 Task: Search one way flight ticket for 1 adult, 6 children, 1 infant in seat and 1 infant on lap in business from Pocatello: Pocatello Regional Airport to Laramie: Laramie Regional Airport on 5-3-2023. Choice of flights is Frontier. Number of bags: 2 carry on bags. Price is upto 80000. Outbound departure time preference is 15:30.
Action: Mouse moved to (416, 385)
Screenshot: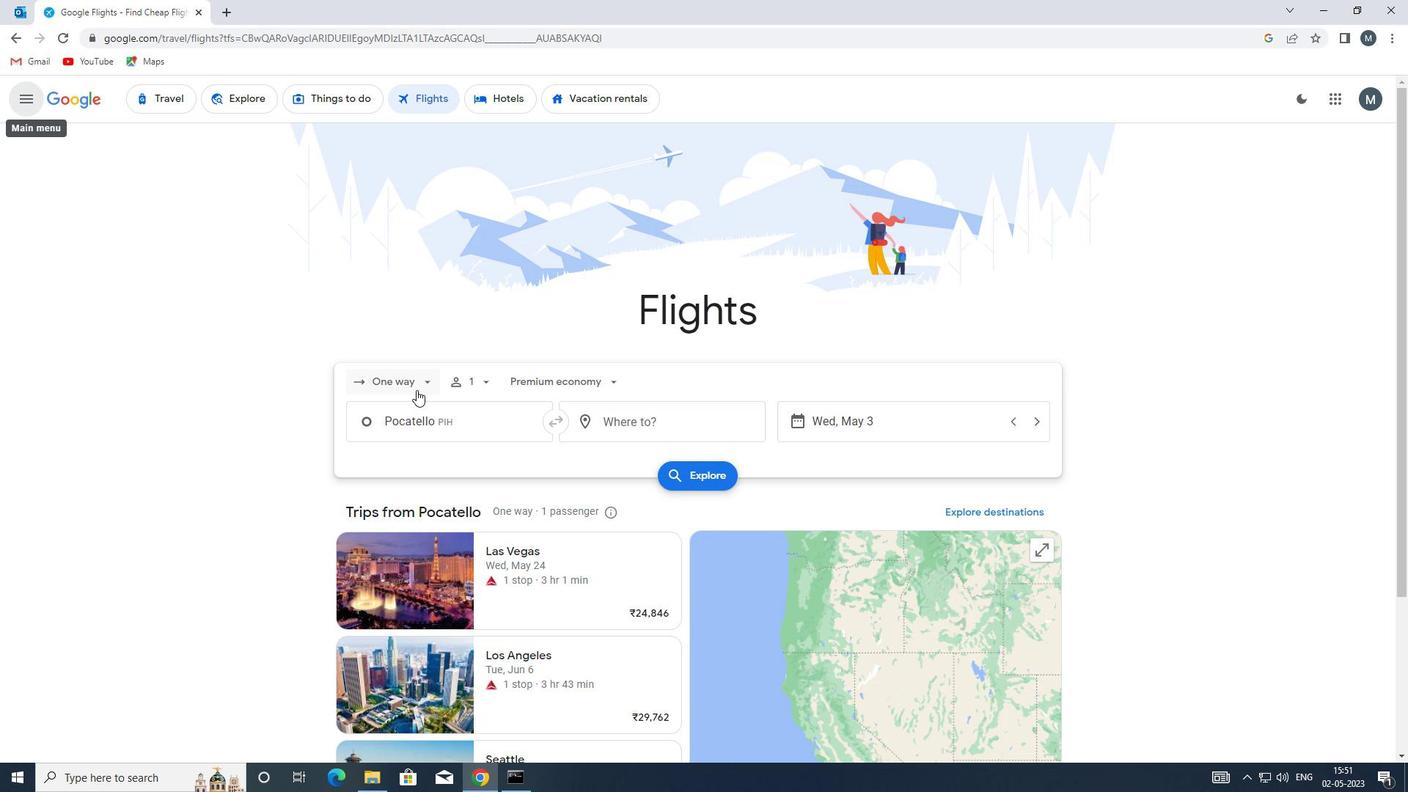 
Action: Mouse pressed left at (416, 385)
Screenshot: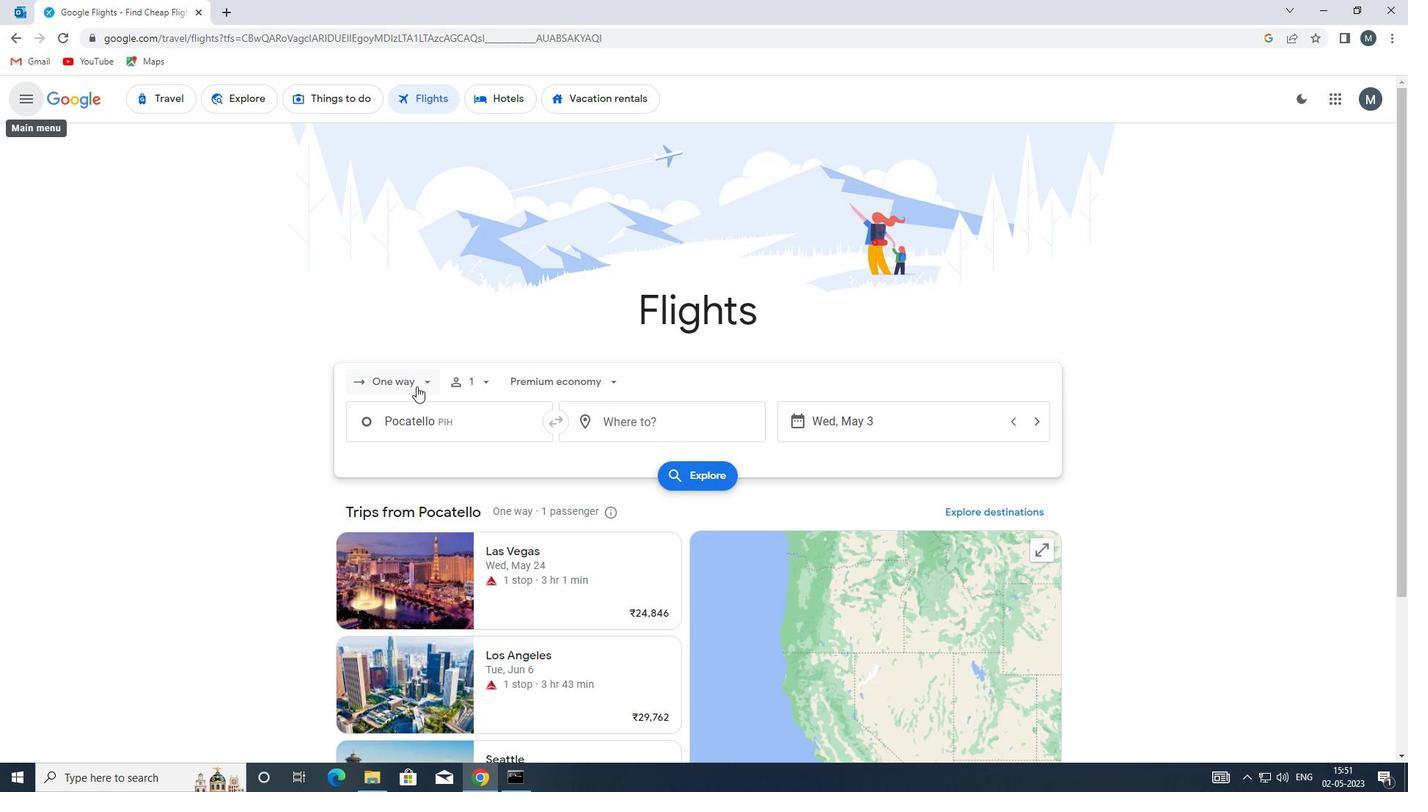 
Action: Mouse moved to (427, 449)
Screenshot: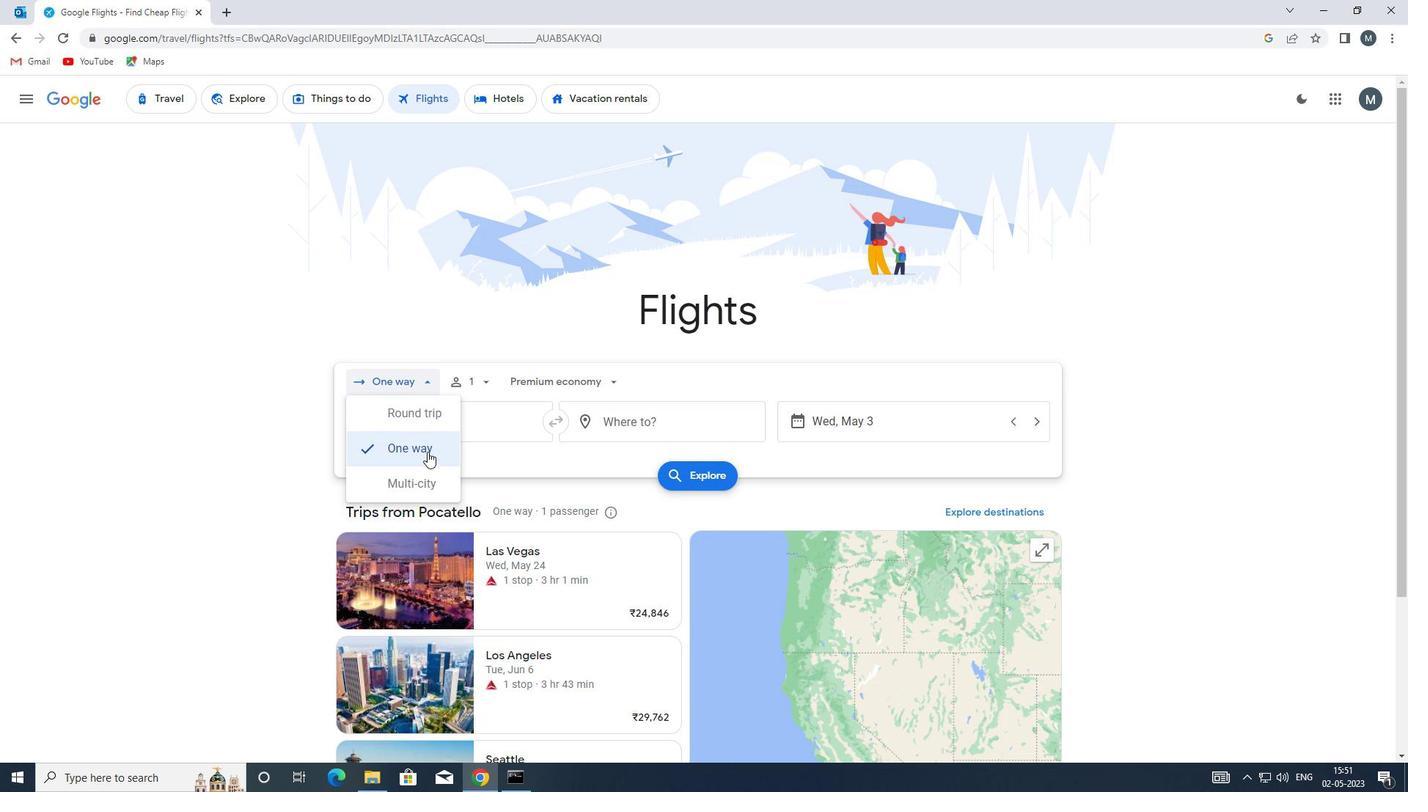 
Action: Mouse pressed left at (427, 449)
Screenshot: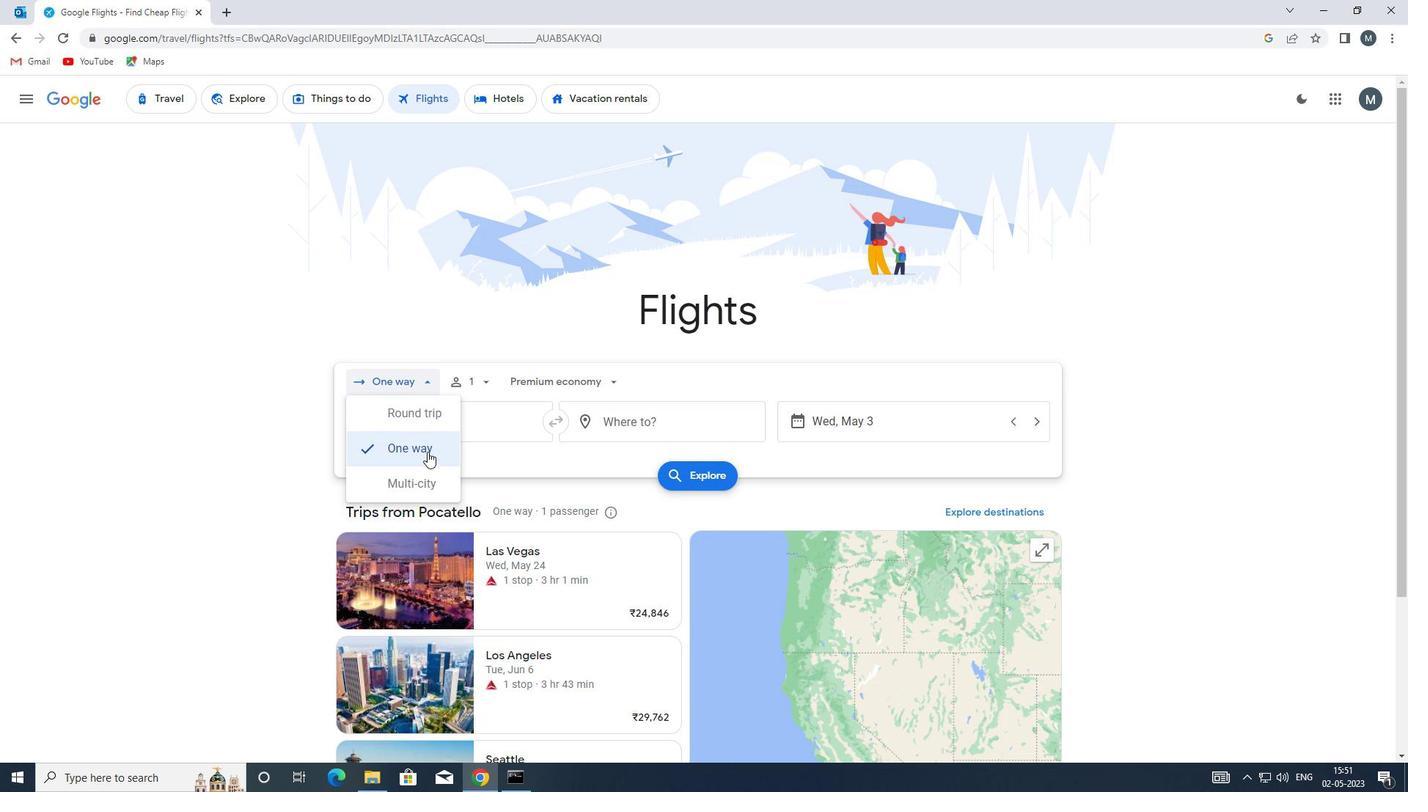 
Action: Mouse moved to (483, 383)
Screenshot: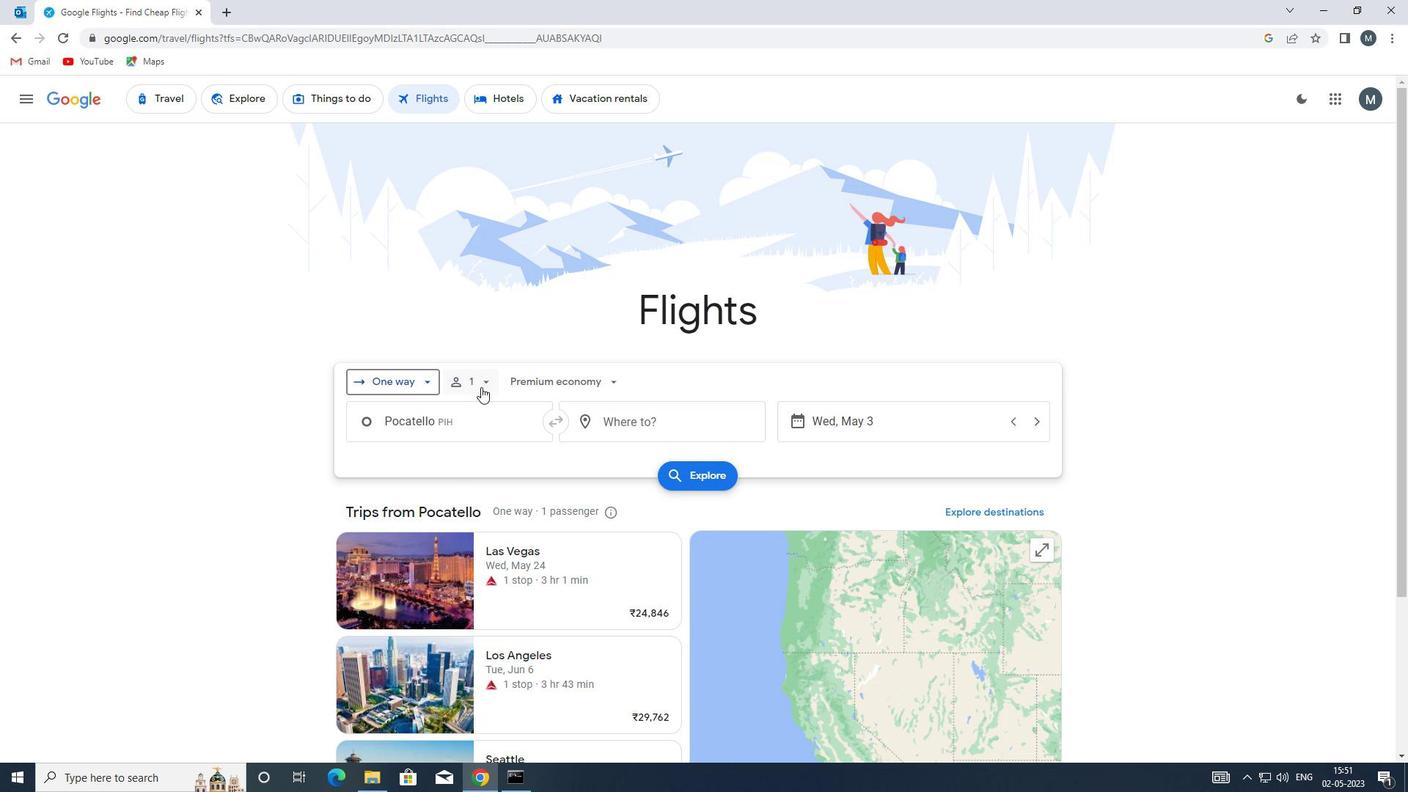 
Action: Mouse pressed left at (483, 383)
Screenshot: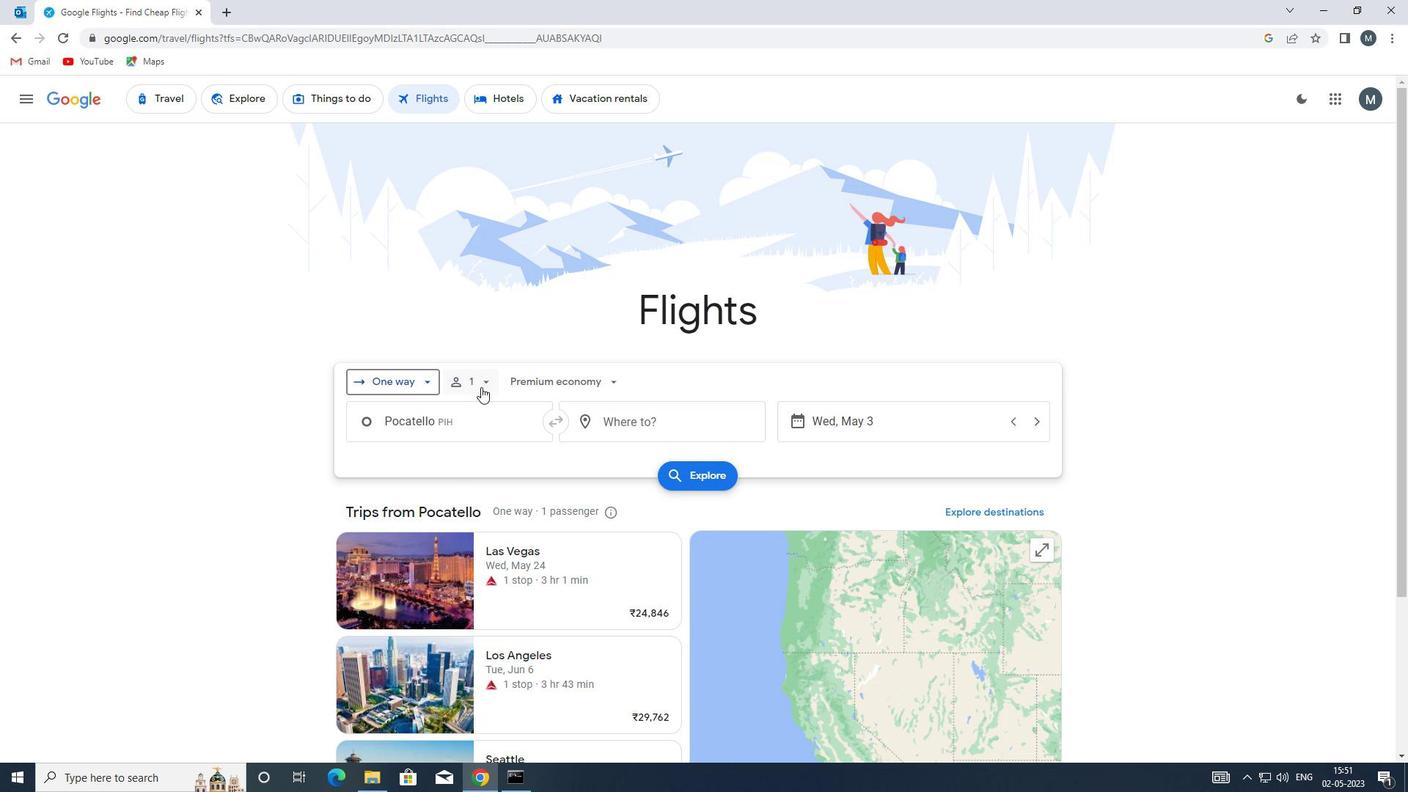 
Action: Mouse moved to (600, 456)
Screenshot: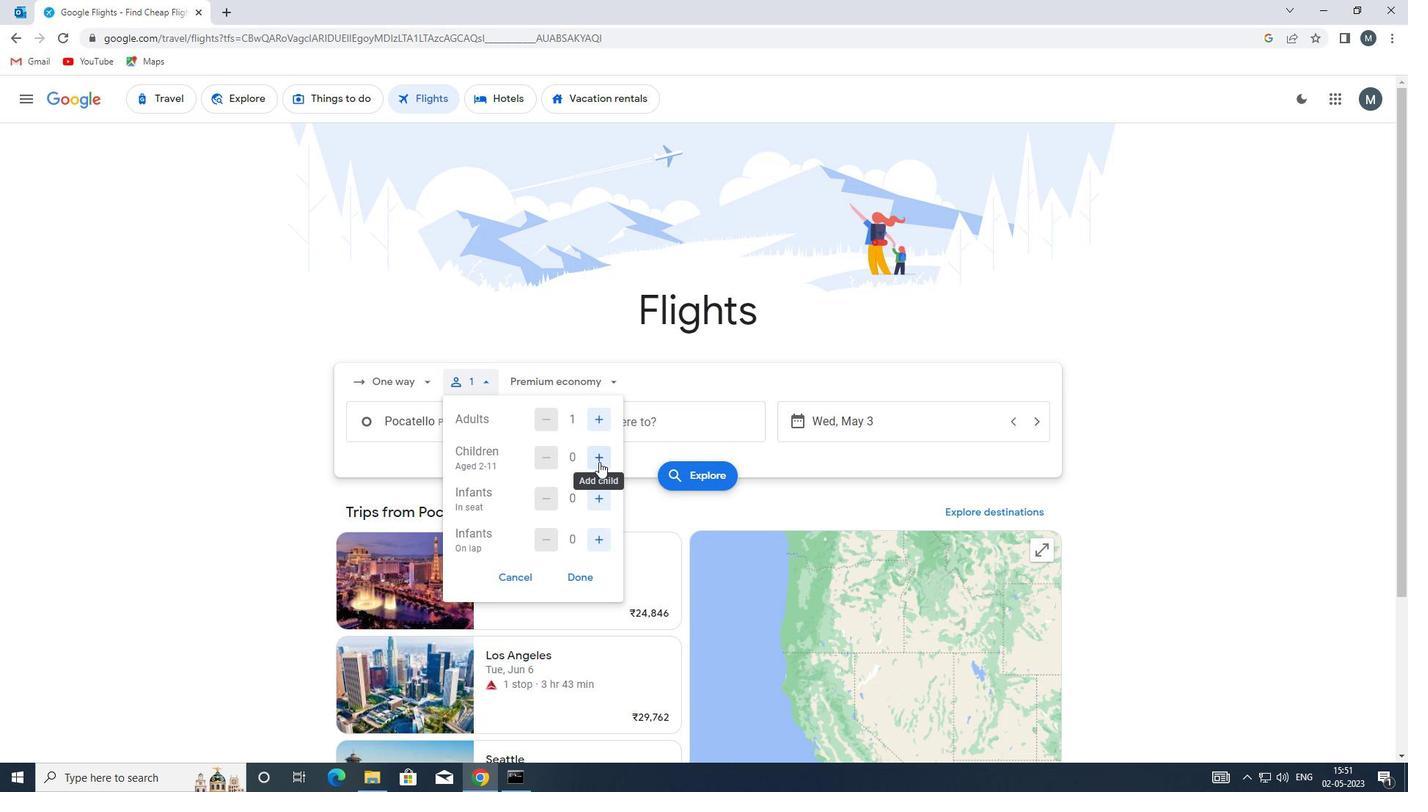 
Action: Mouse pressed left at (600, 456)
Screenshot: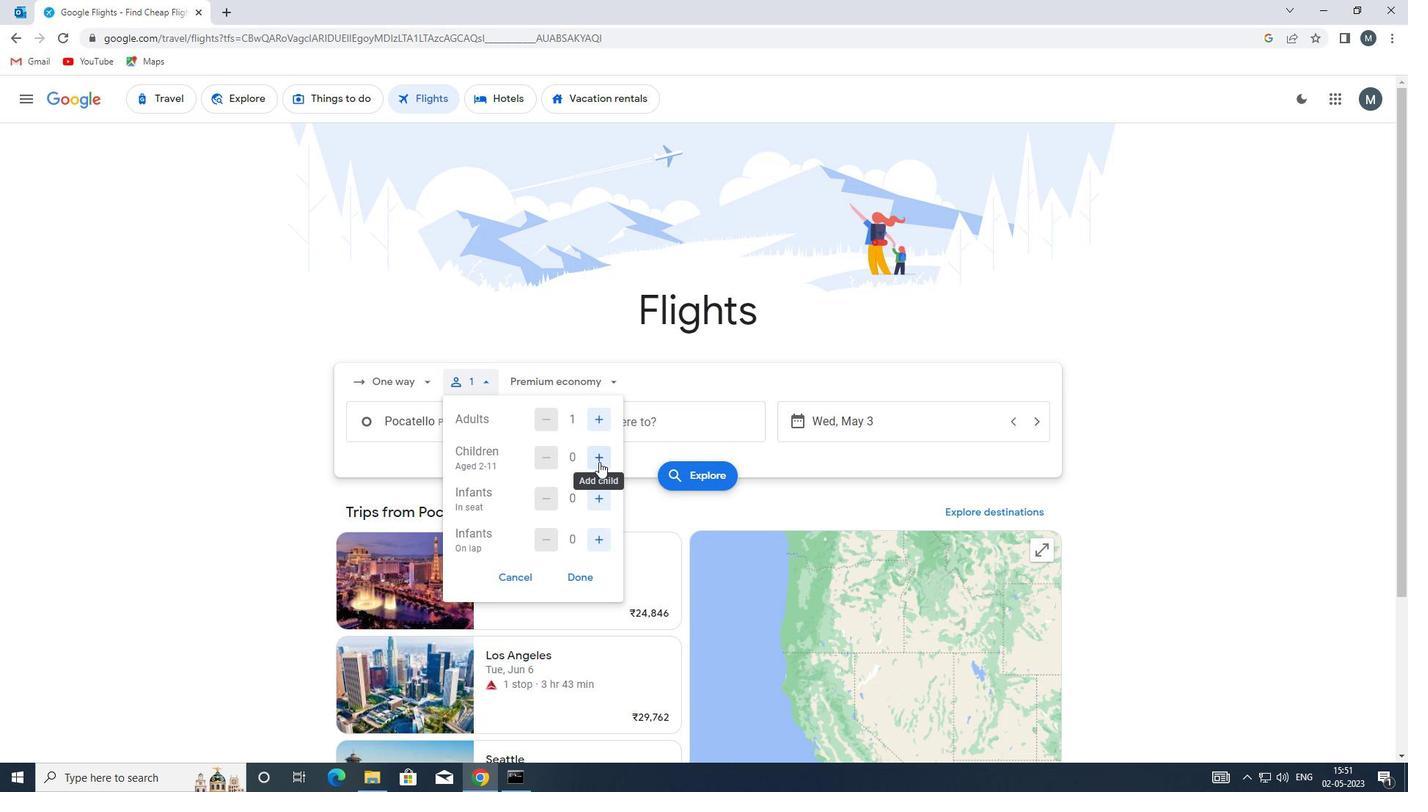 
Action: Mouse pressed left at (600, 456)
Screenshot: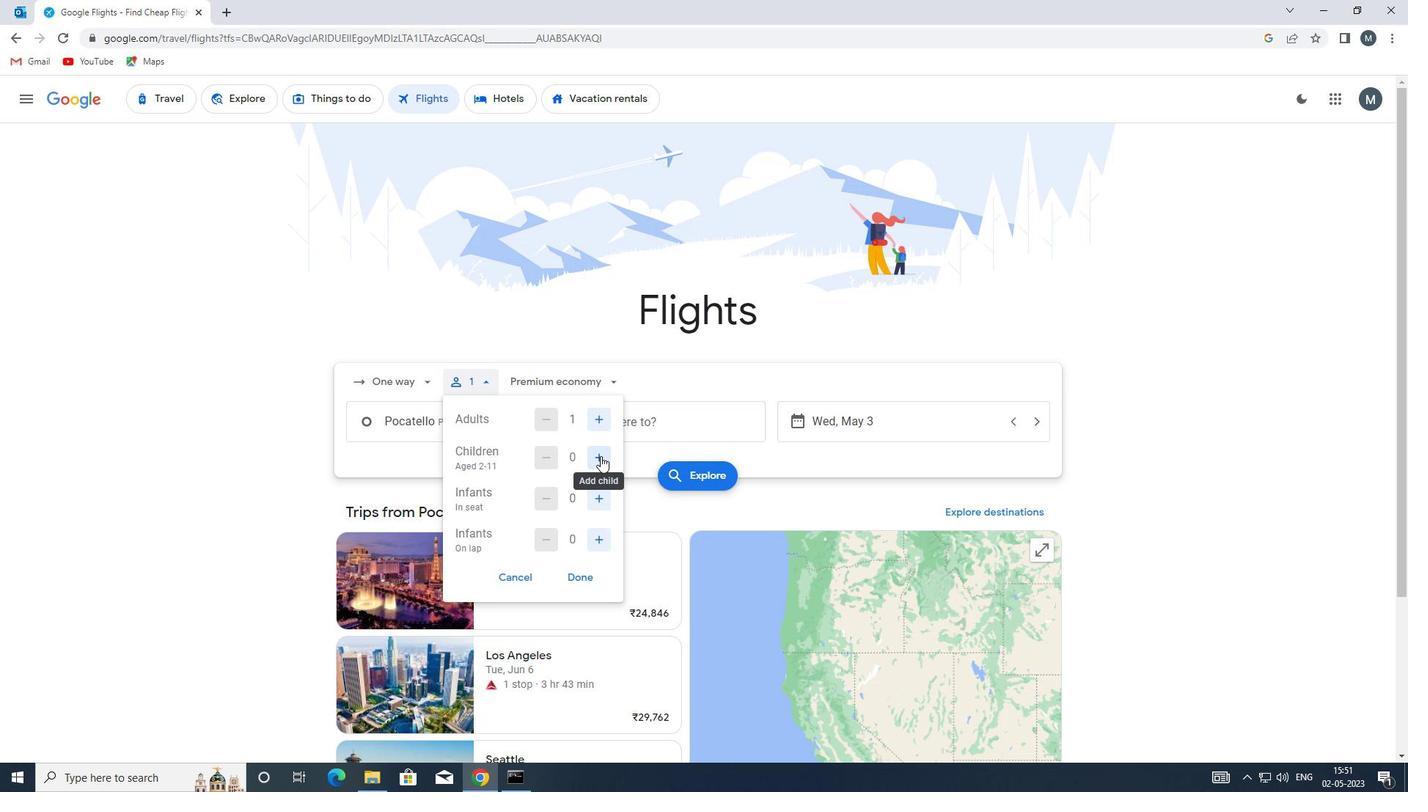 
Action: Mouse pressed left at (600, 456)
Screenshot: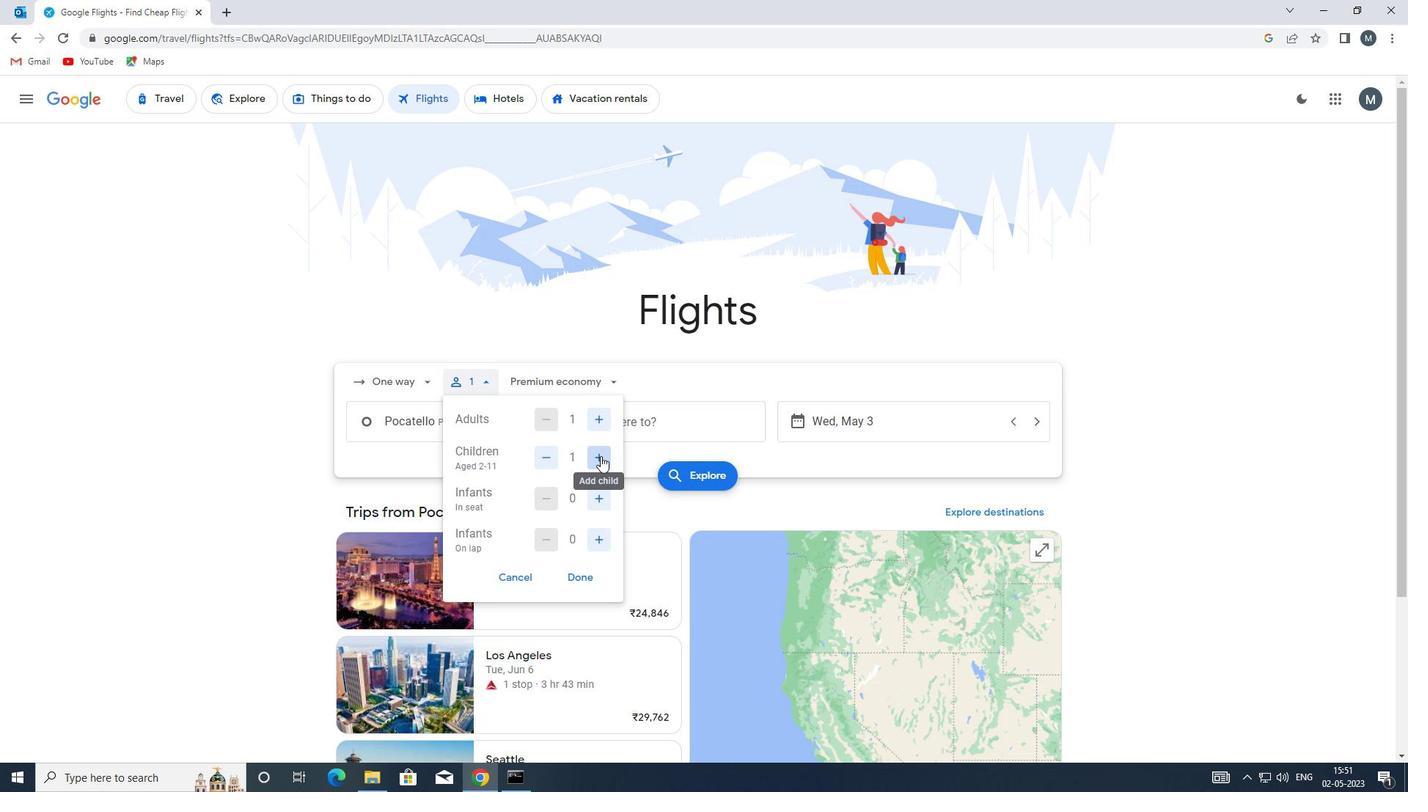 
Action: Mouse pressed left at (600, 456)
Screenshot: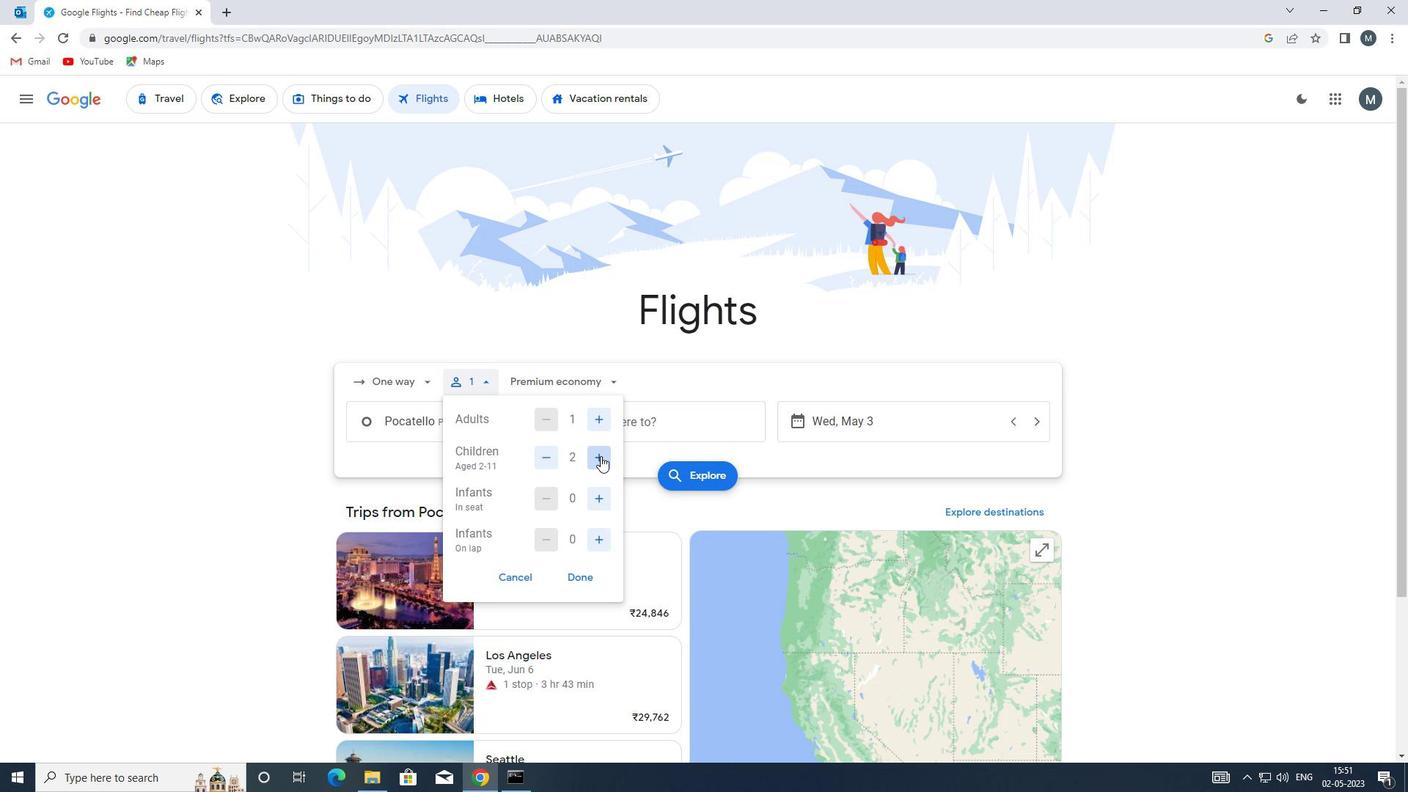 
Action: Mouse pressed left at (600, 456)
Screenshot: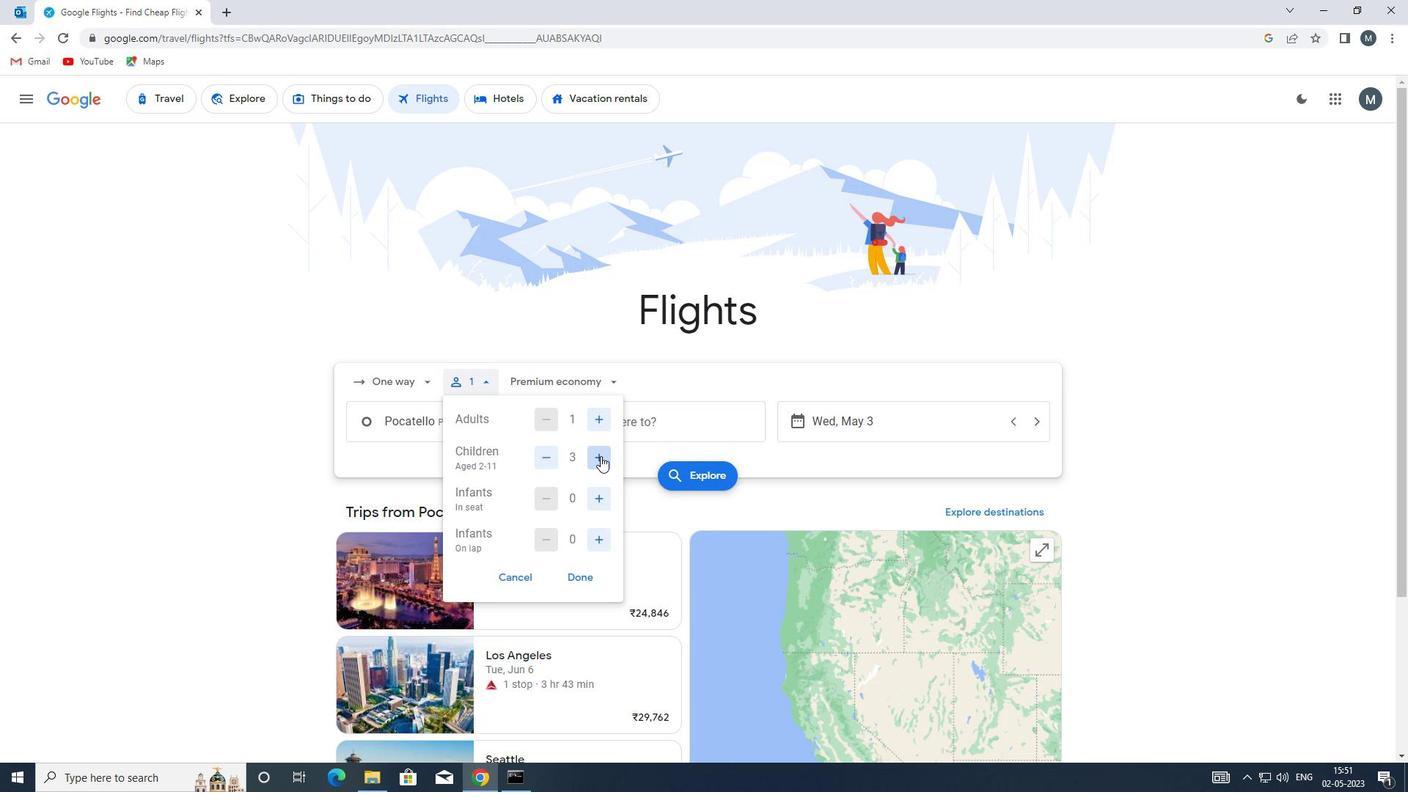 
Action: Mouse pressed left at (600, 456)
Screenshot: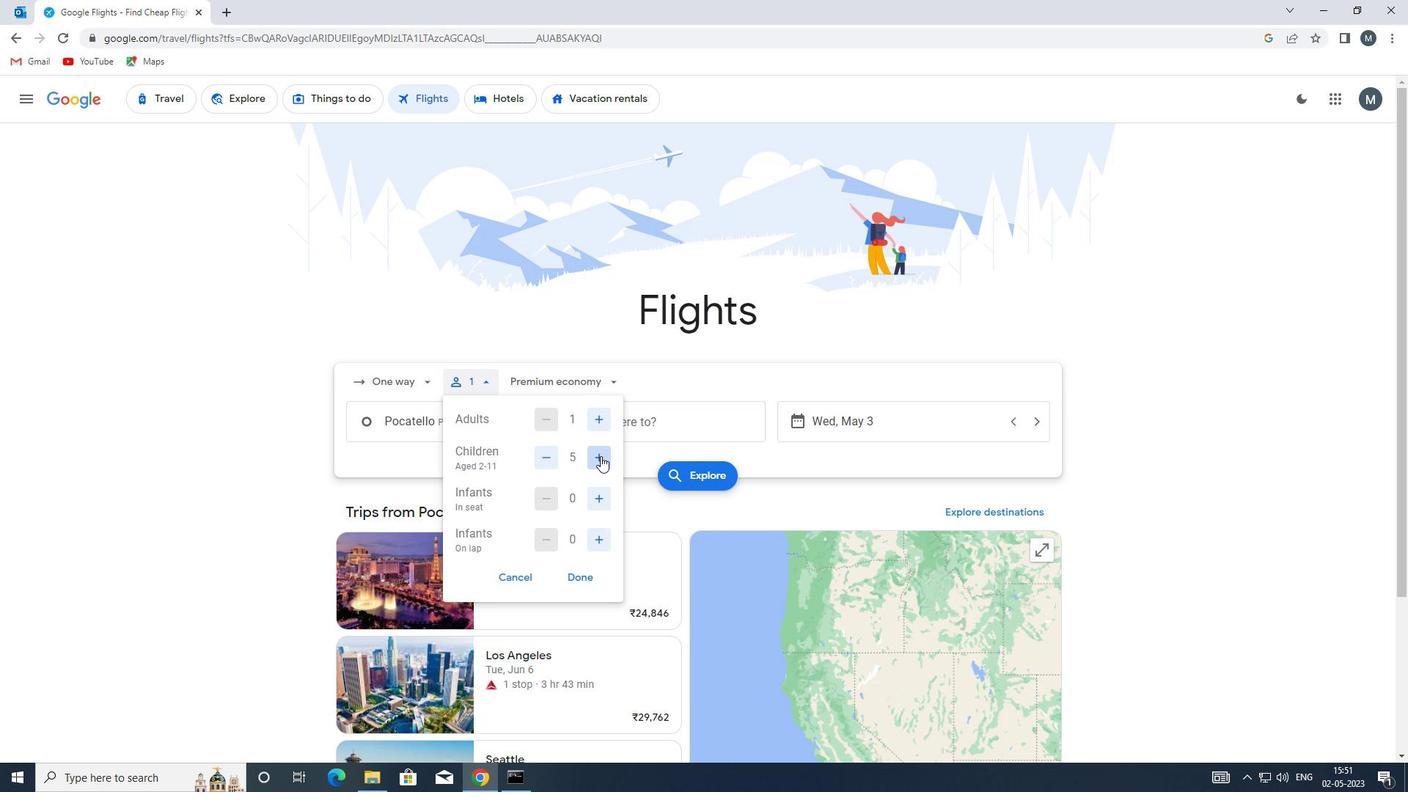 
Action: Mouse moved to (602, 498)
Screenshot: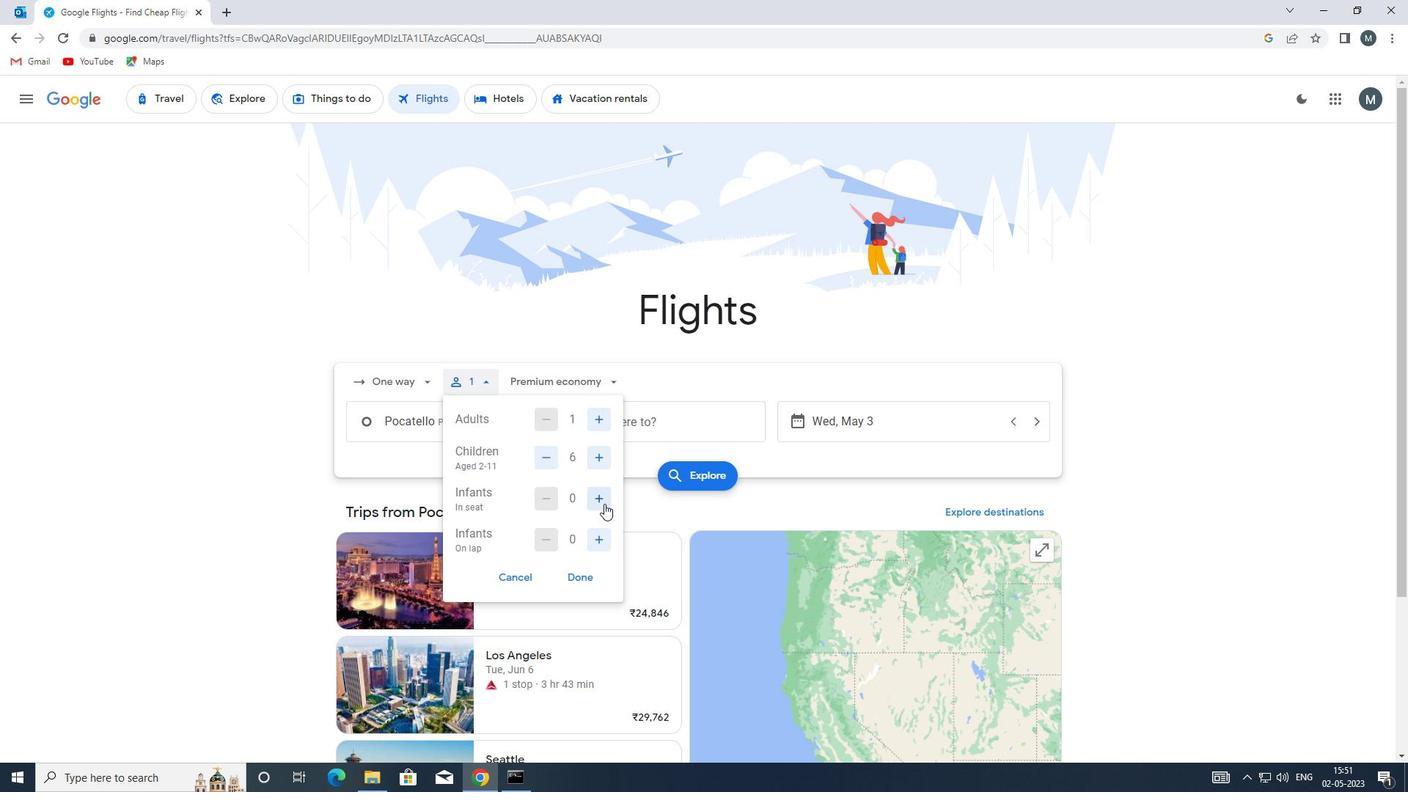 
Action: Mouse pressed left at (602, 498)
Screenshot: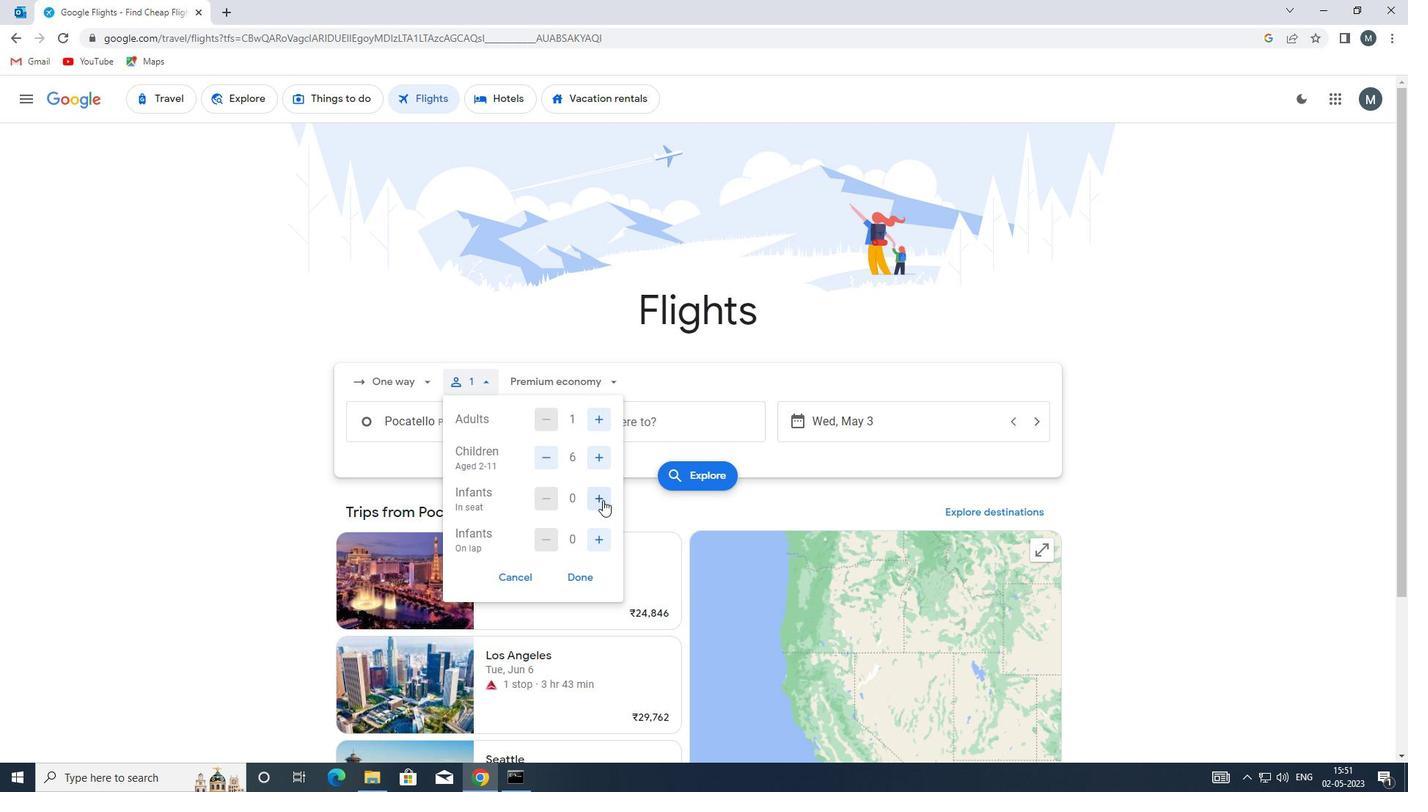 
Action: Mouse moved to (603, 544)
Screenshot: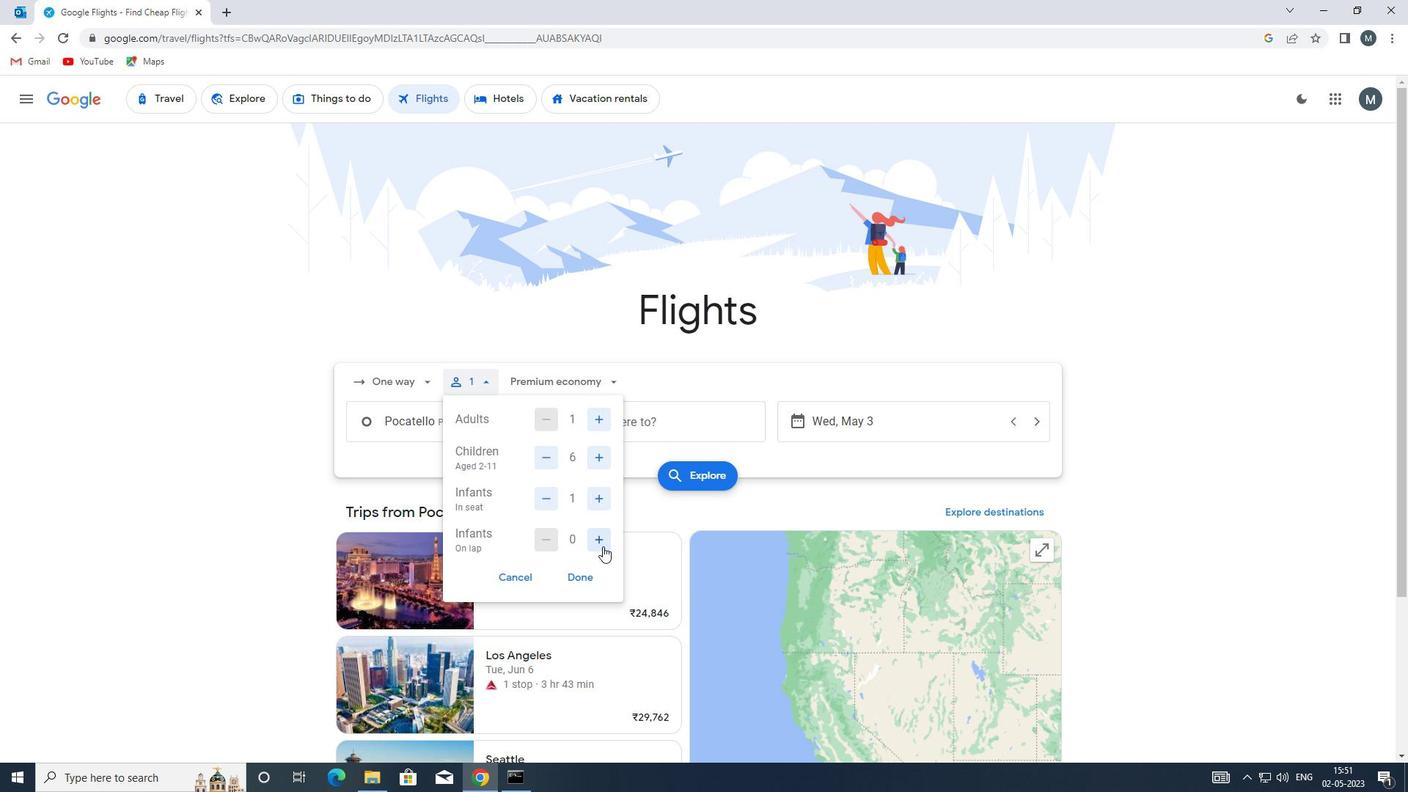
Action: Mouse pressed left at (603, 544)
Screenshot: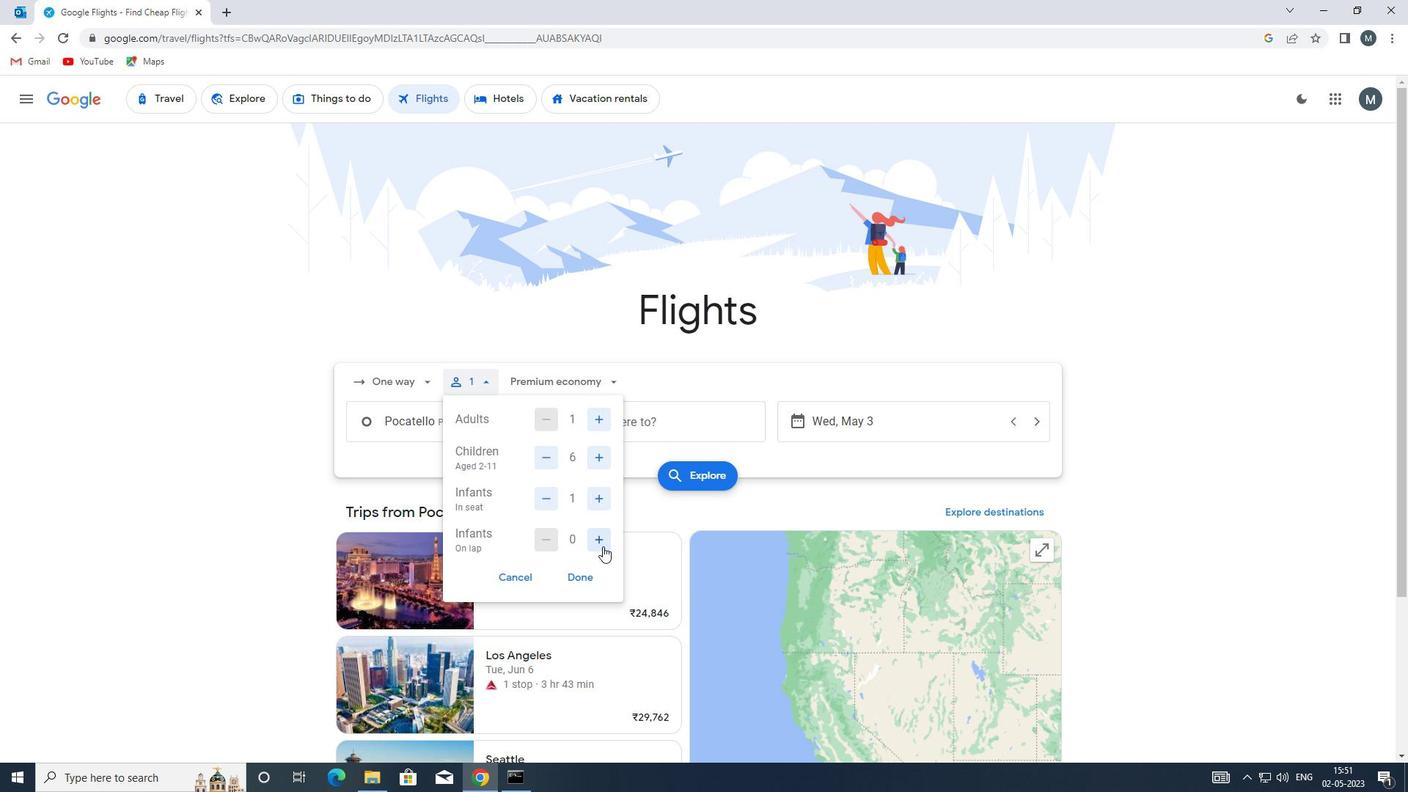 
Action: Mouse moved to (583, 581)
Screenshot: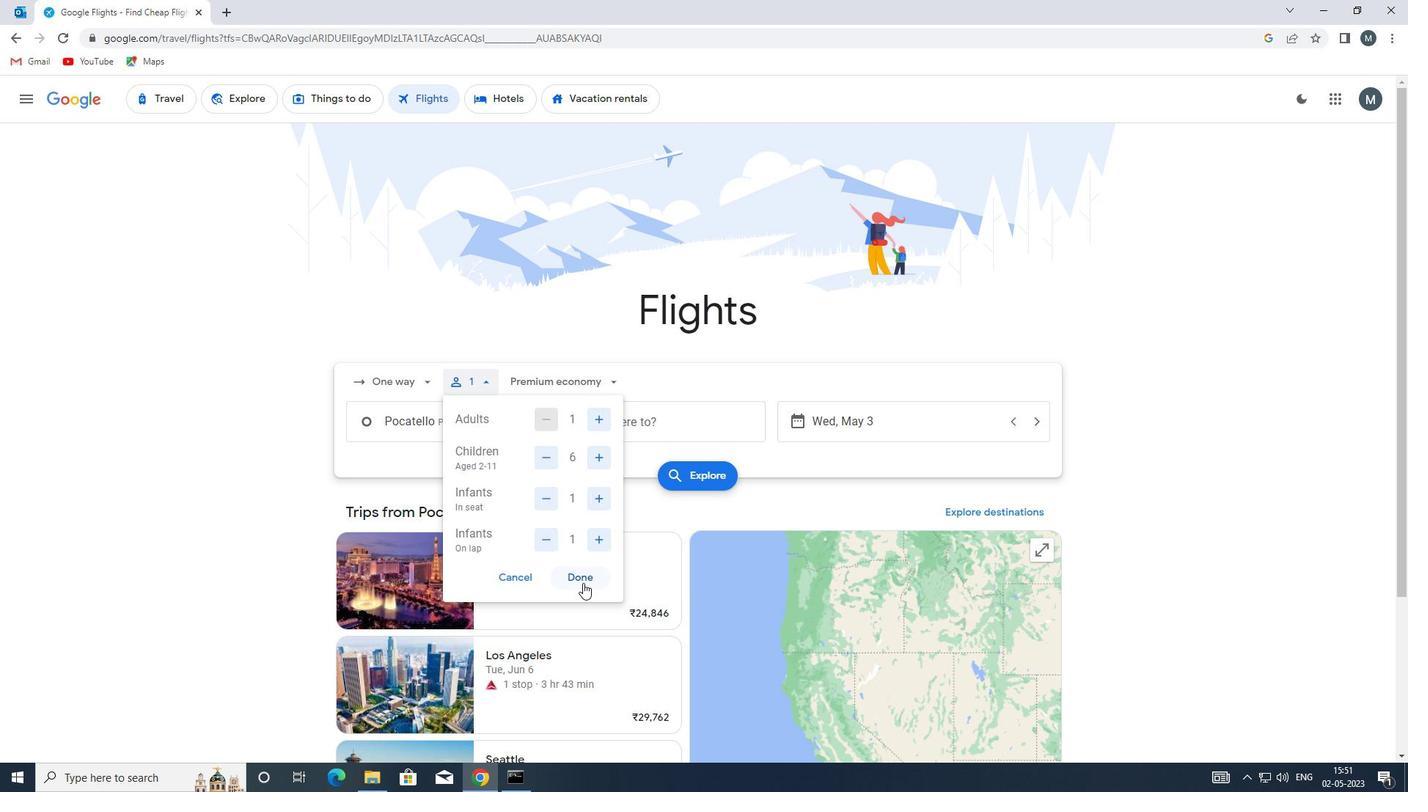 
Action: Mouse pressed left at (583, 581)
Screenshot: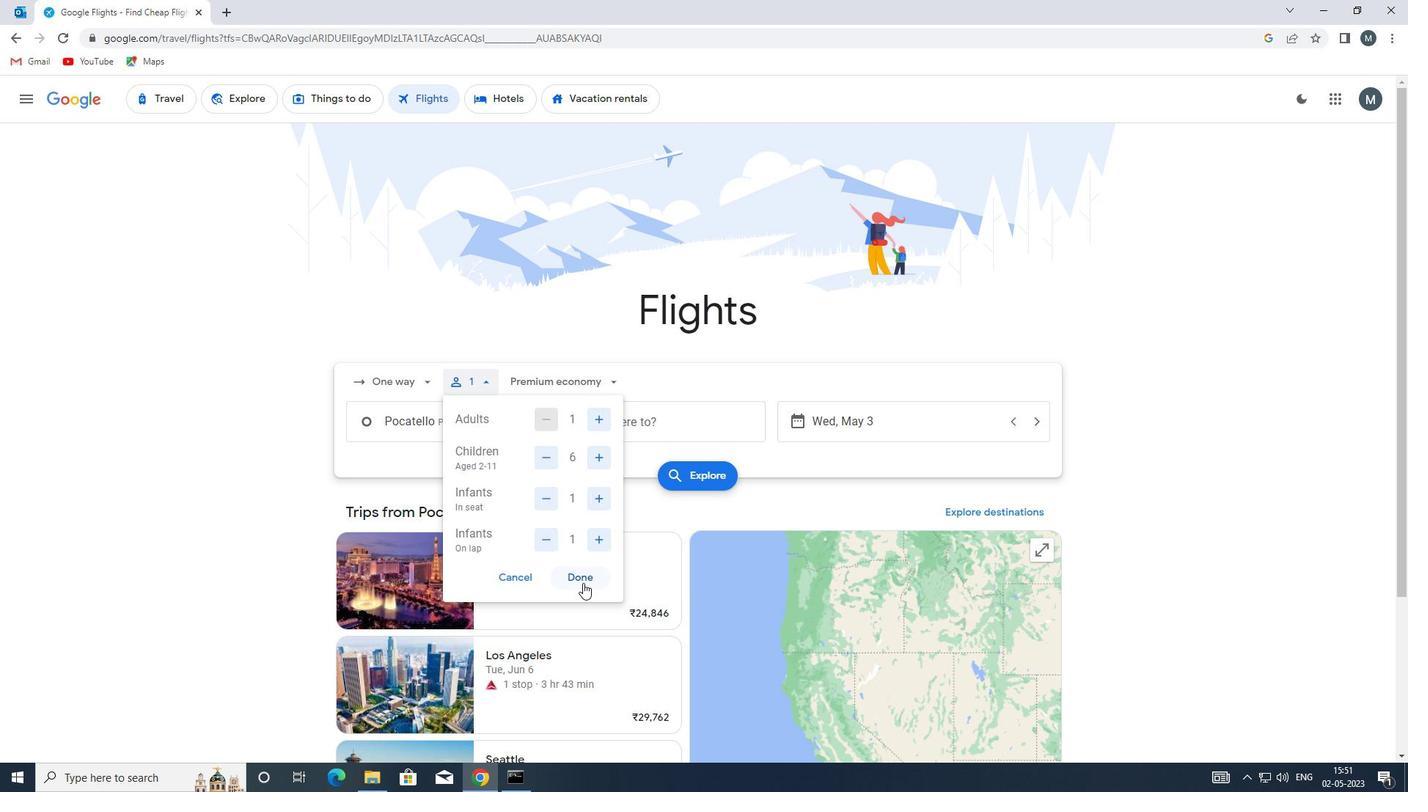 
Action: Mouse moved to (589, 383)
Screenshot: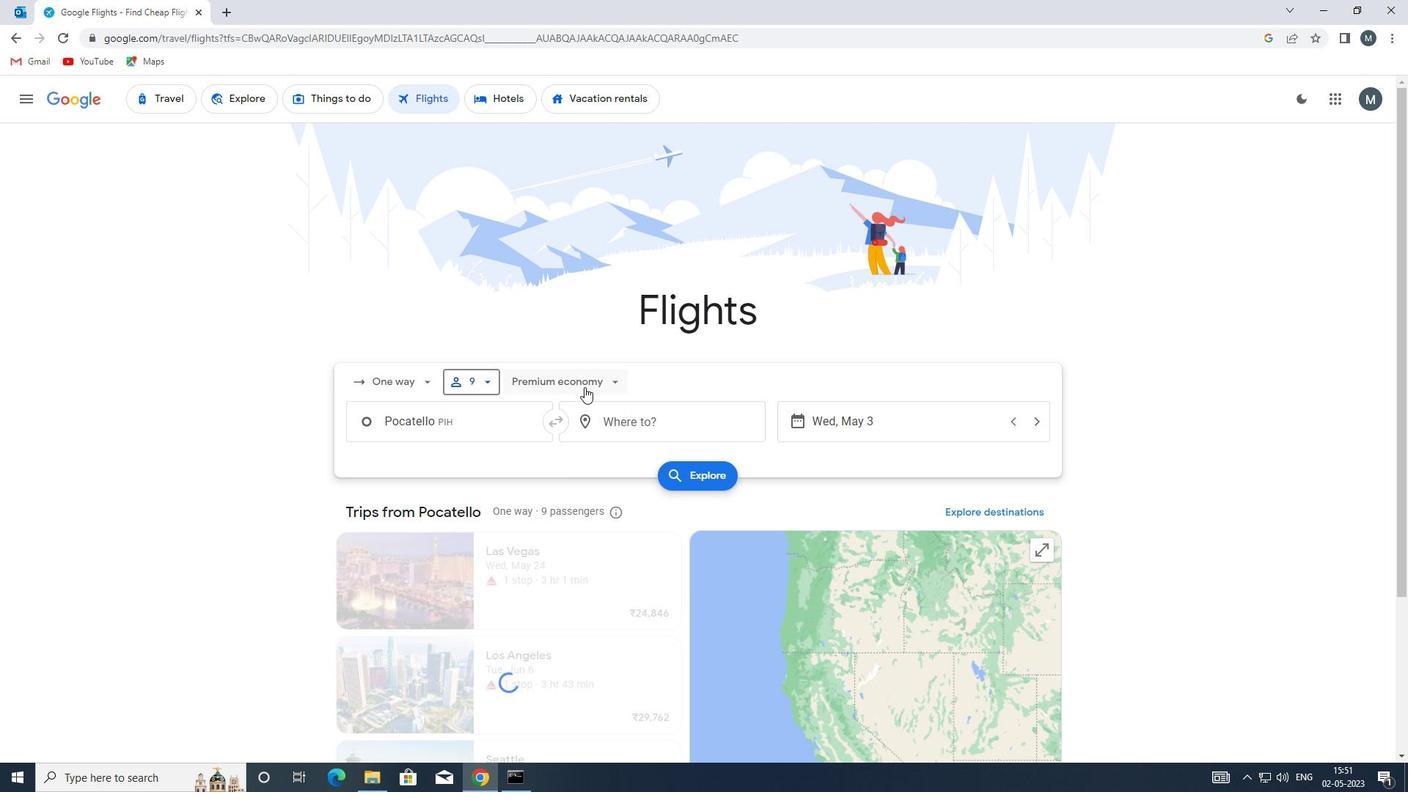 
Action: Mouse pressed left at (589, 383)
Screenshot: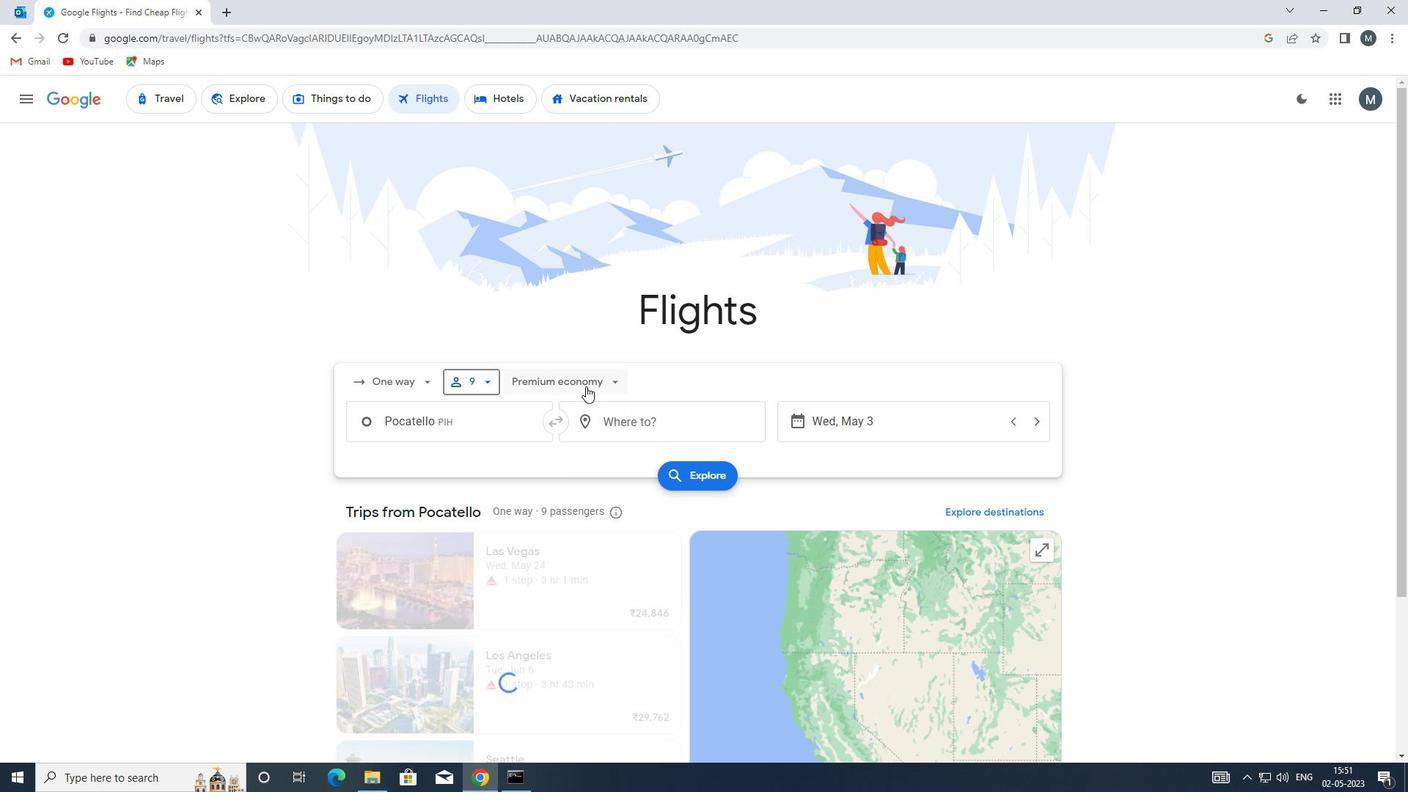 
Action: Mouse moved to (584, 476)
Screenshot: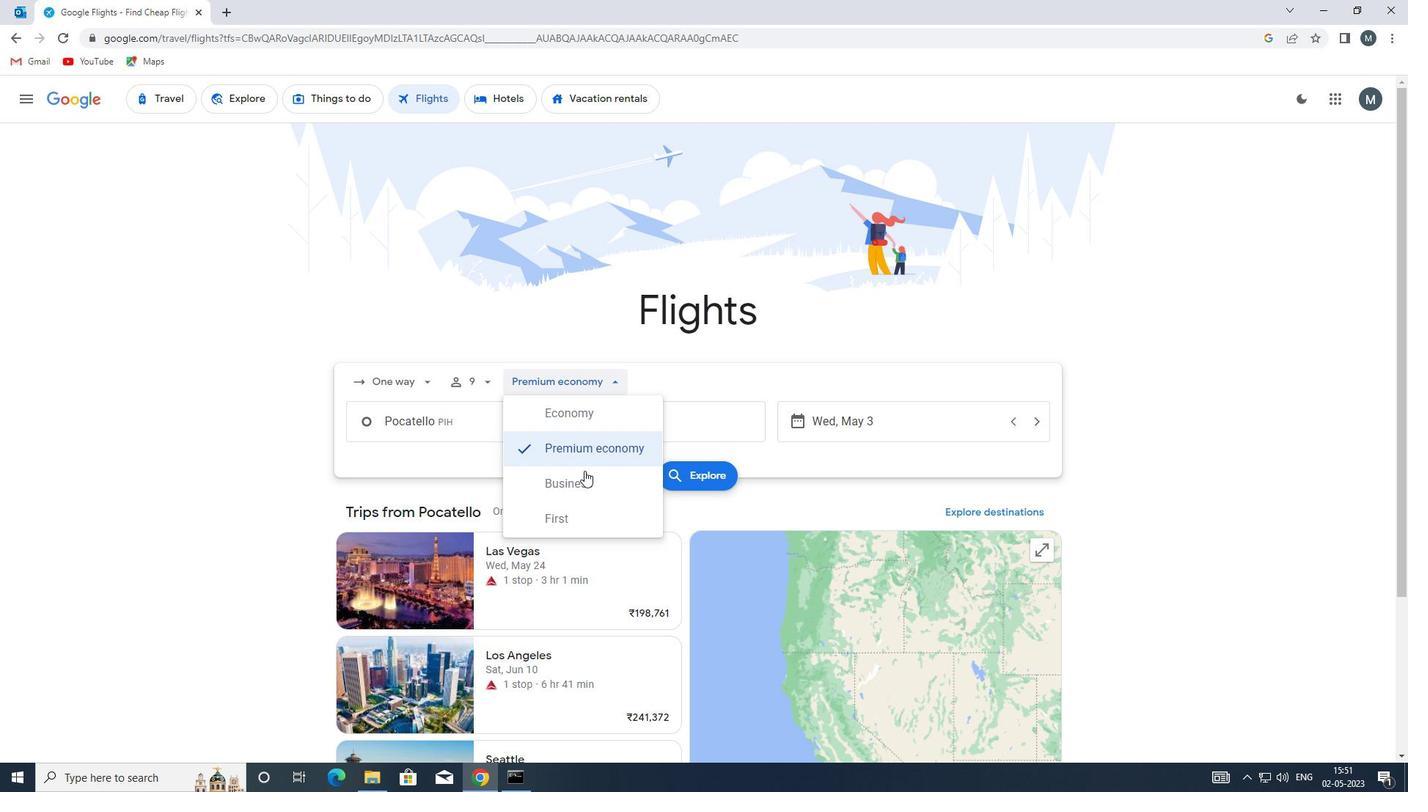 
Action: Mouse pressed left at (584, 476)
Screenshot: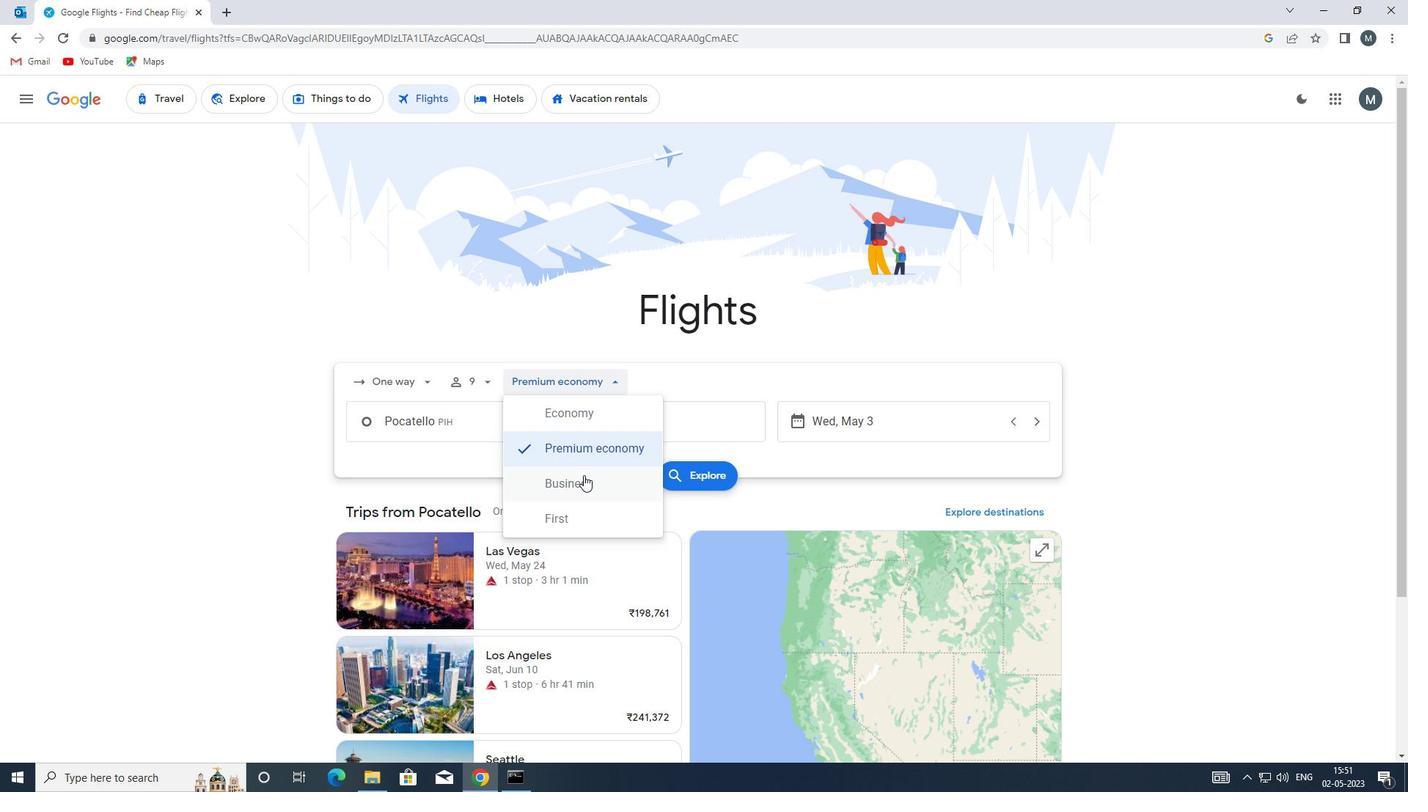 
Action: Mouse moved to (492, 430)
Screenshot: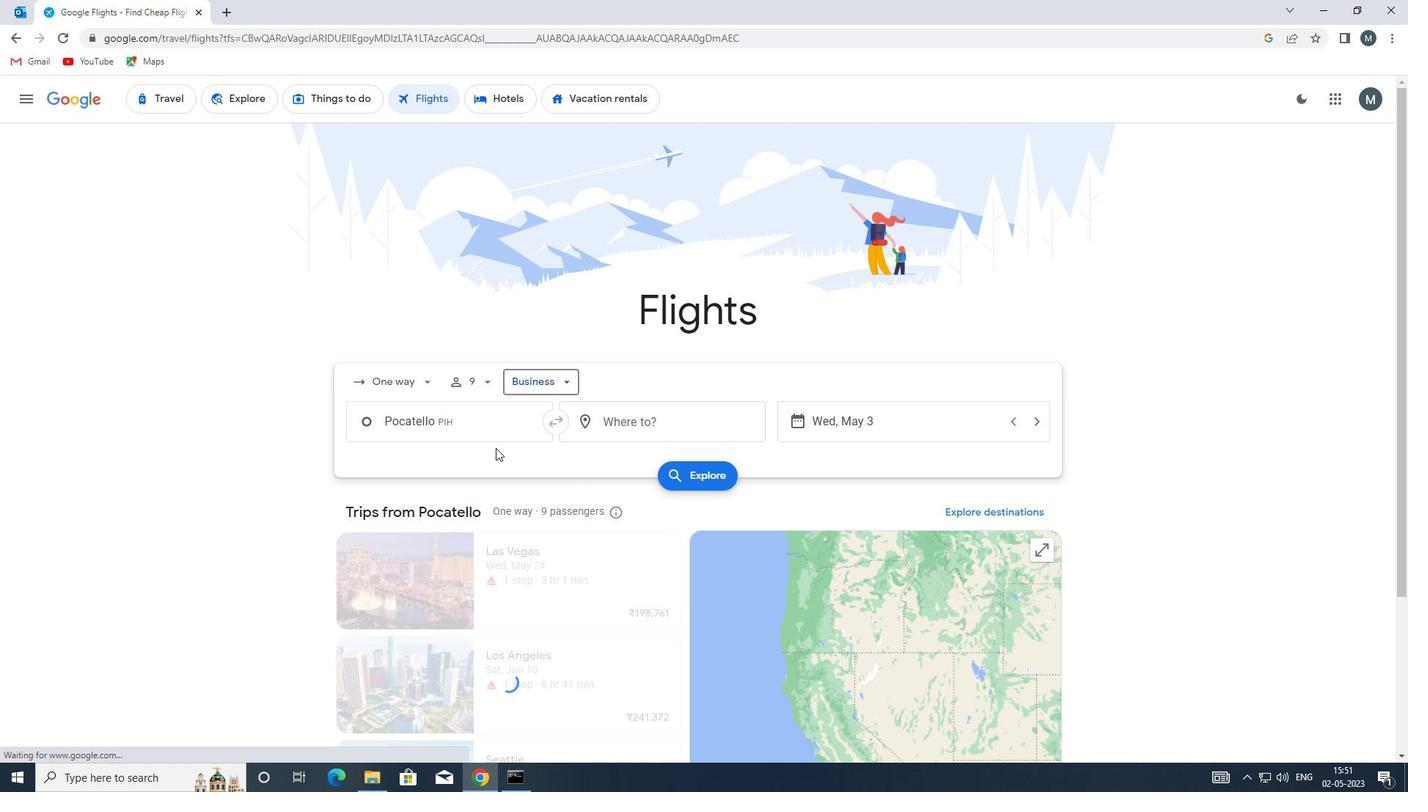 
Action: Mouse pressed left at (492, 430)
Screenshot: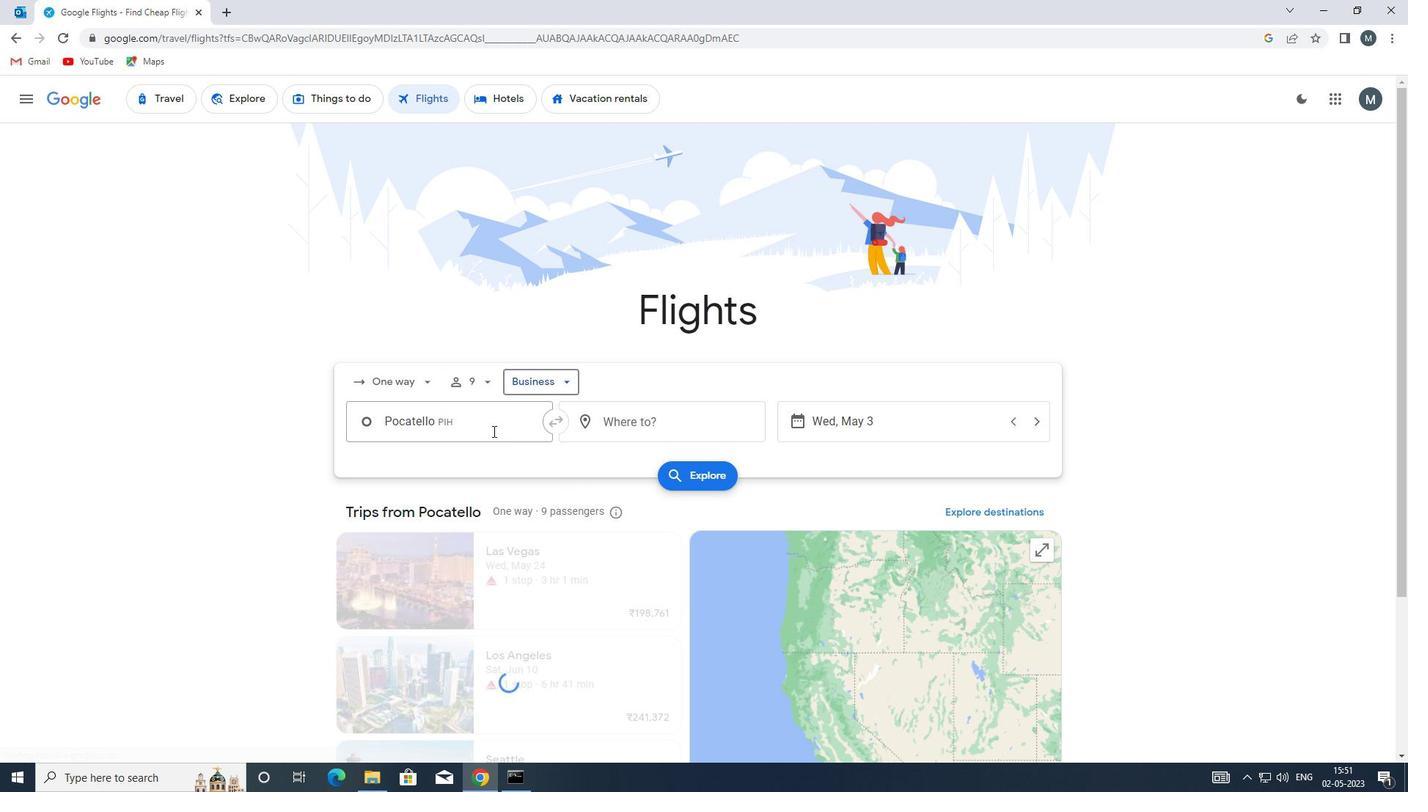 
Action: Mouse moved to (492, 430)
Screenshot: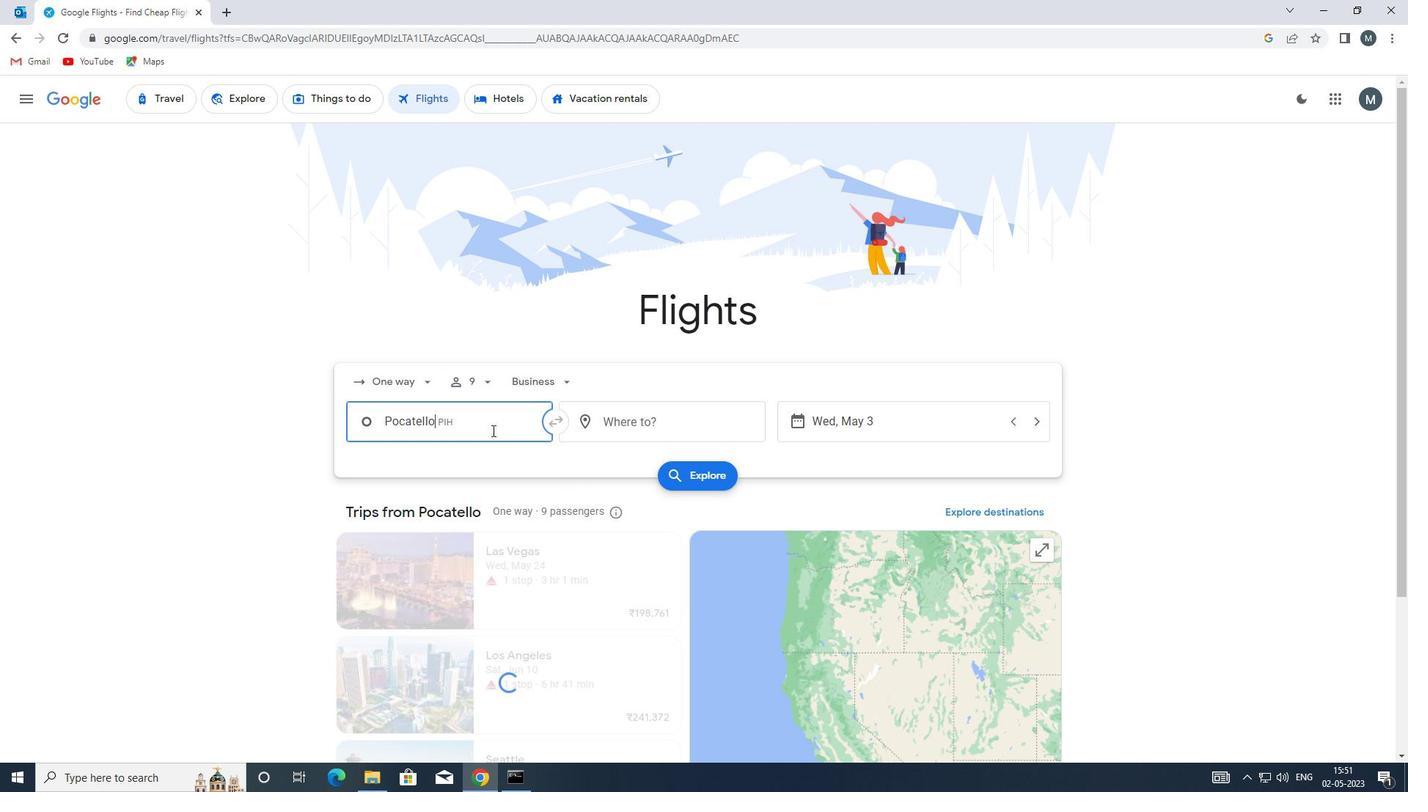 
Action: Key pressed <Key.enter>
Screenshot: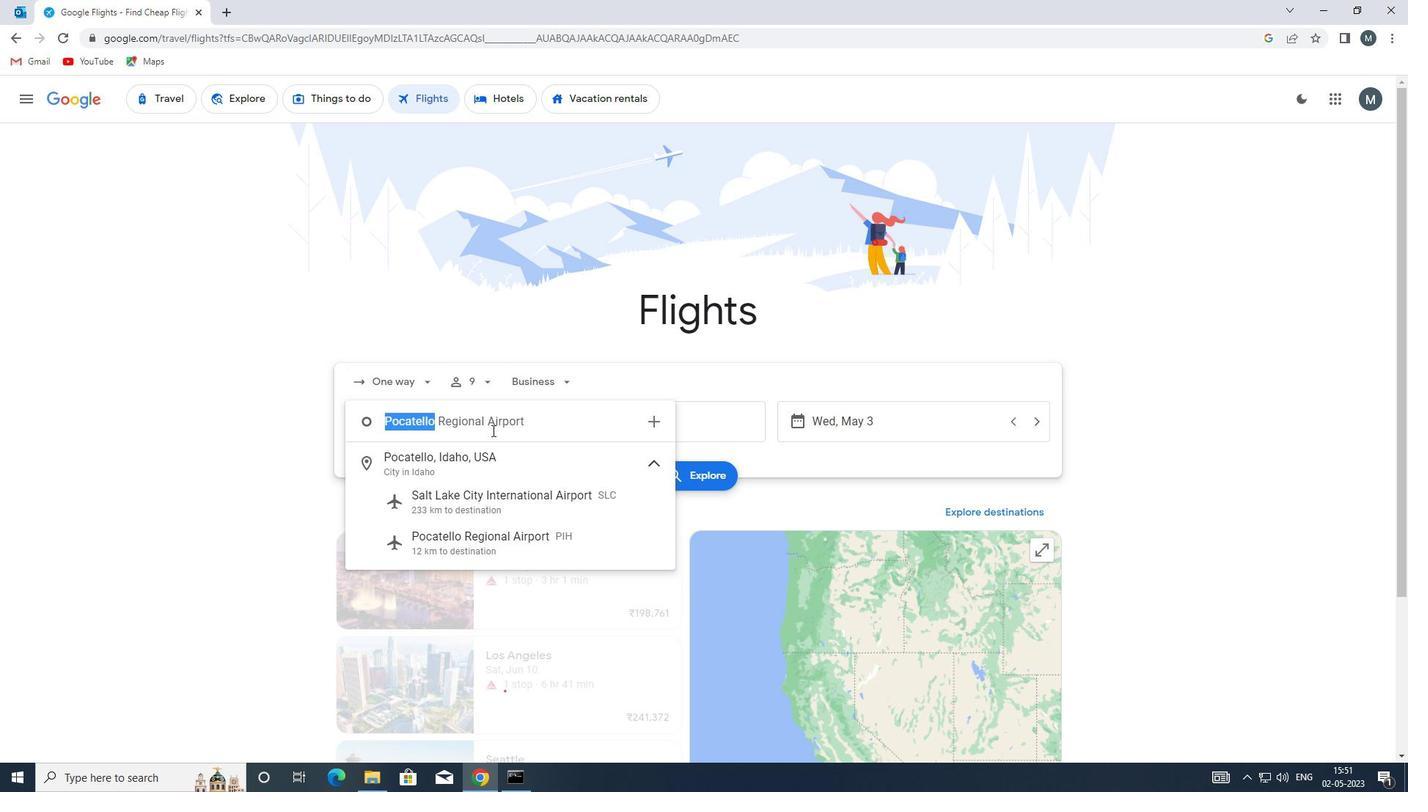 
Action: Mouse moved to (625, 426)
Screenshot: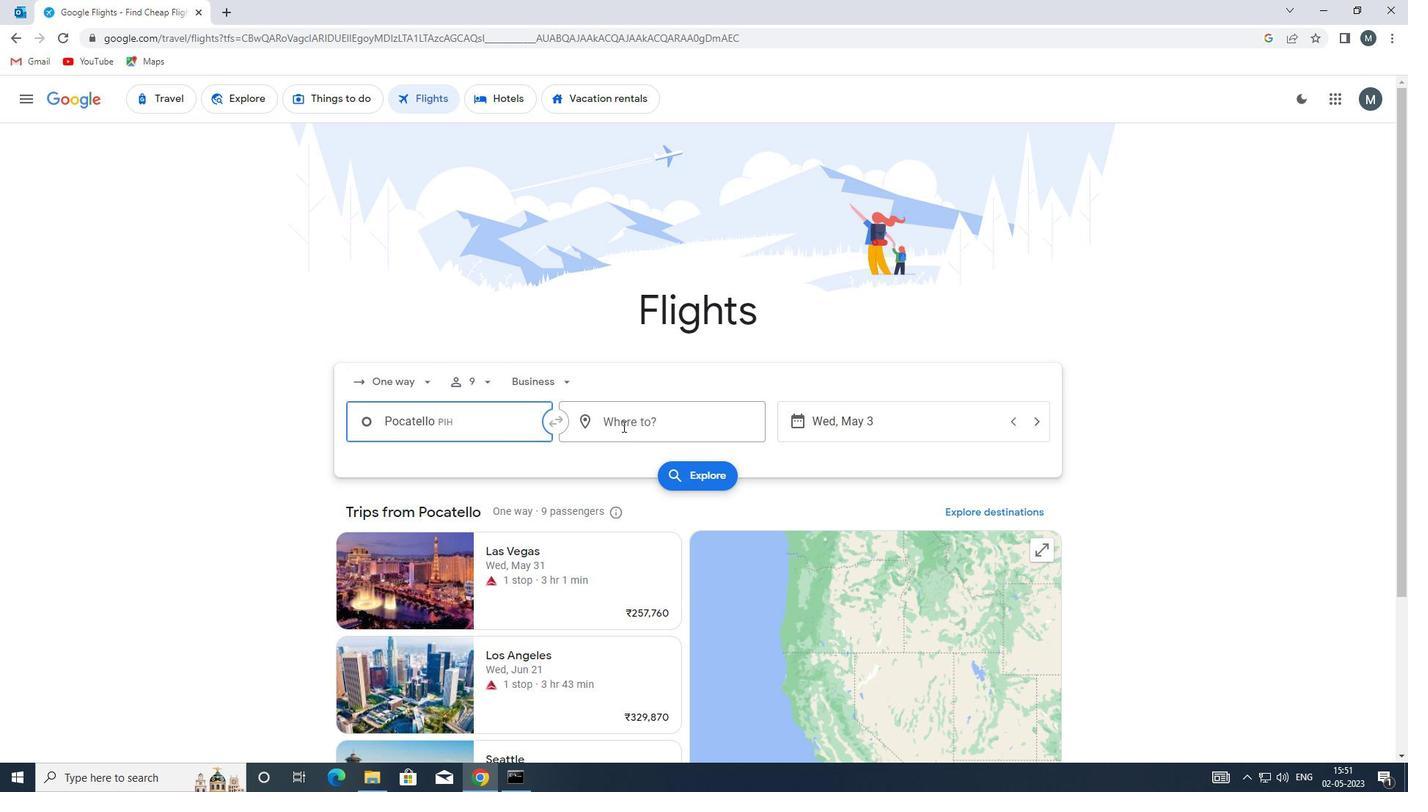 
Action: Mouse pressed left at (625, 426)
Screenshot: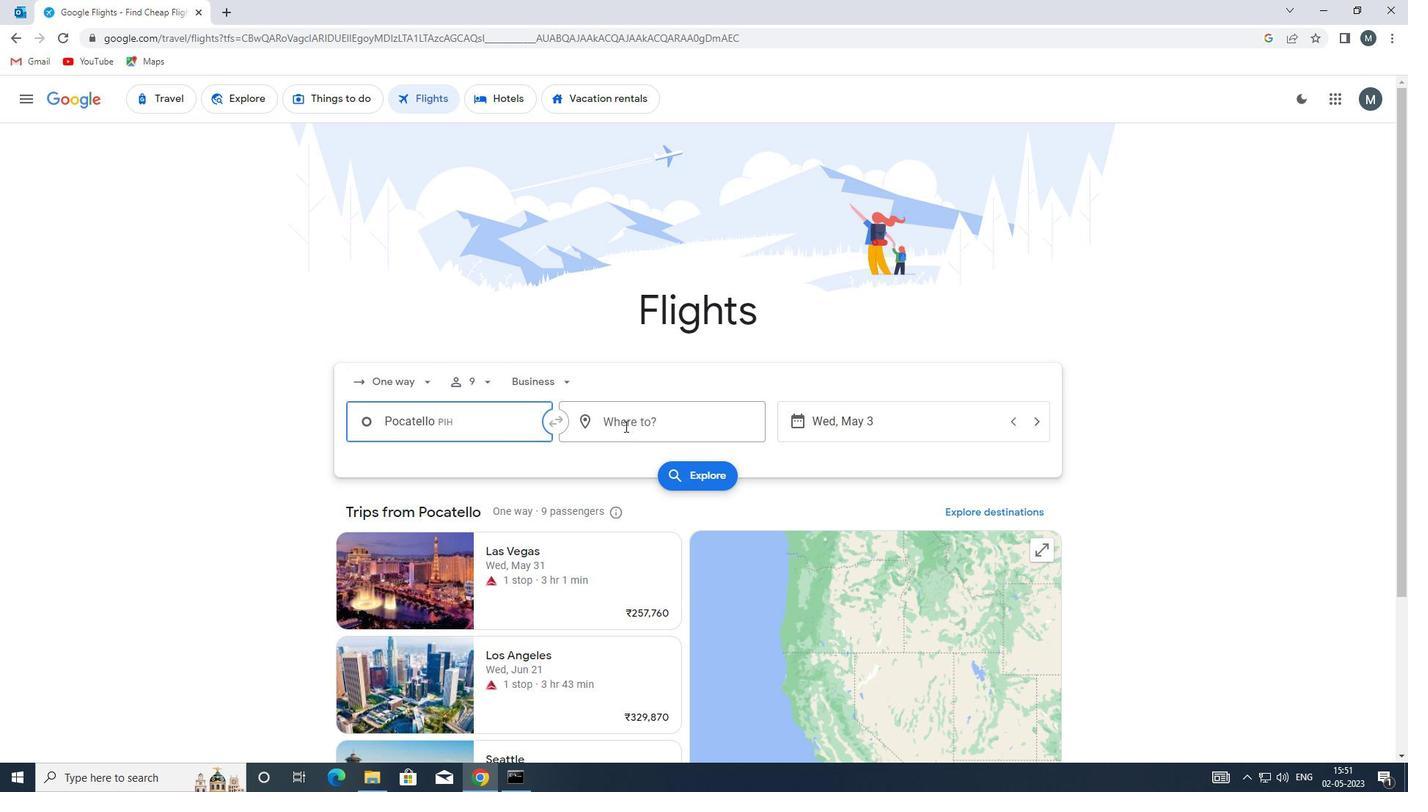 
Action: Mouse moved to (629, 425)
Screenshot: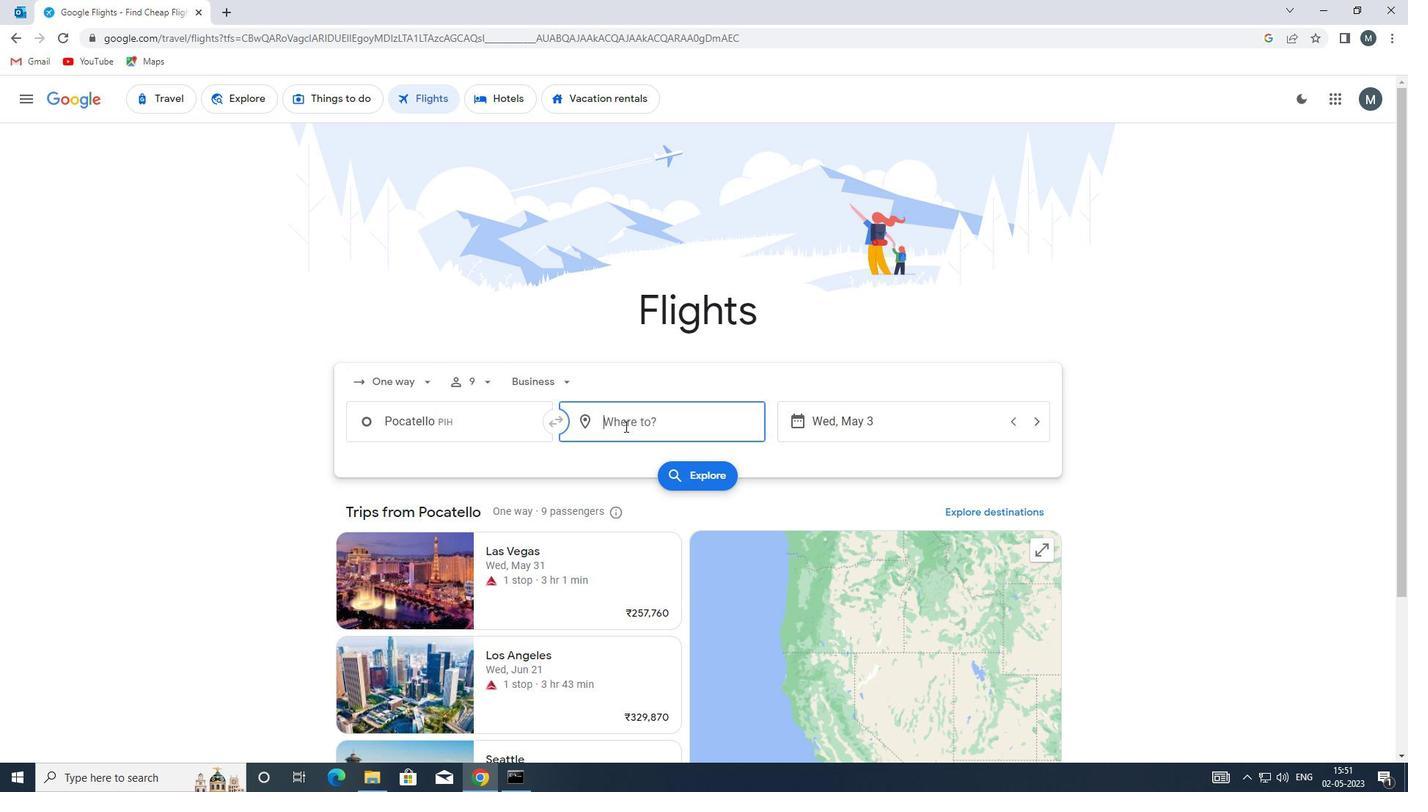 
Action: Key pressed lar<Key.enter>
Screenshot: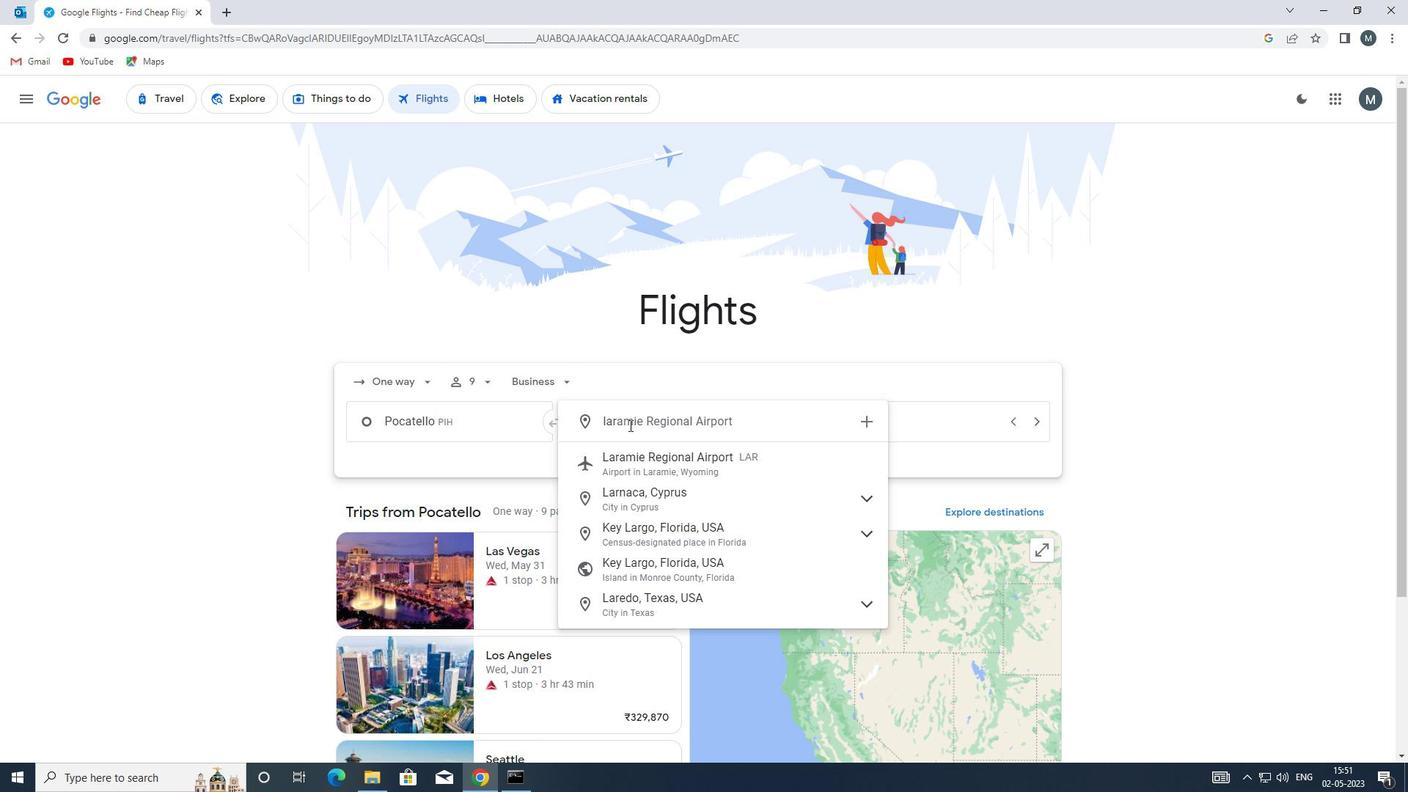 
Action: Mouse moved to (912, 410)
Screenshot: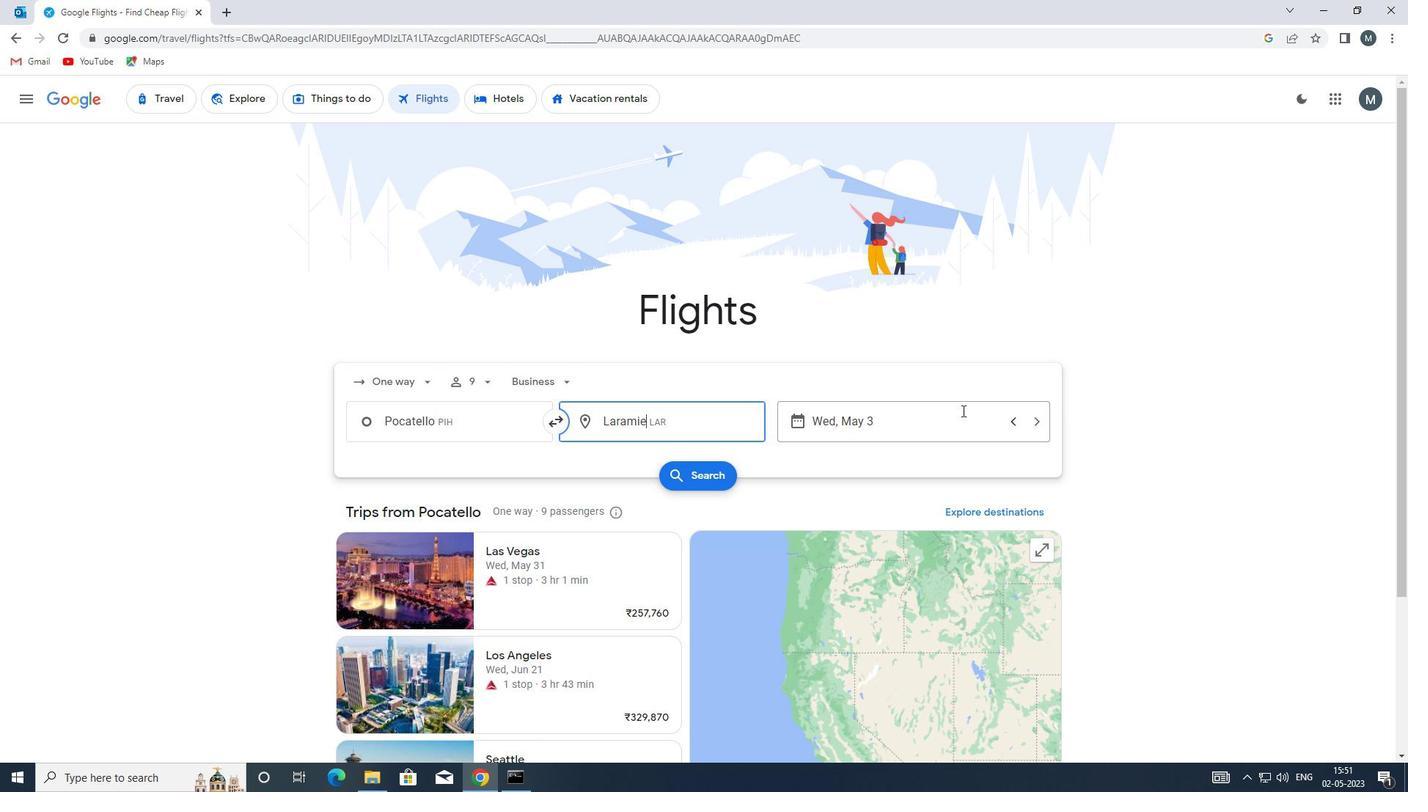 
Action: Mouse pressed left at (912, 410)
Screenshot: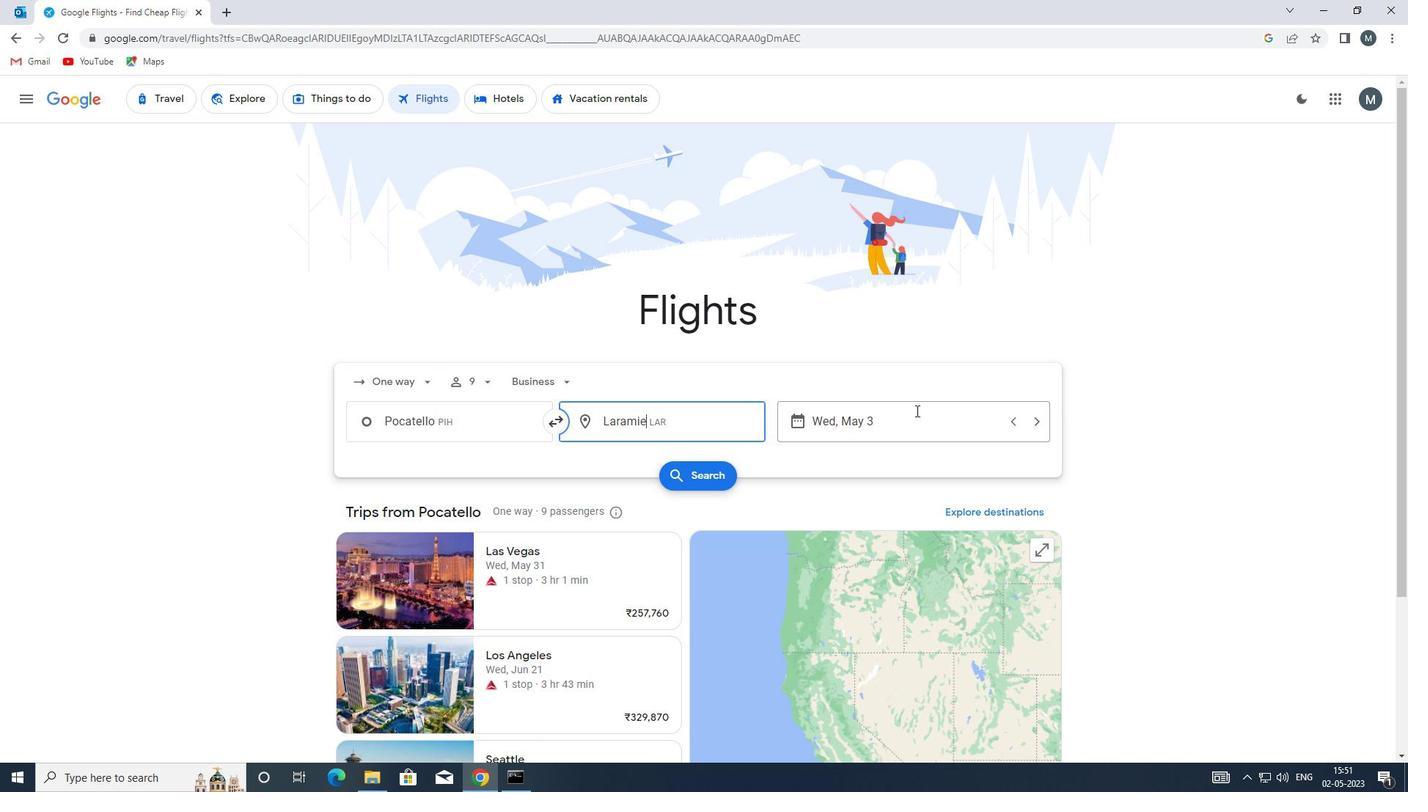 
Action: Mouse moved to (628, 496)
Screenshot: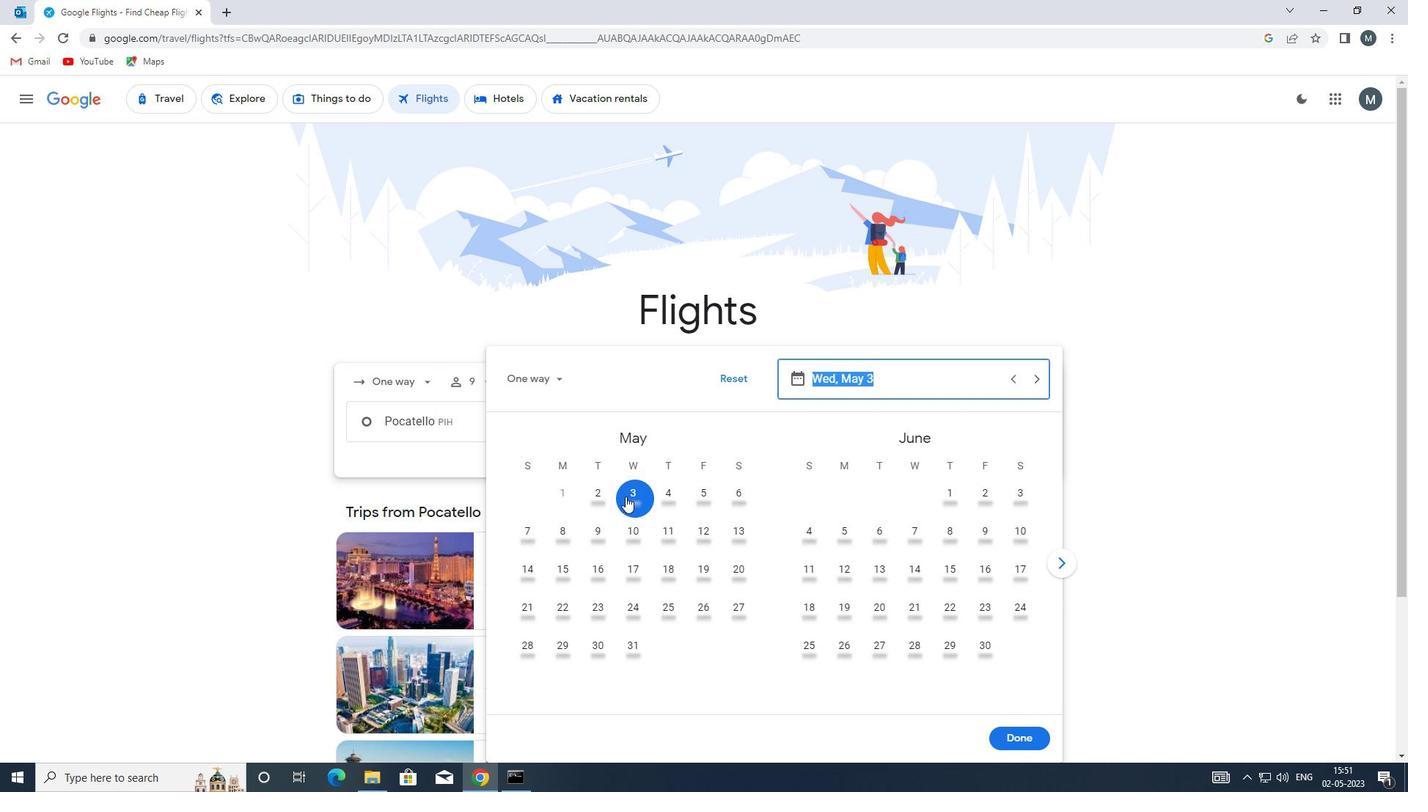 
Action: Mouse pressed left at (628, 496)
Screenshot: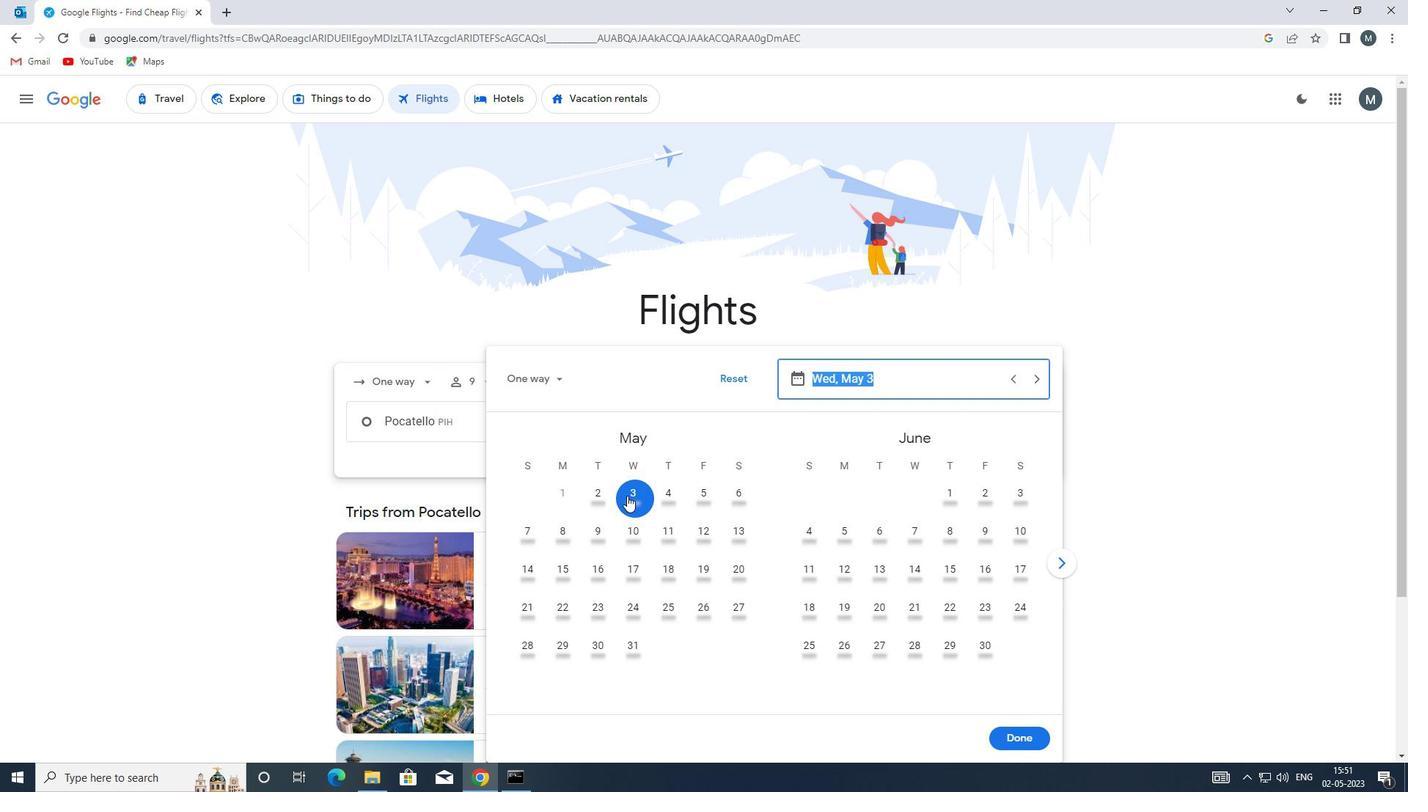 
Action: Mouse moved to (1004, 746)
Screenshot: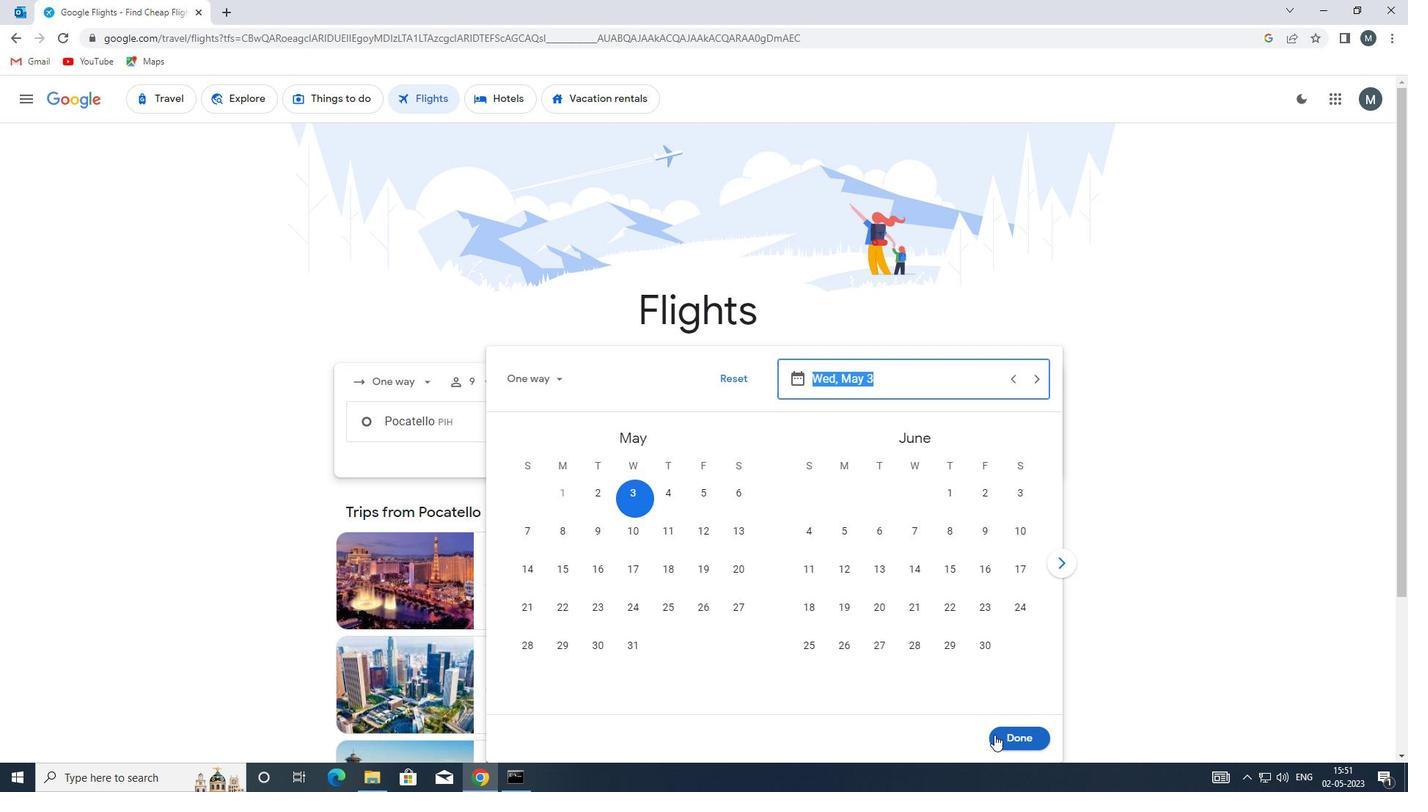 
Action: Mouse pressed left at (1004, 746)
Screenshot: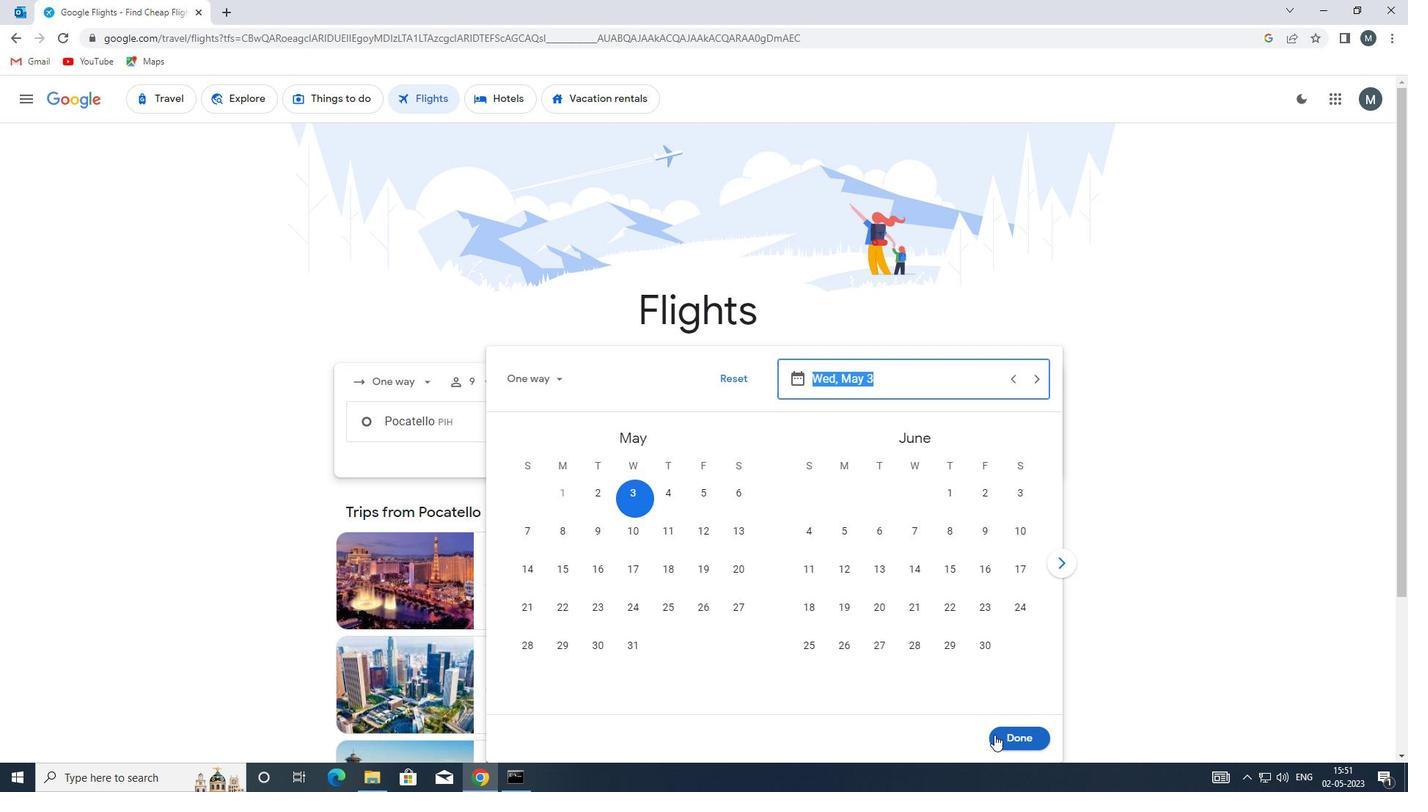 
Action: Mouse moved to (697, 479)
Screenshot: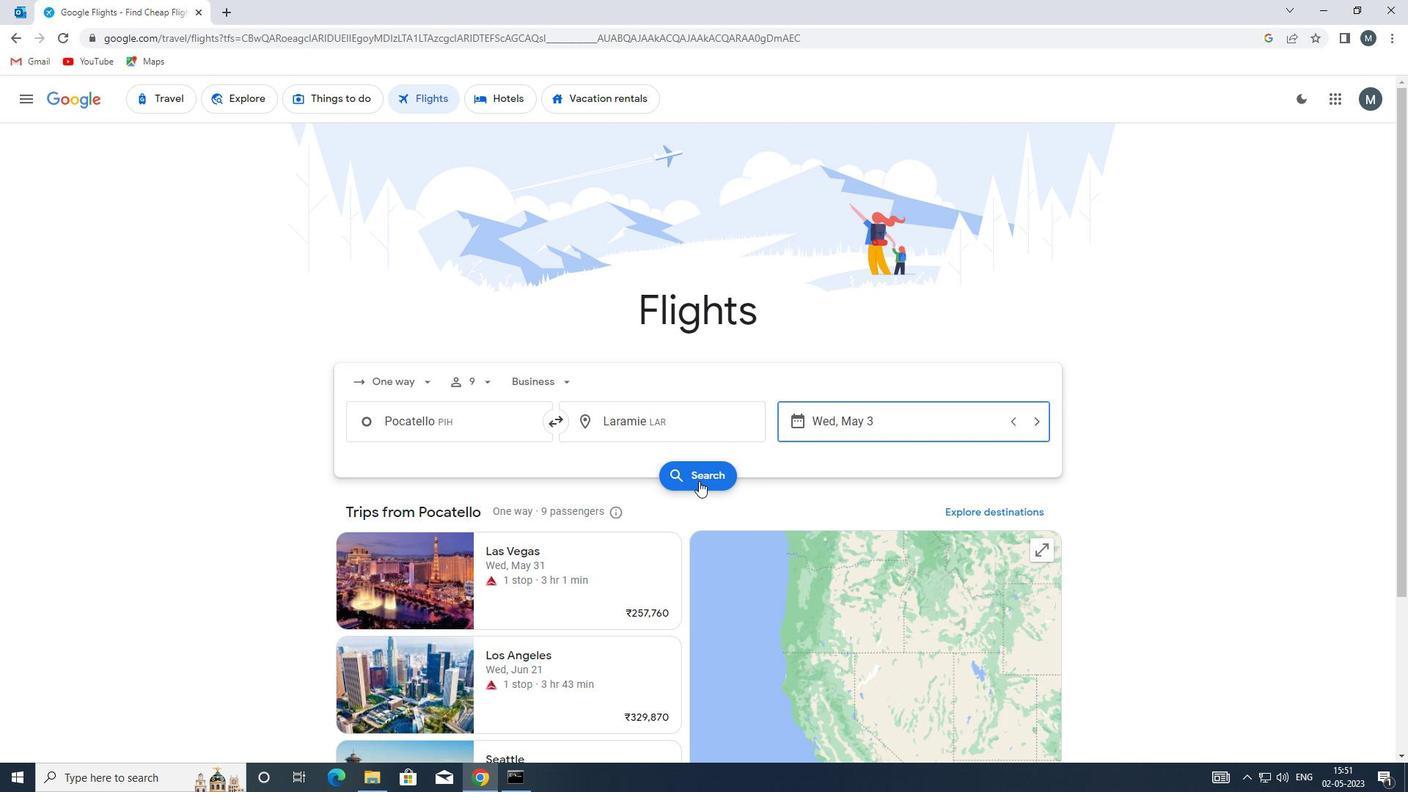 
Action: Mouse pressed left at (697, 479)
Screenshot: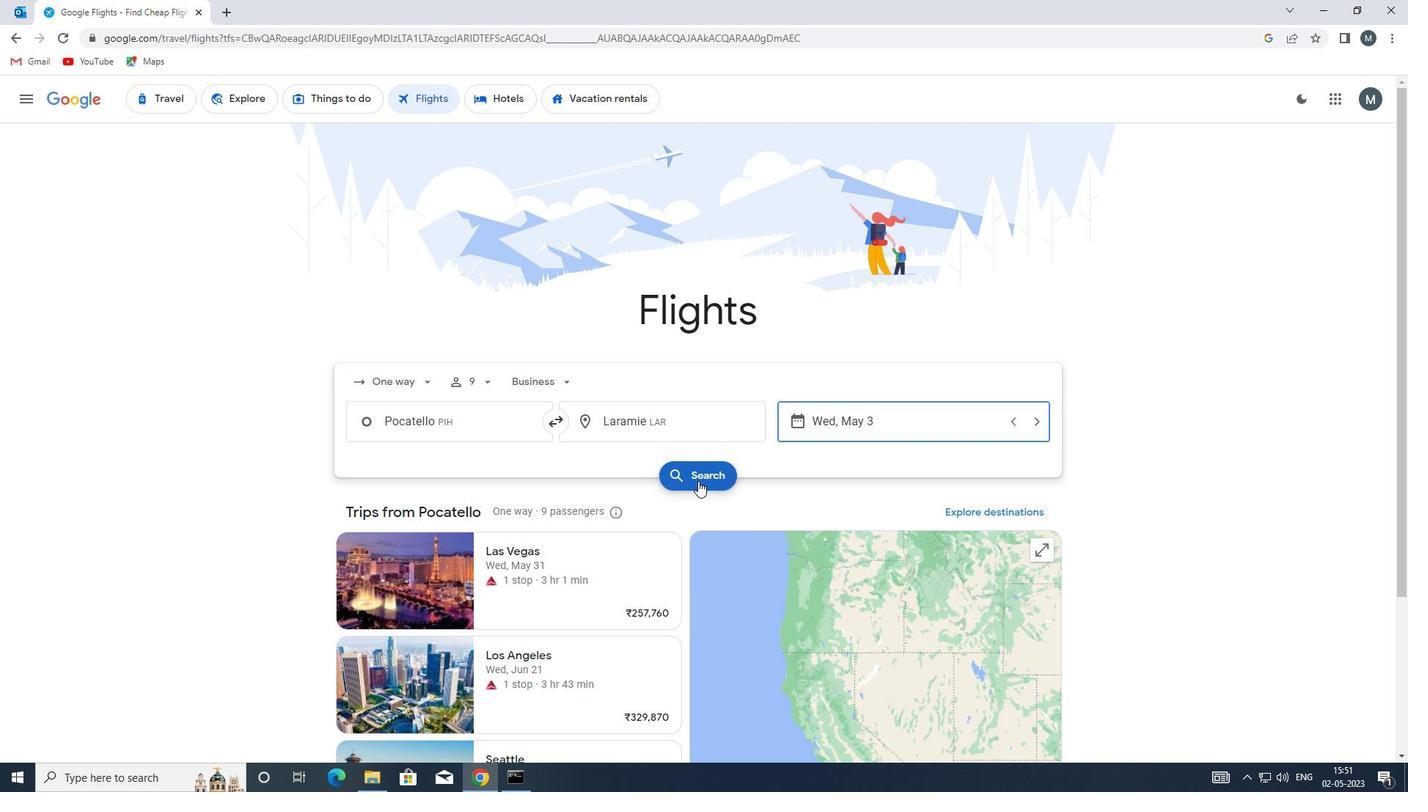 
Action: Mouse moved to (383, 239)
Screenshot: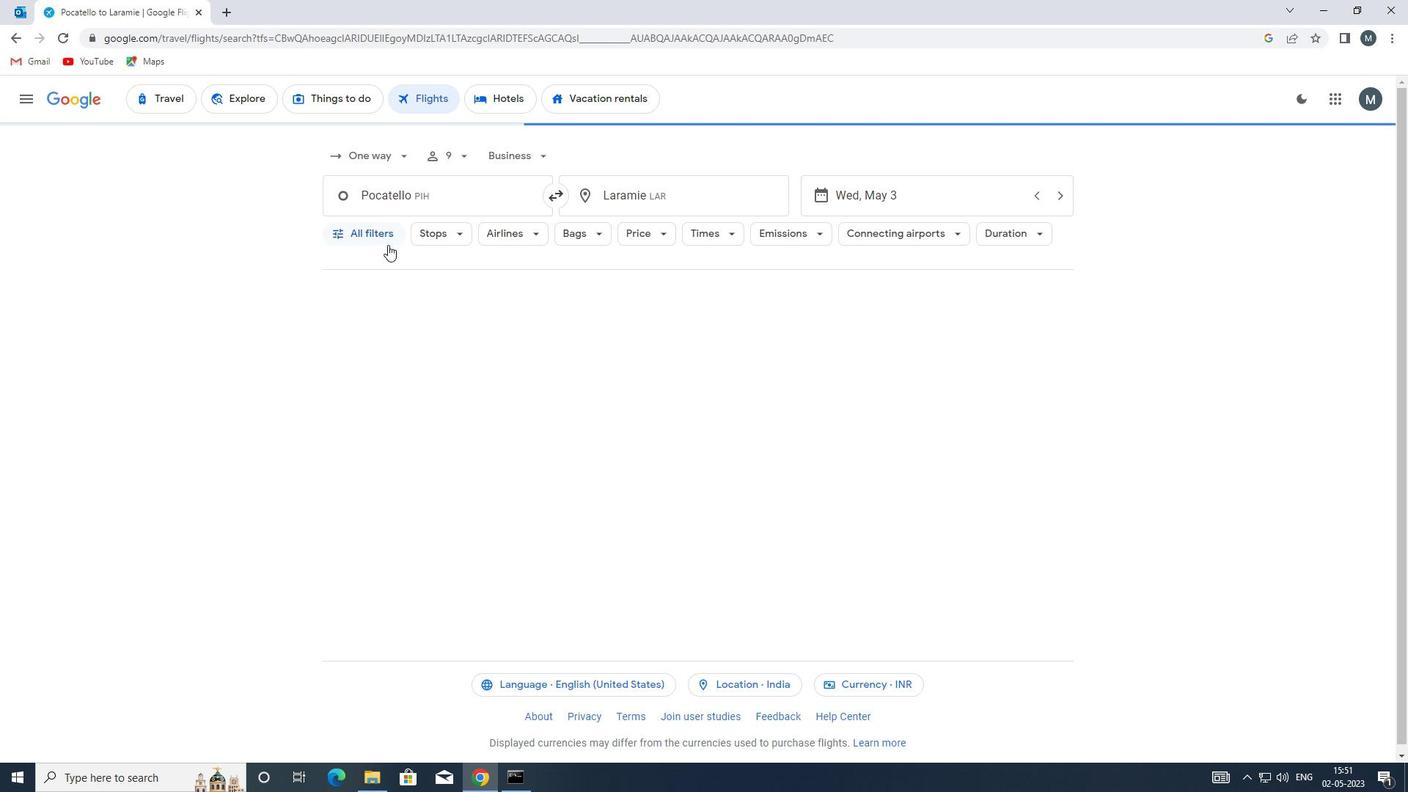 
Action: Mouse pressed left at (383, 239)
Screenshot: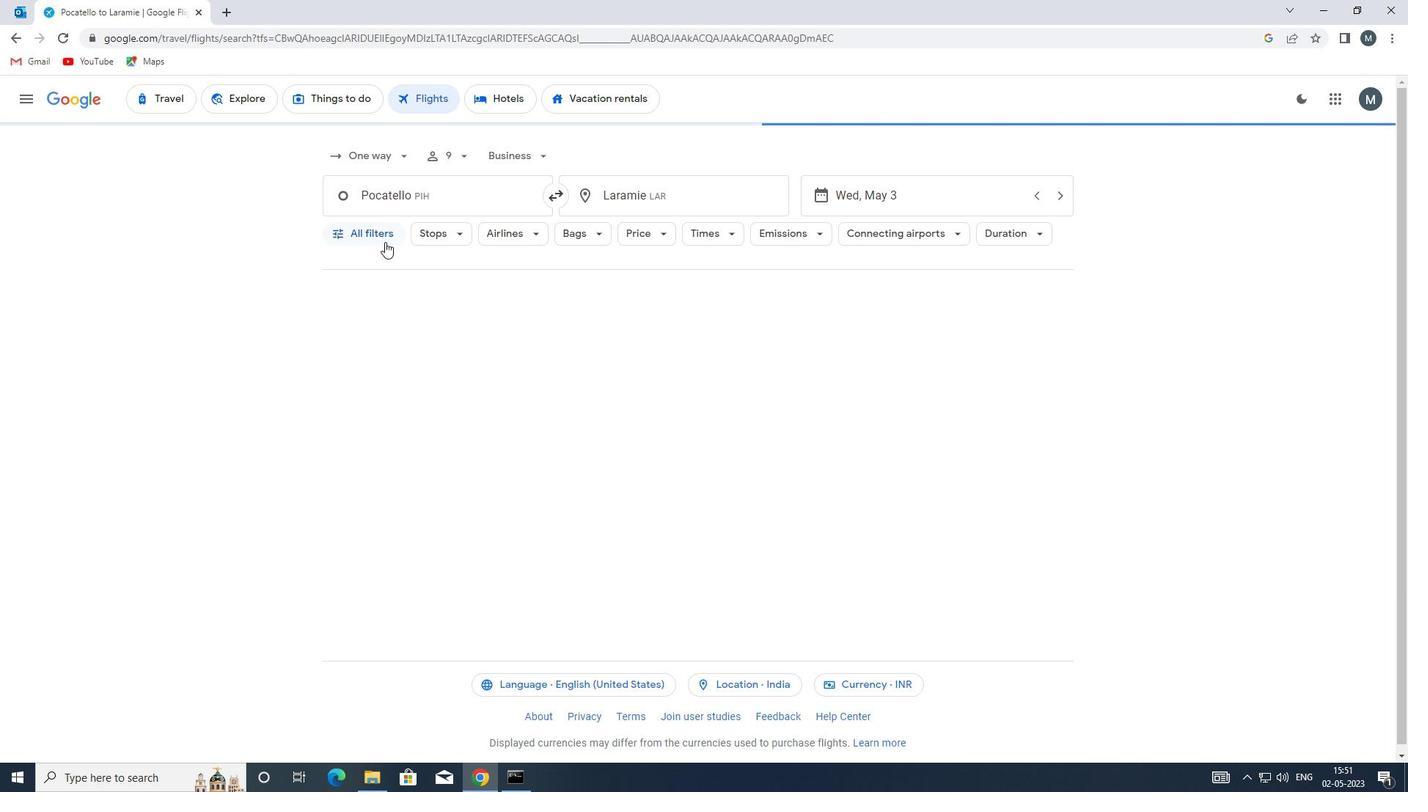 
Action: Mouse moved to (459, 388)
Screenshot: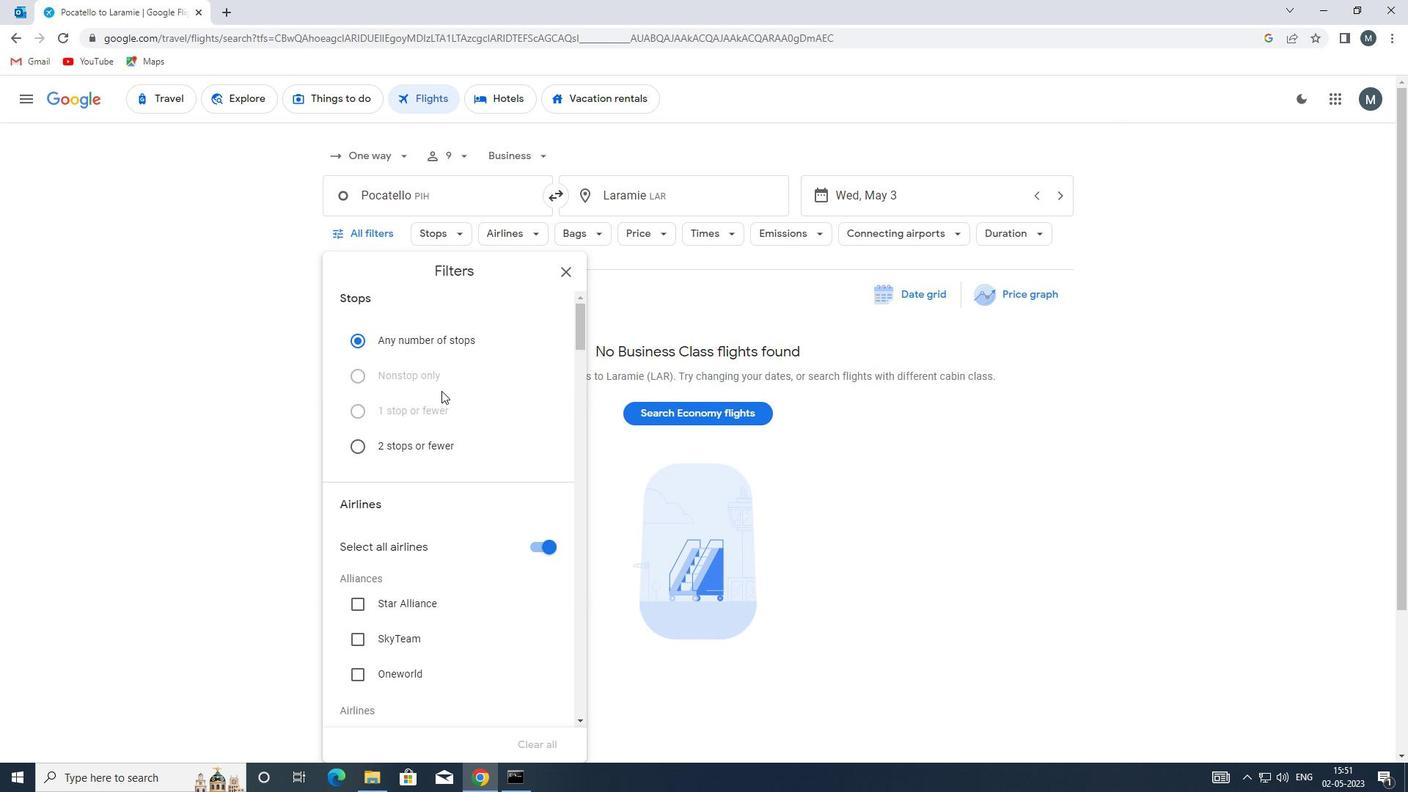 
Action: Mouse scrolled (459, 387) with delta (0, 0)
Screenshot: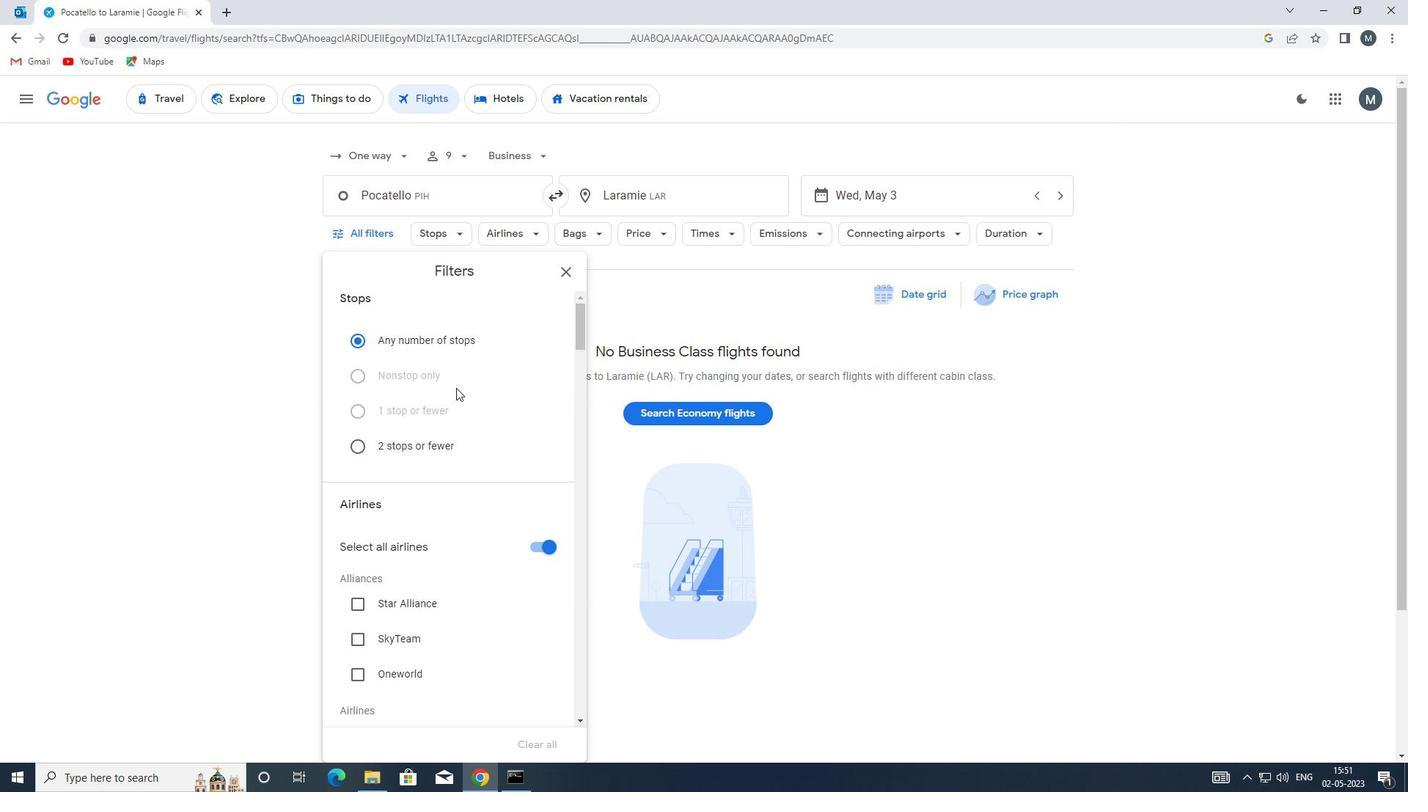 
Action: Mouse moved to (460, 388)
Screenshot: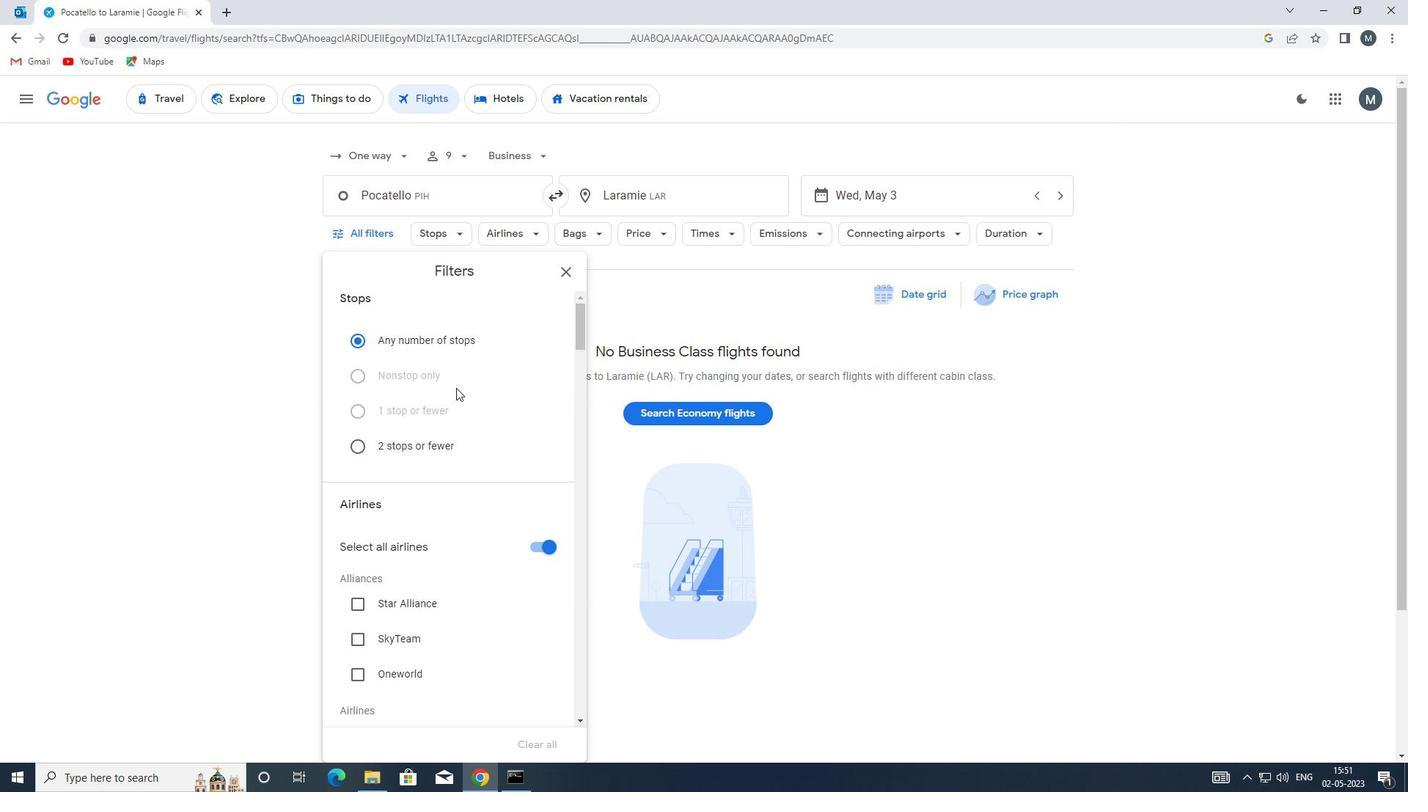 
Action: Mouse scrolled (460, 388) with delta (0, 0)
Screenshot: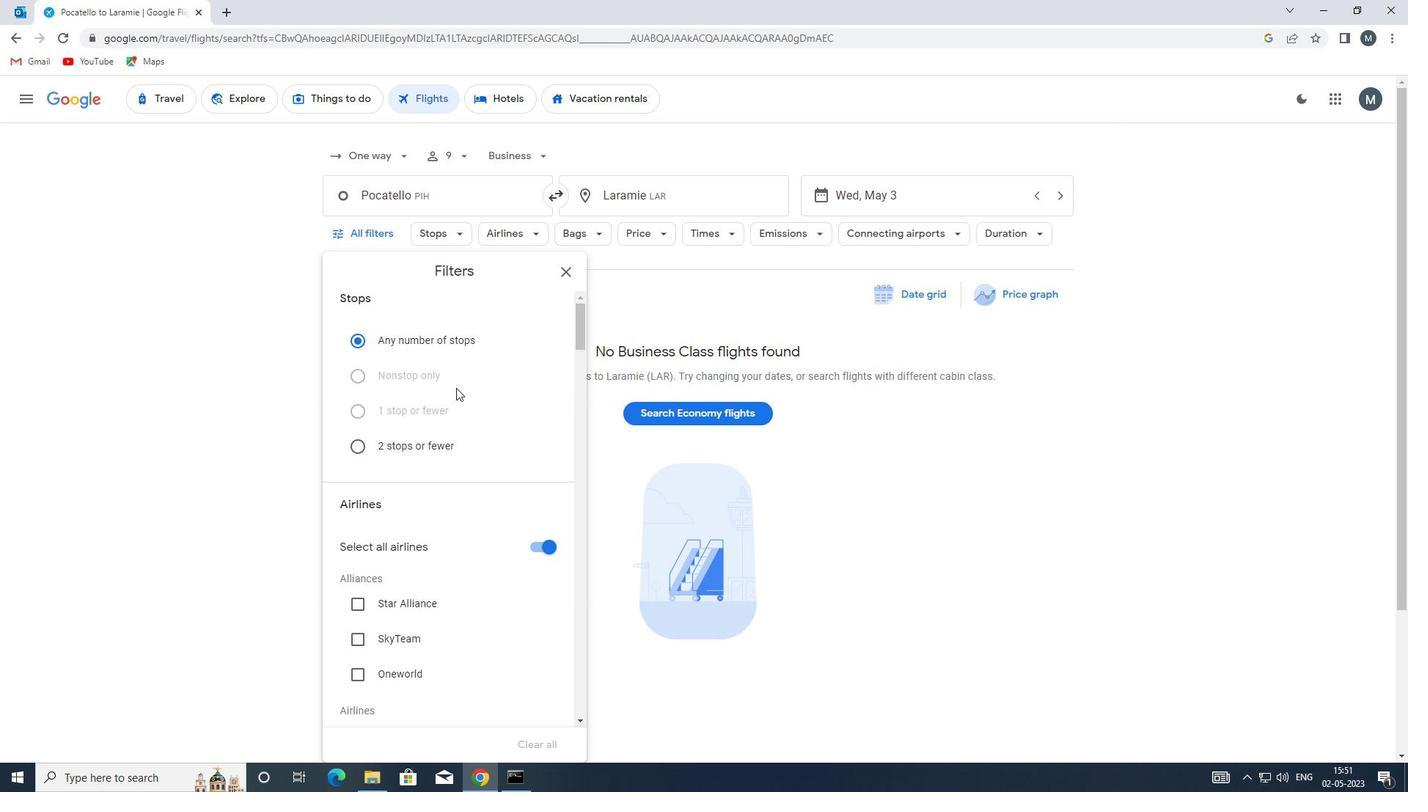
Action: Mouse moved to (538, 394)
Screenshot: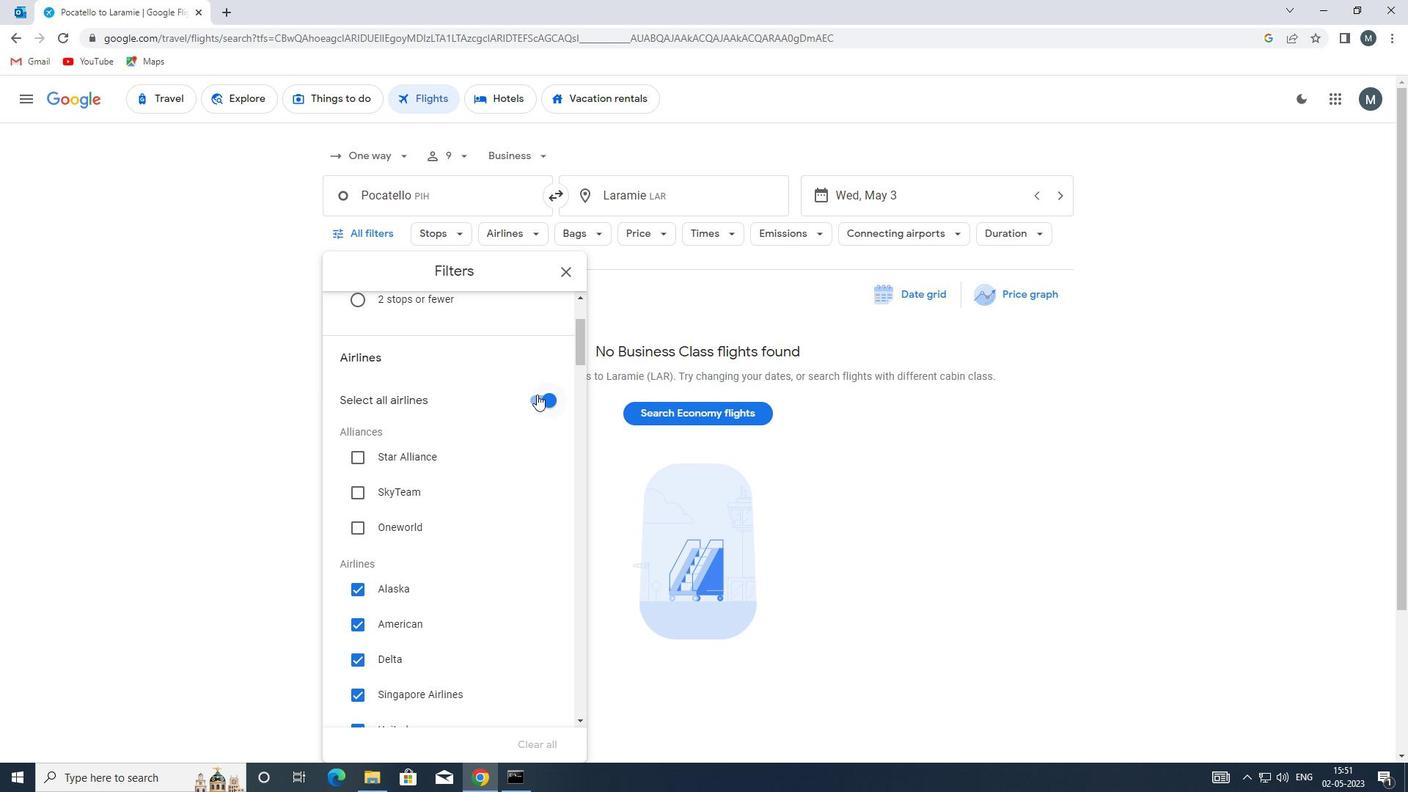 
Action: Mouse pressed left at (538, 394)
Screenshot: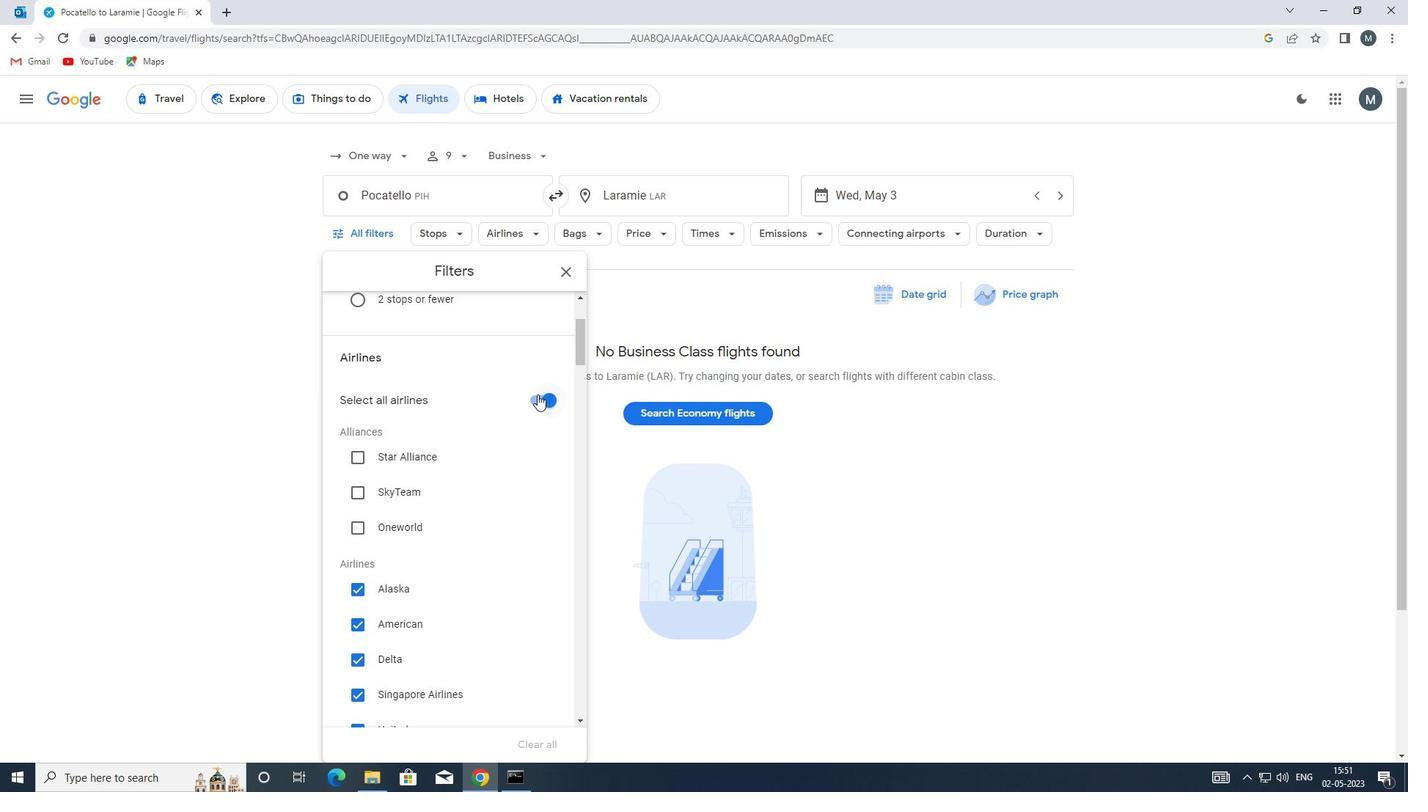 
Action: Mouse moved to (422, 443)
Screenshot: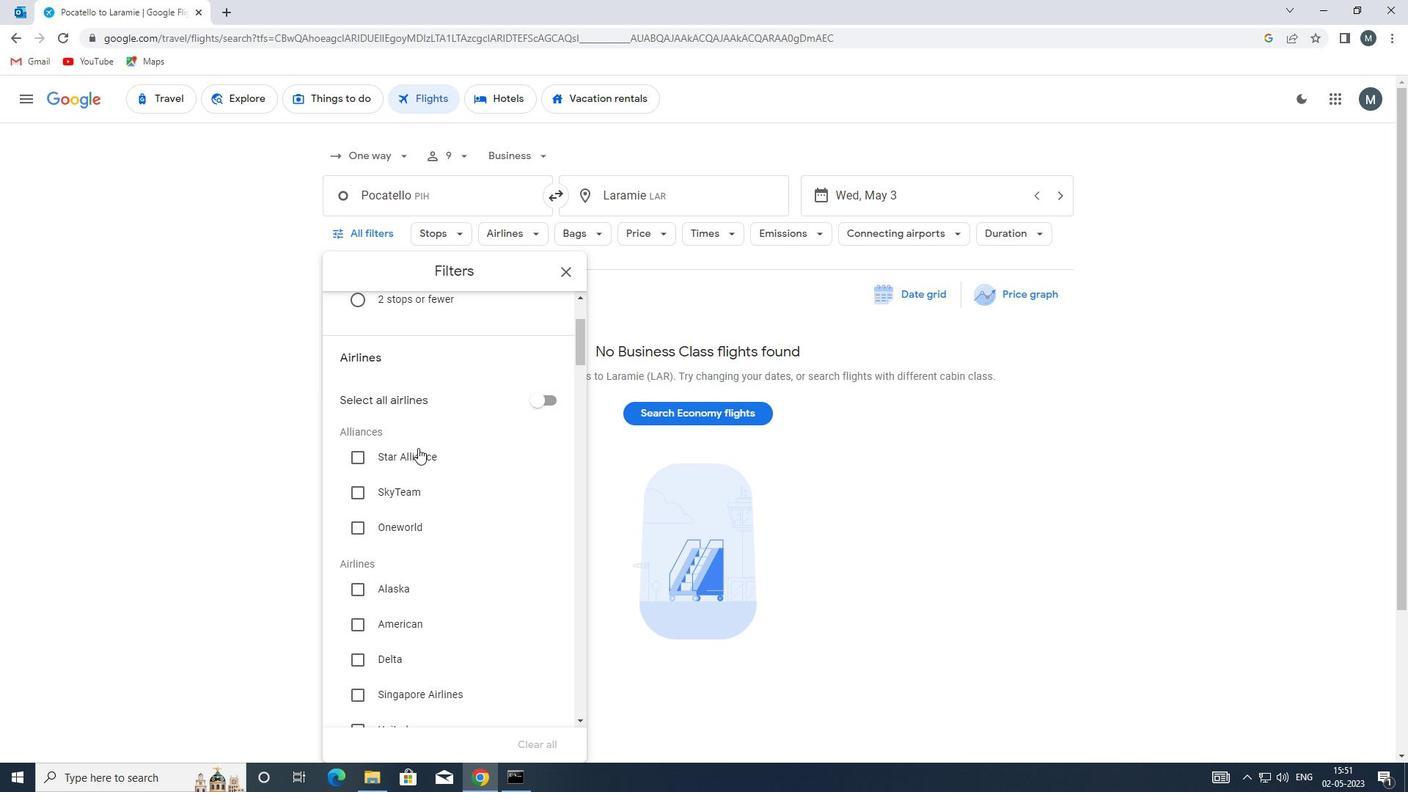 
Action: Mouse scrolled (422, 442) with delta (0, 0)
Screenshot: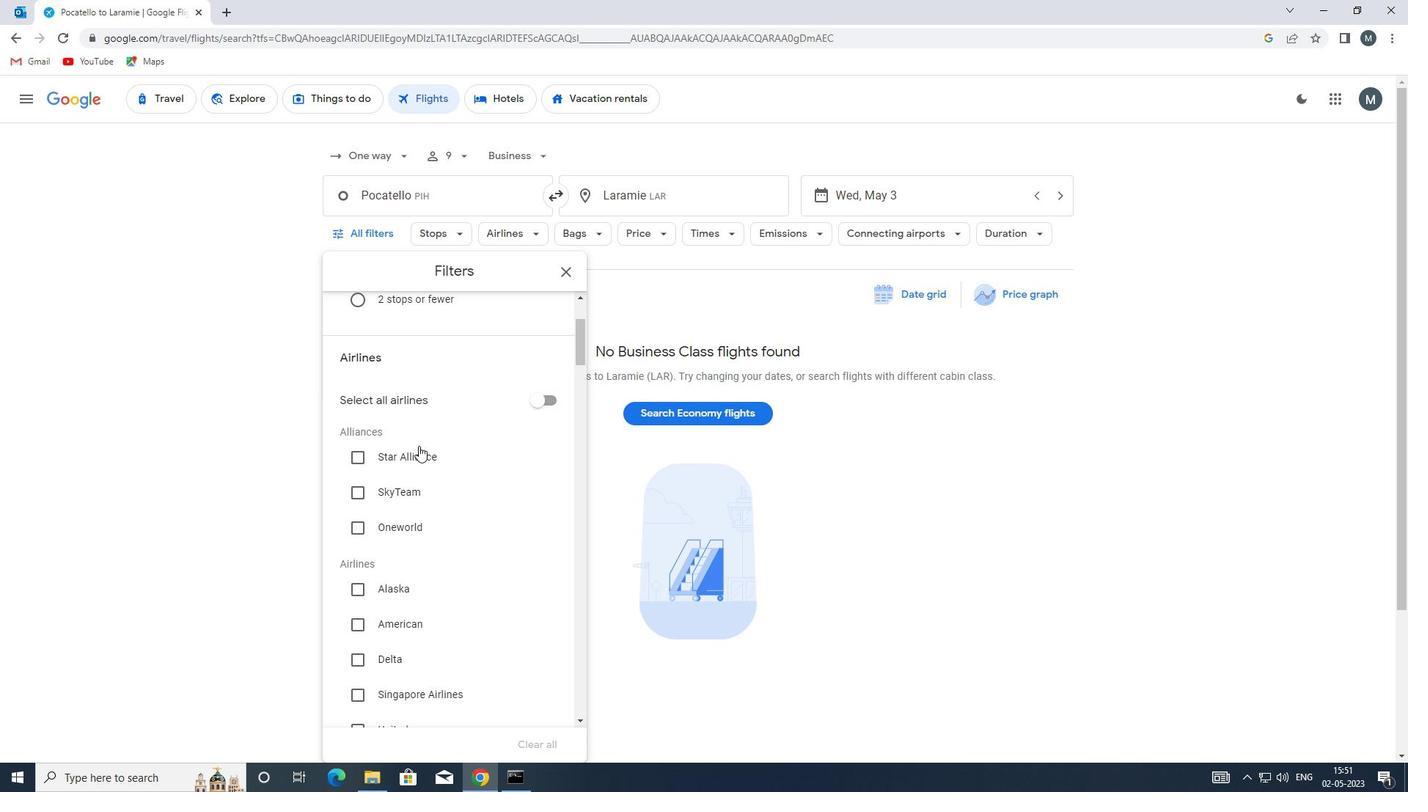 
Action: Mouse scrolled (422, 442) with delta (0, 0)
Screenshot: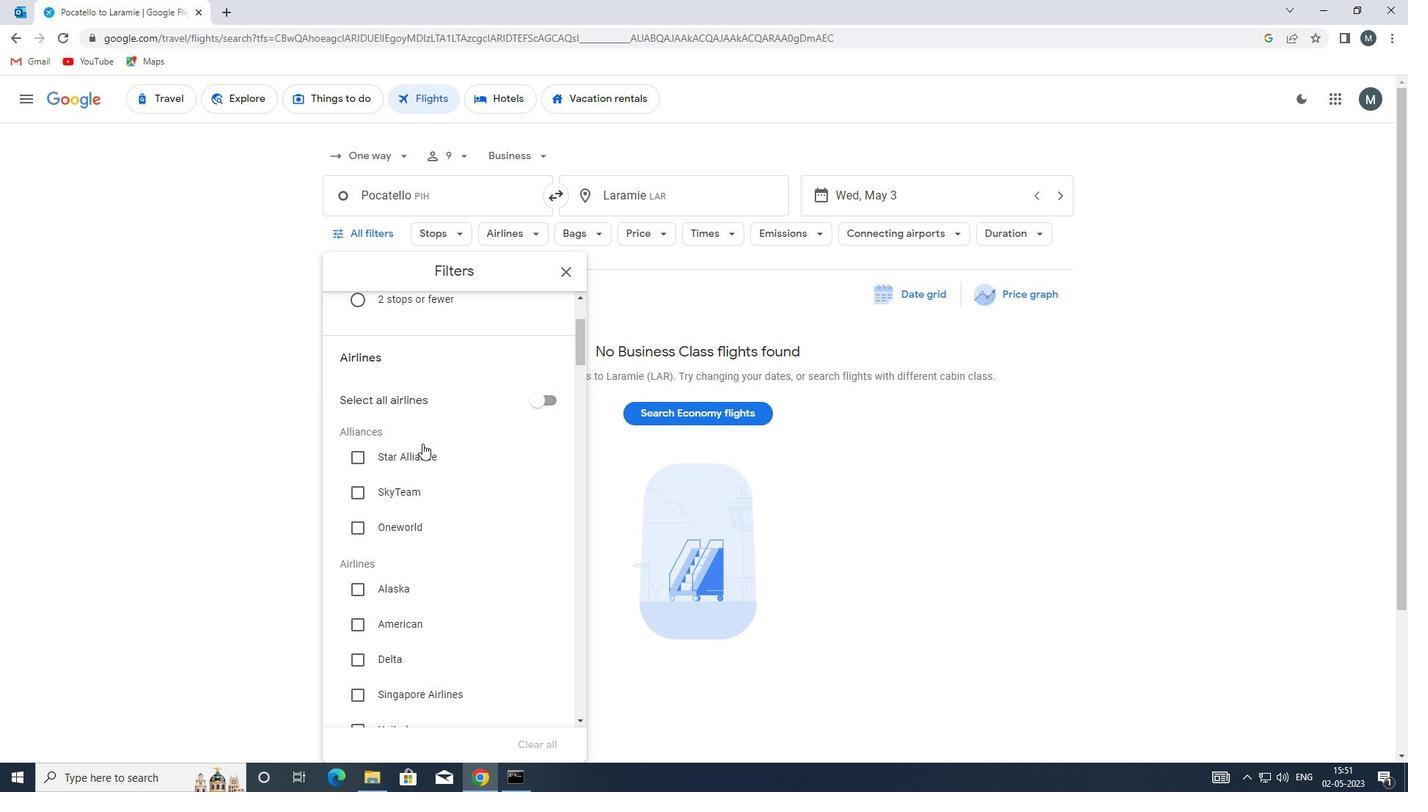 
Action: Mouse moved to (423, 443)
Screenshot: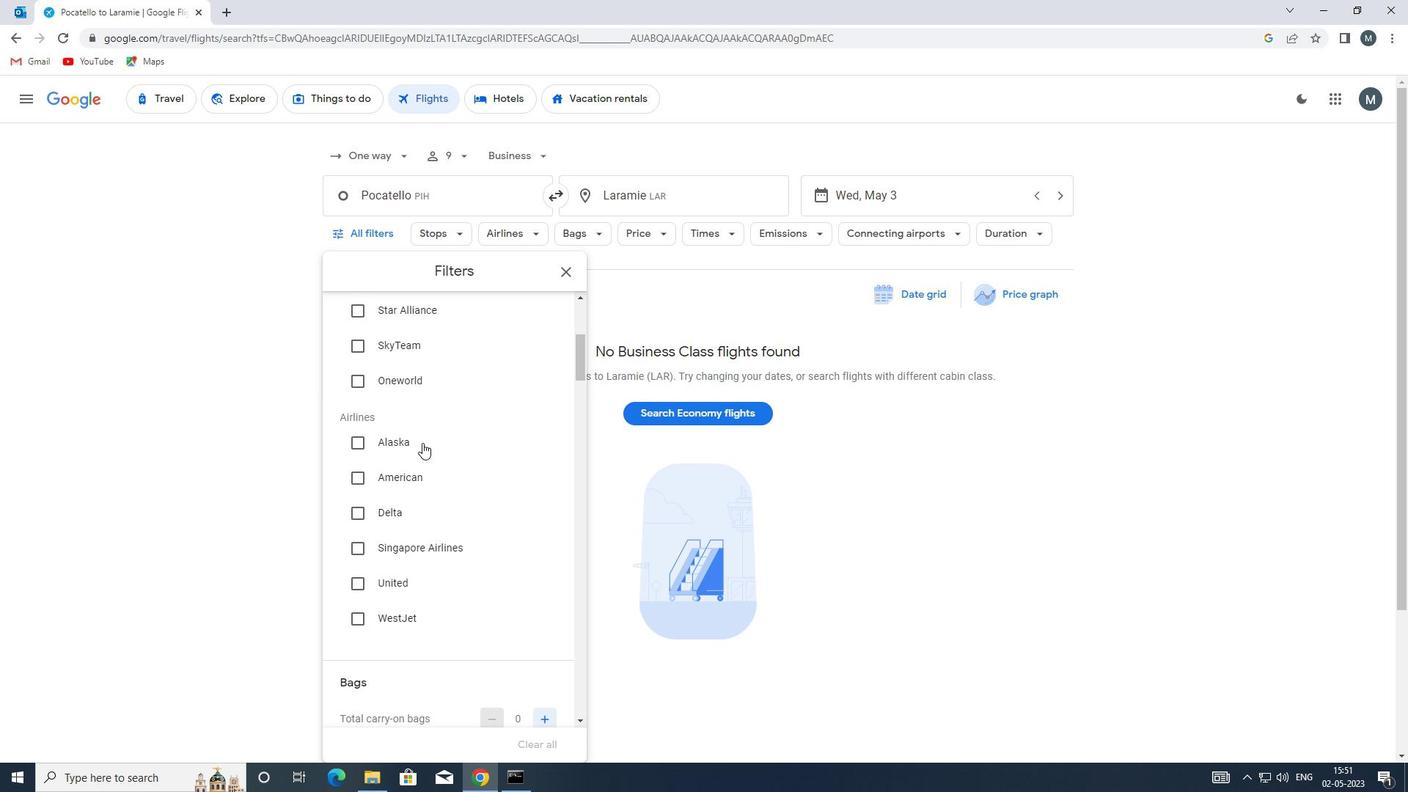 
Action: Mouse scrolled (423, 442) with delta (0, 0)
Screenshot: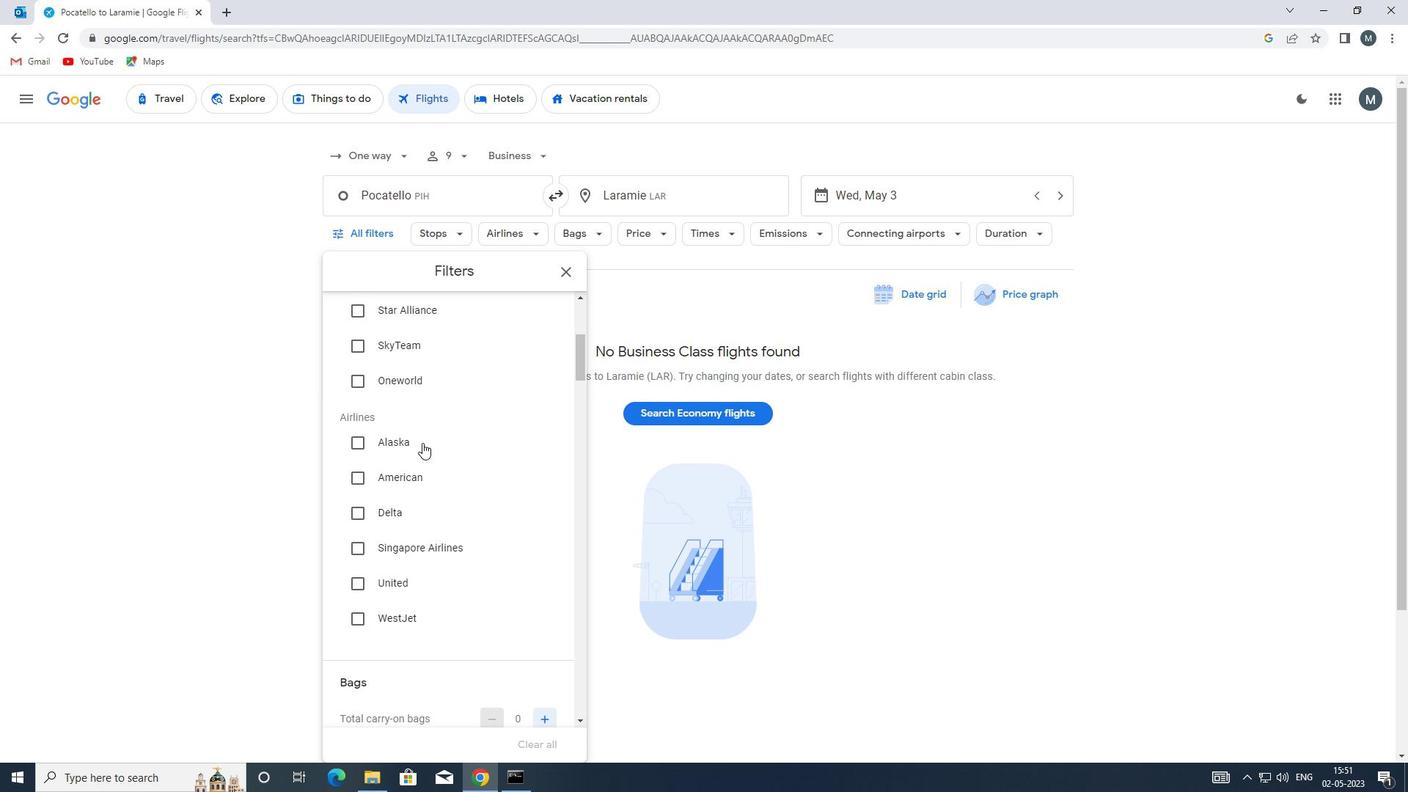 
Action: Mouse scrolled (423, 442) with delta (0, 0)
Screenshot: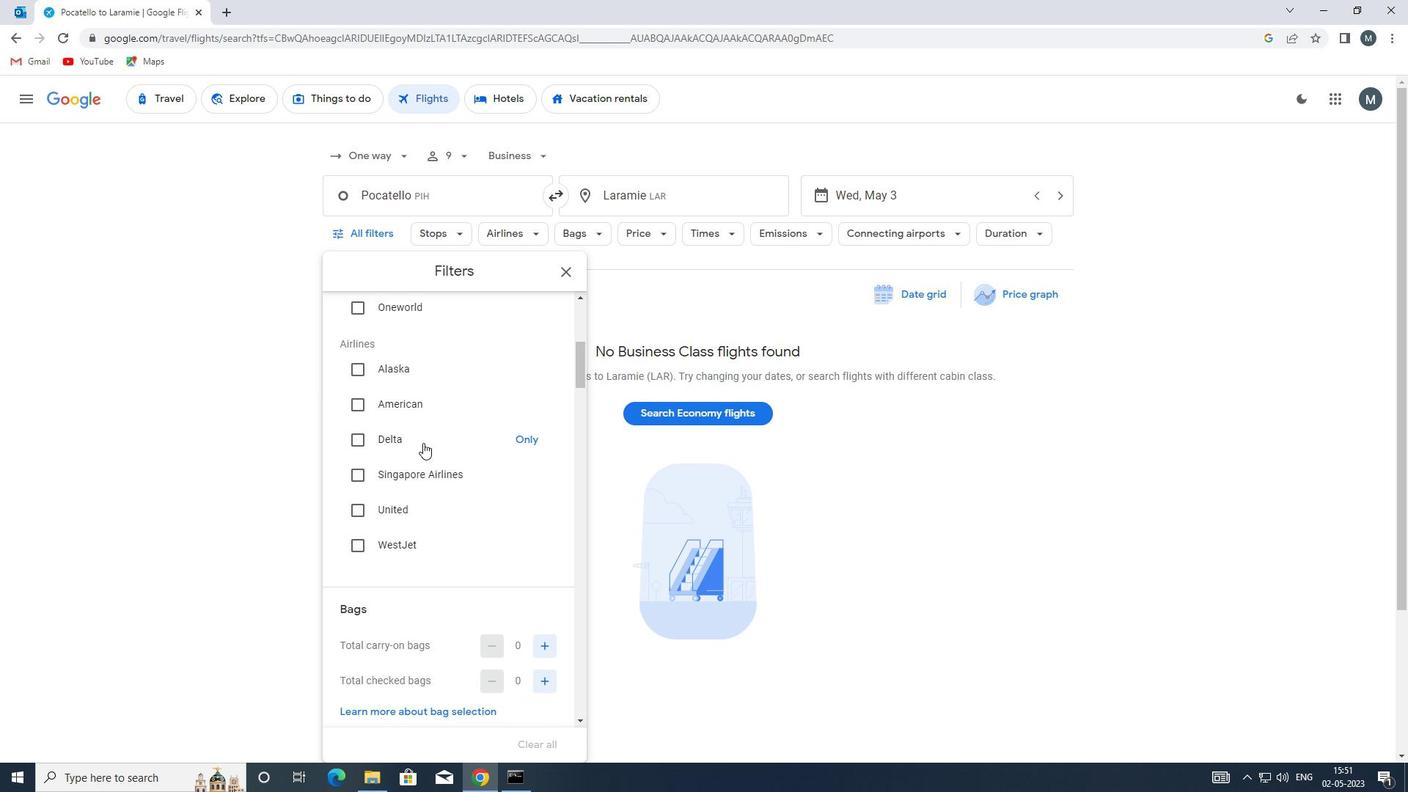 
Action: Mouse scrolled (423, 442) with delta (0, 0)
Screenshot: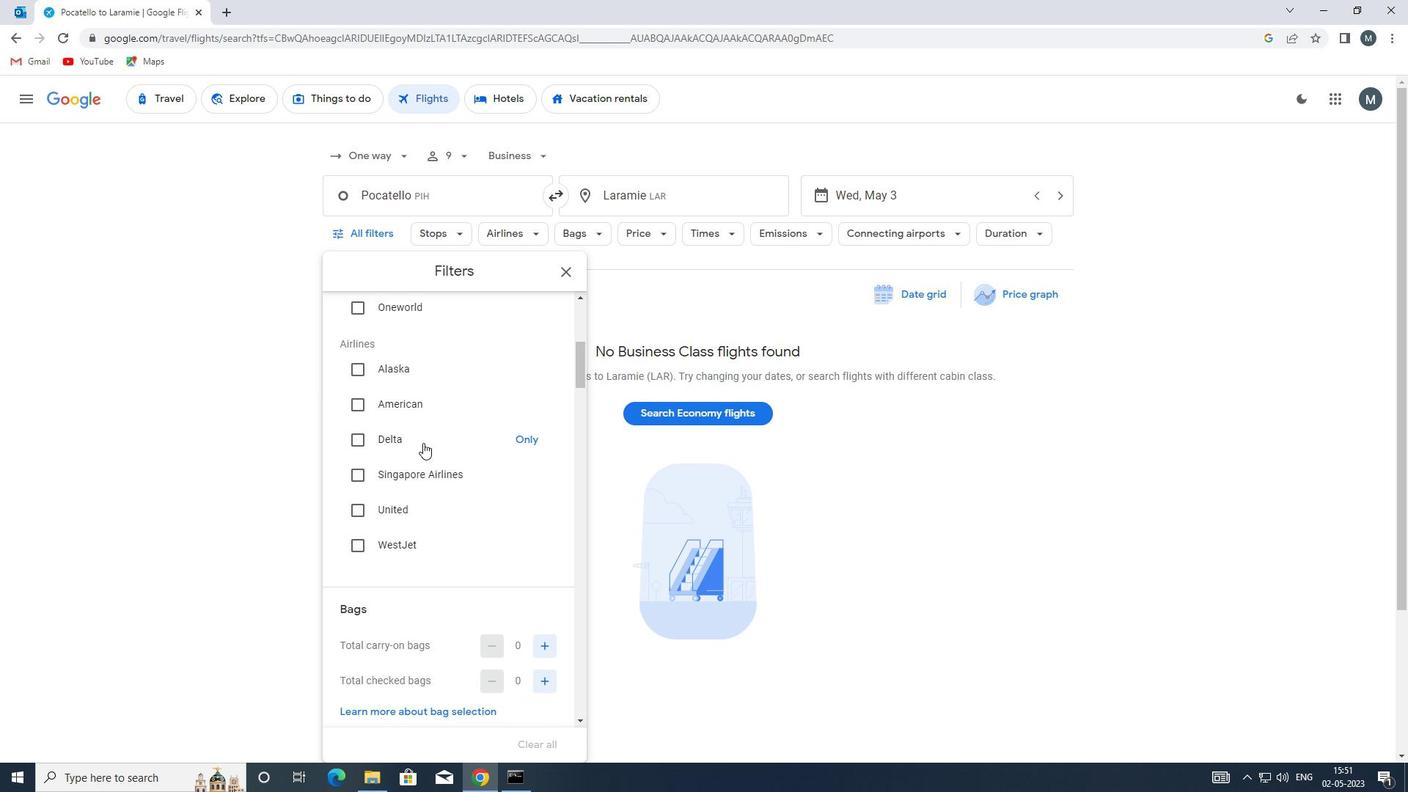 
Action: Mouse moved to (539, 501)
Screenshot: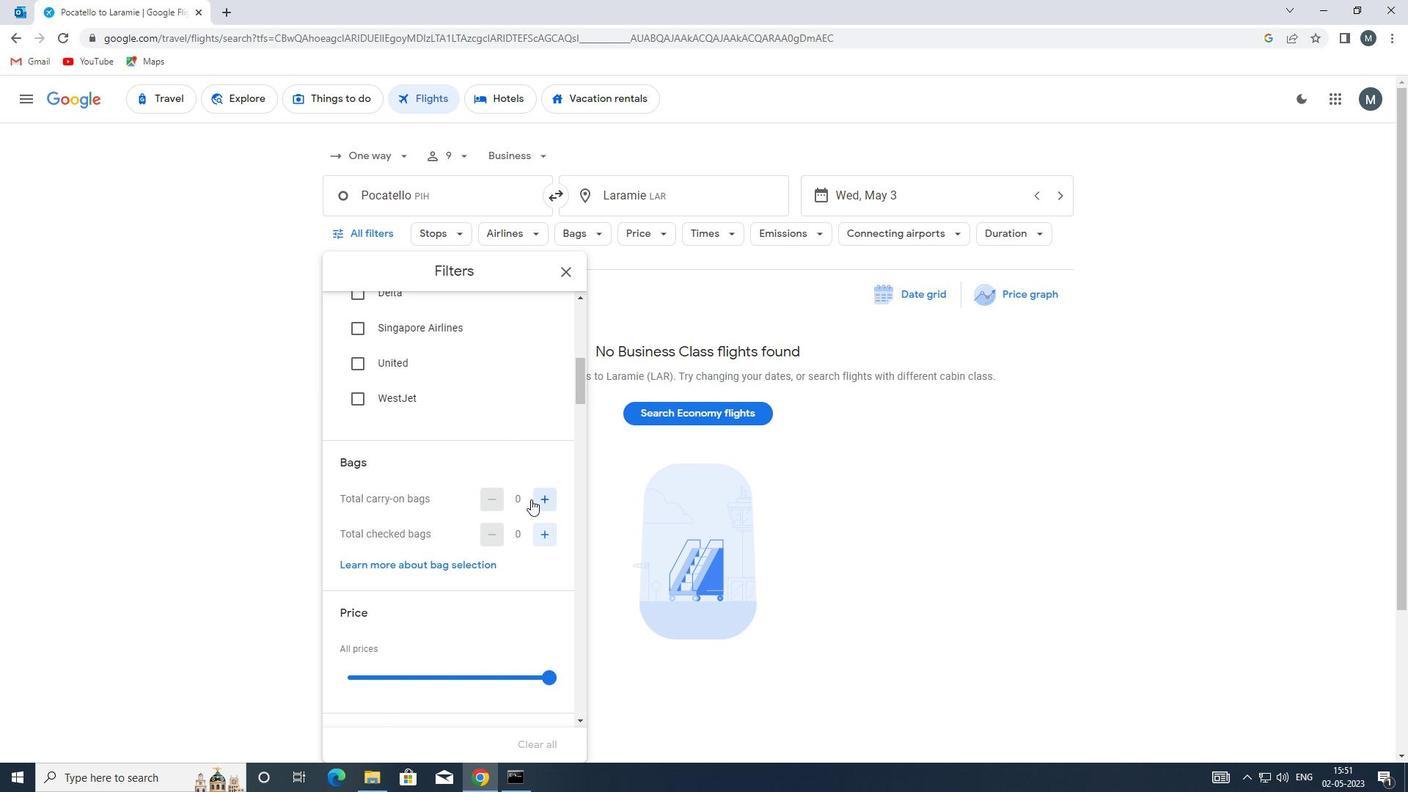 
Action: Mouse pressed left at (539, 501)
Screenshot: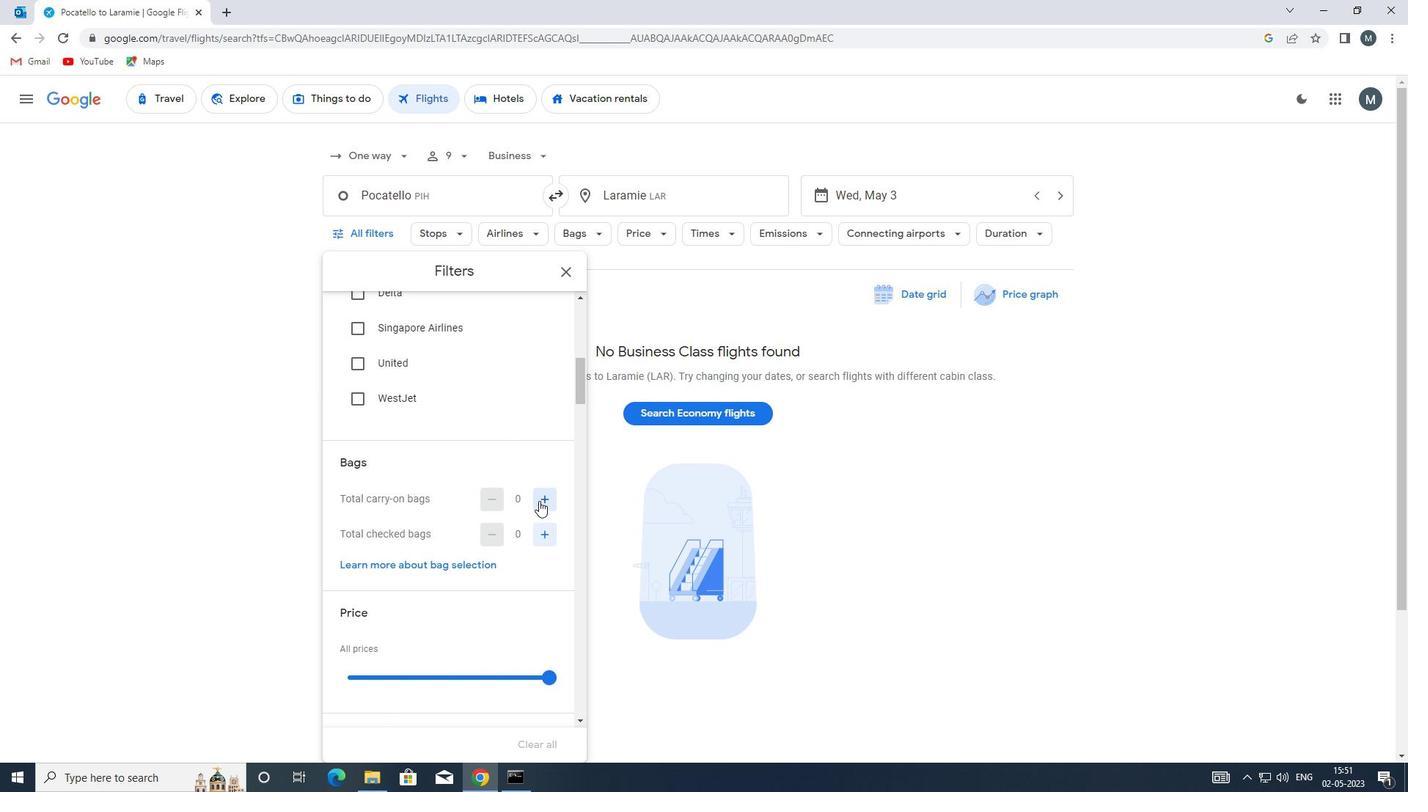 
Action: Mouse pressed left at (539, 501)
Screenshot: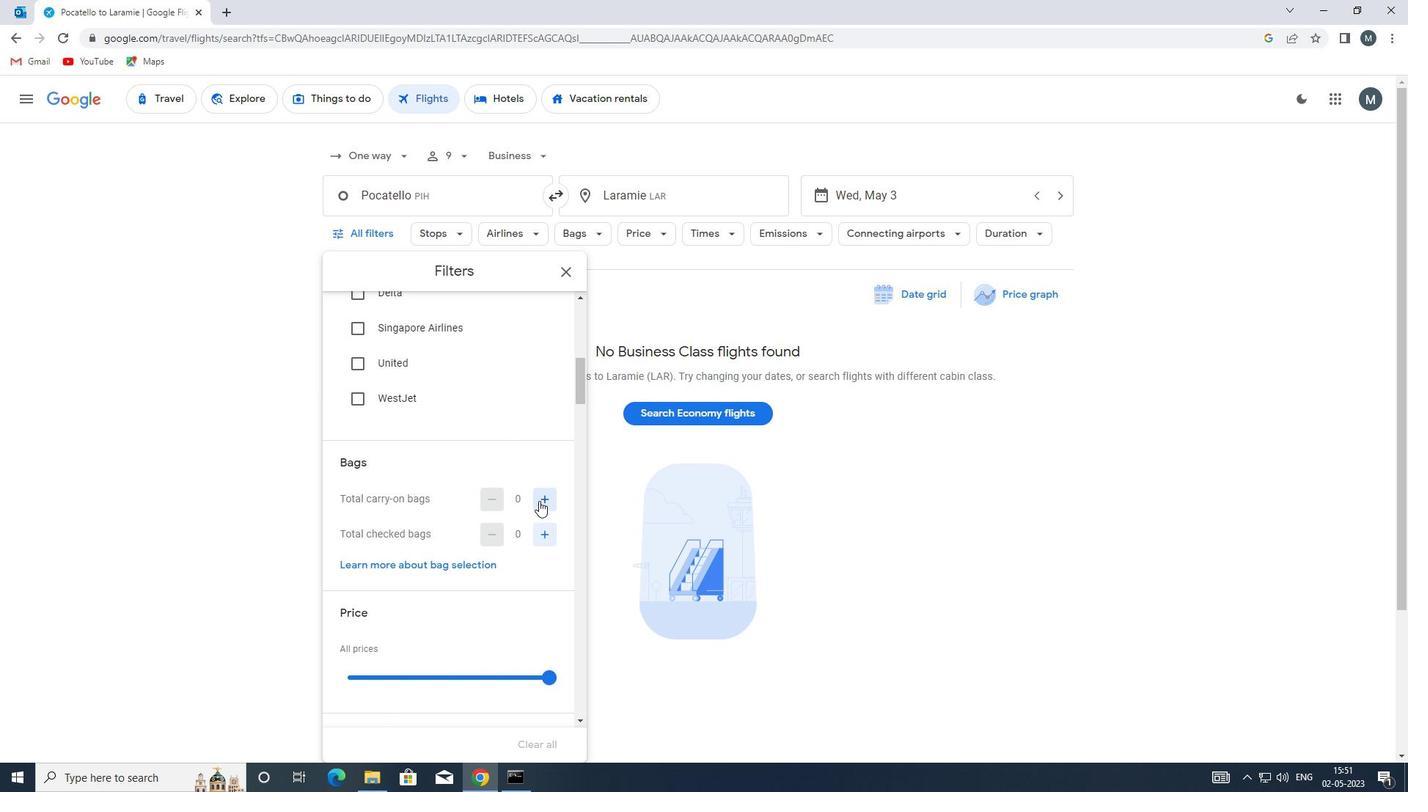 
Action: Mouse moved to (492, 478)
Screenshot: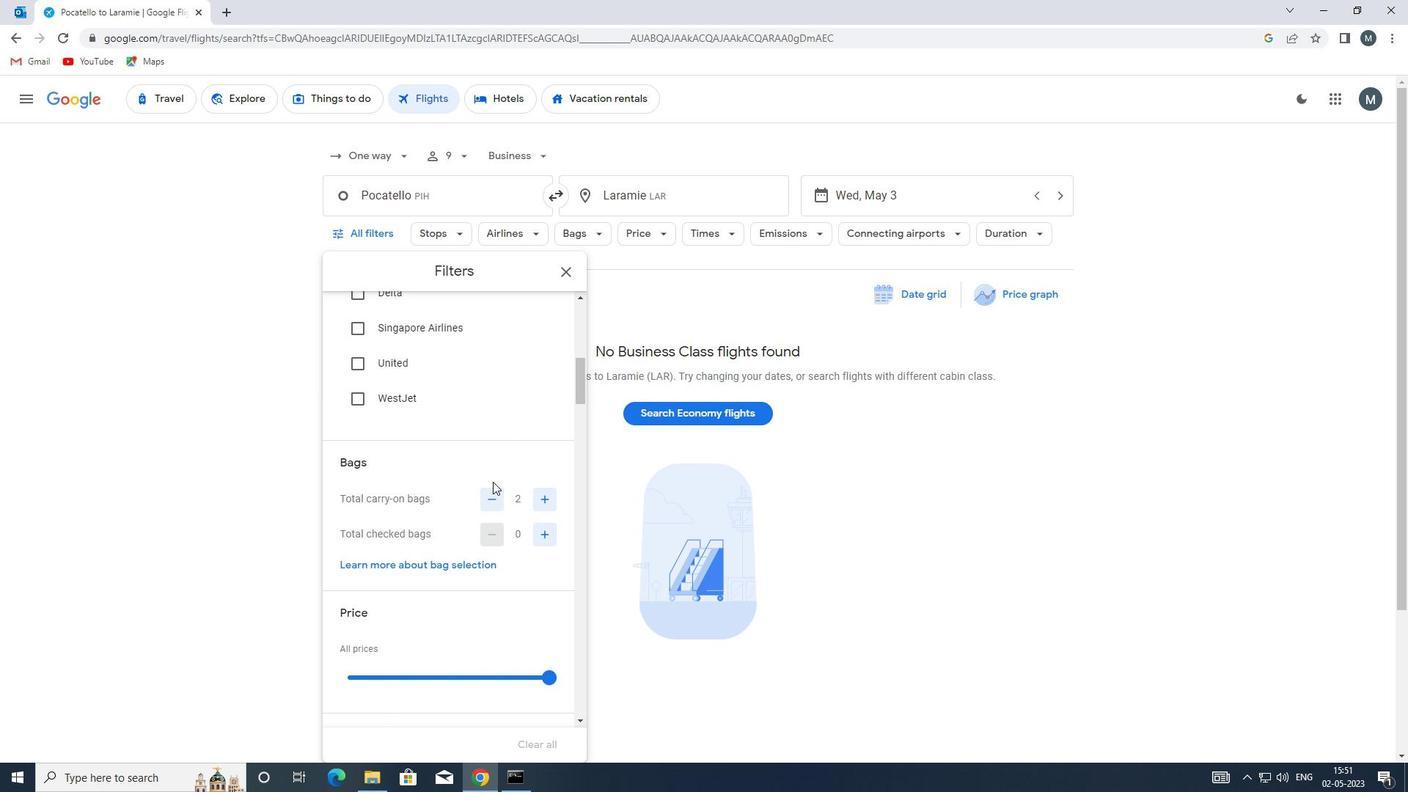 
Action: Mouse scrolled (492, 477) with delta (0, 0)
Screenshot: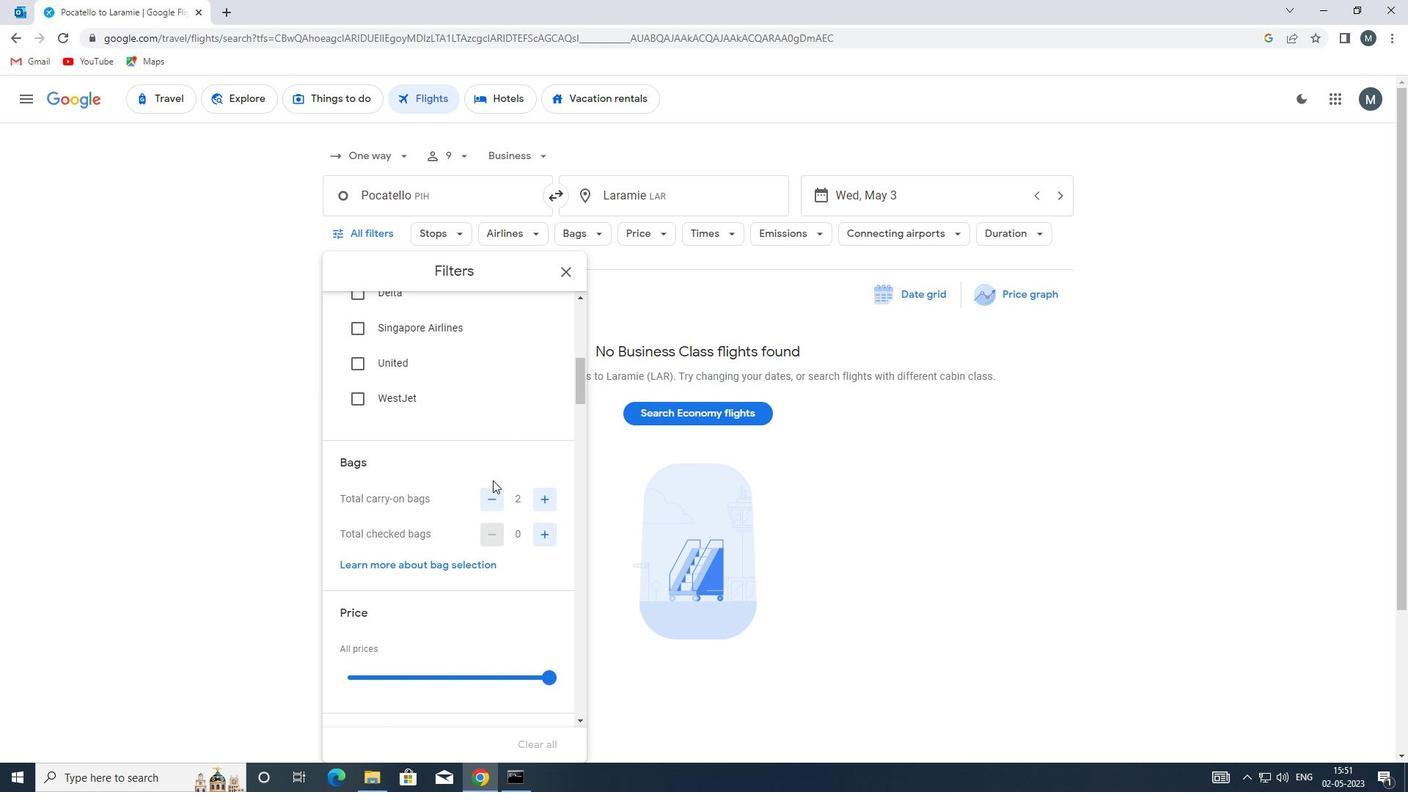 
Action: Mouse moved to (482, 463)
Screenshot: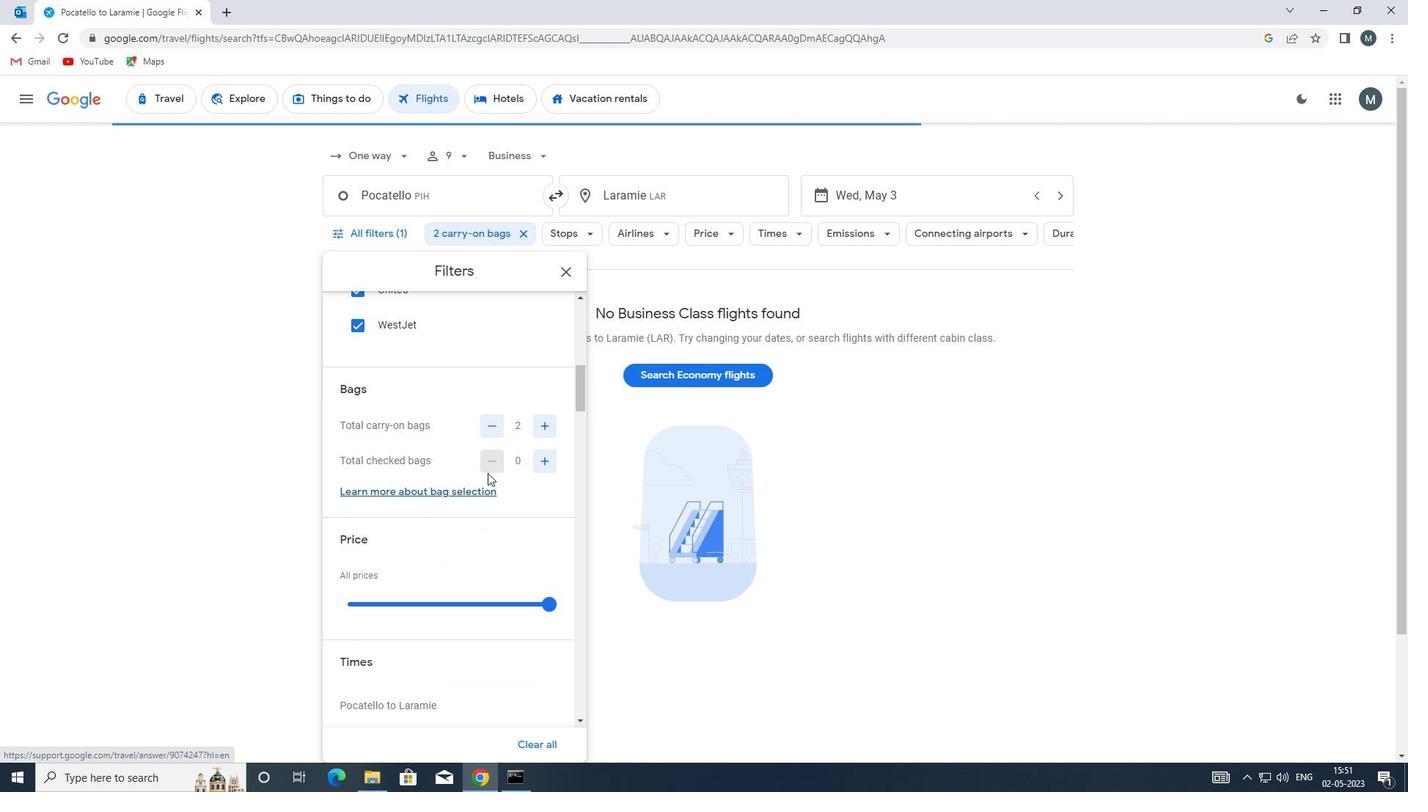 
Action: Mouse scrolled (482, 463) with delta (0, 0)
Screenshot: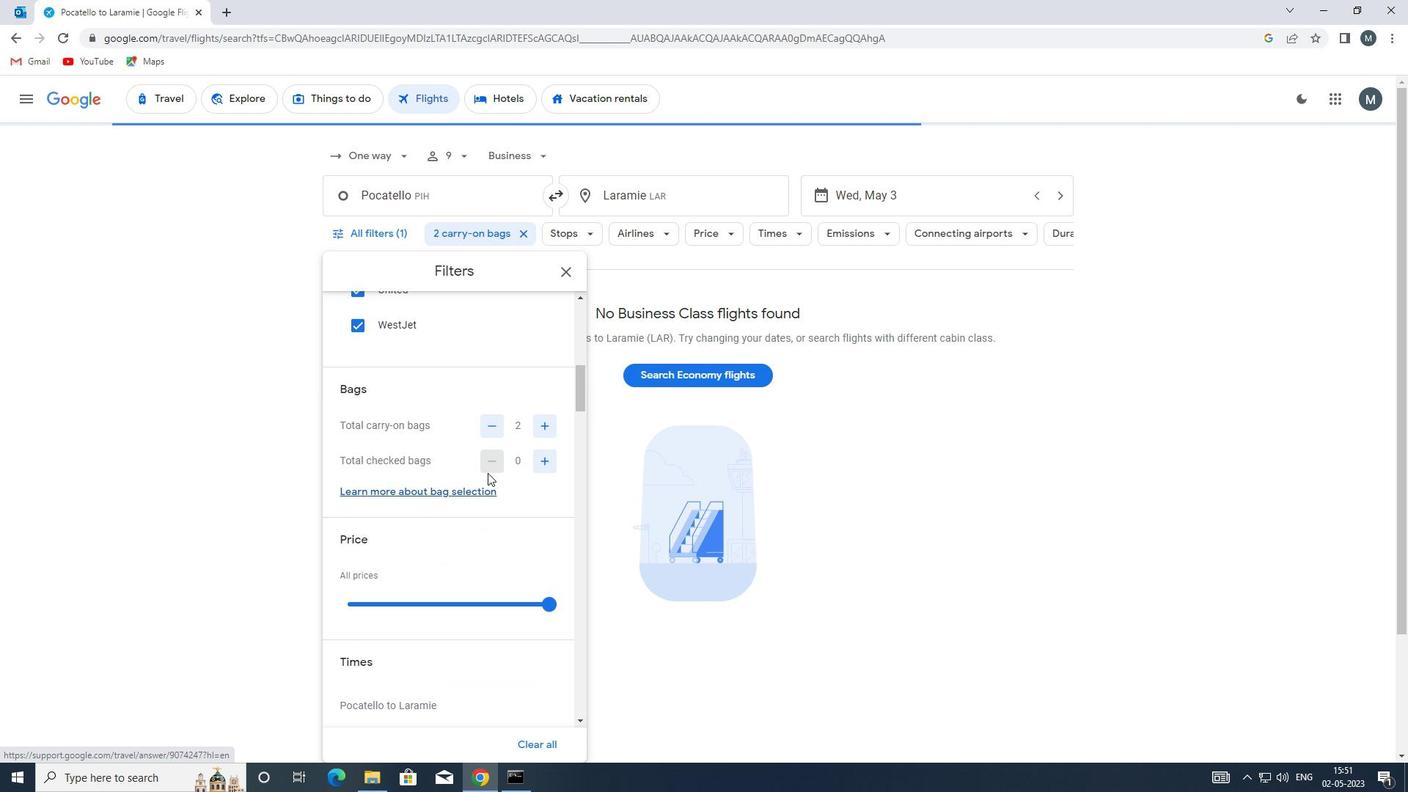
Action: Mouse moved to (421, 485)
Screenshot: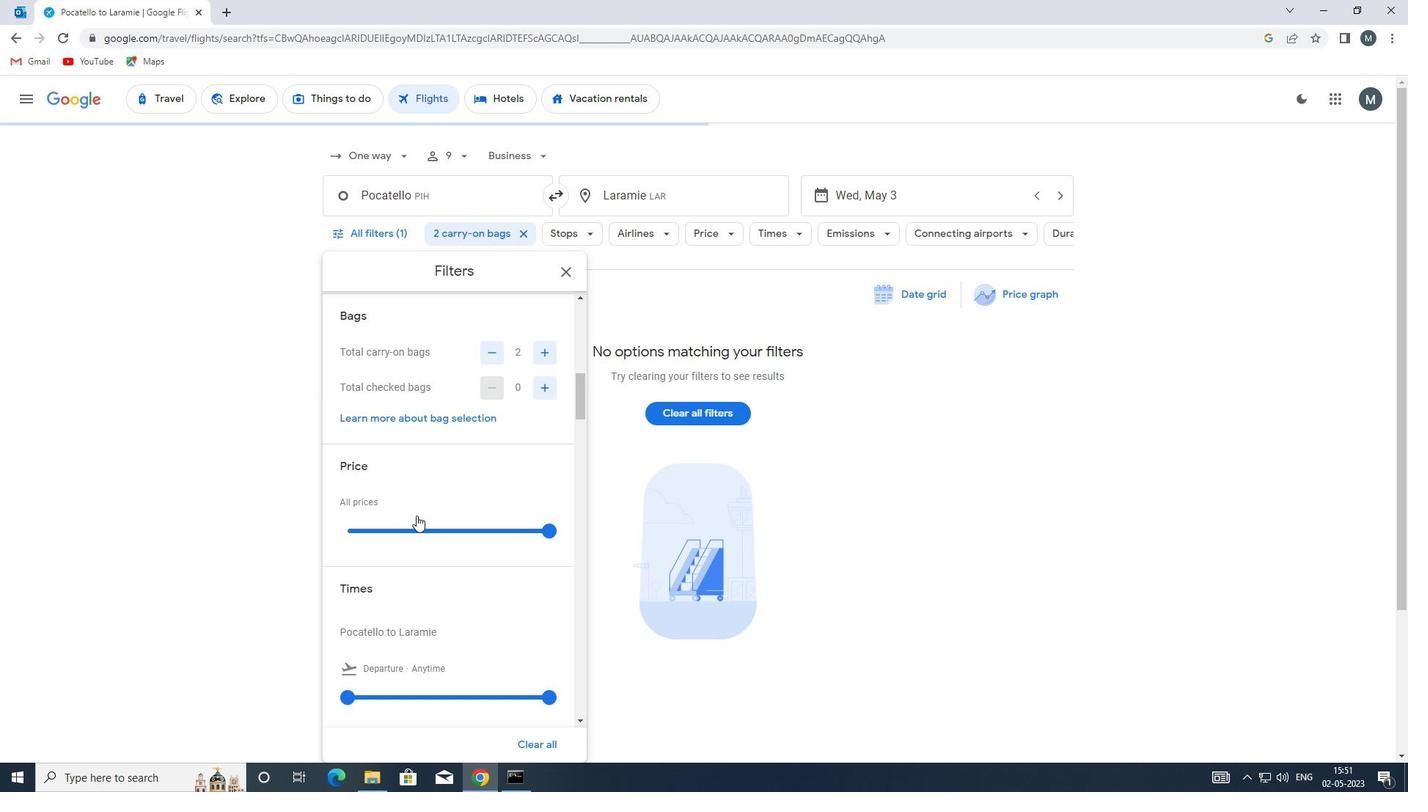 
Action: Mouse scrolled (421, 484) with delta (0, 0)
Screenshot: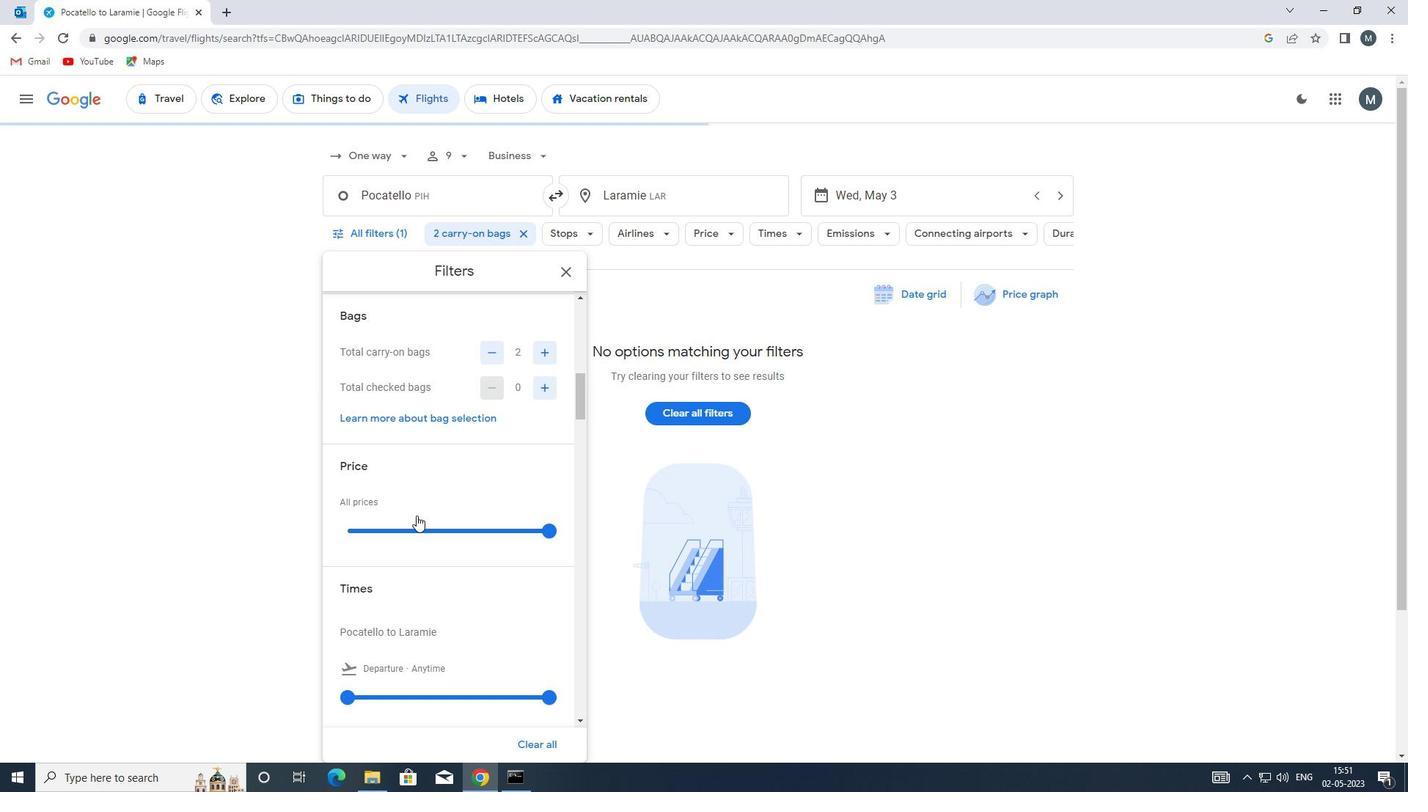 
Action: Mouse moved to (364, 452)
Screenshot: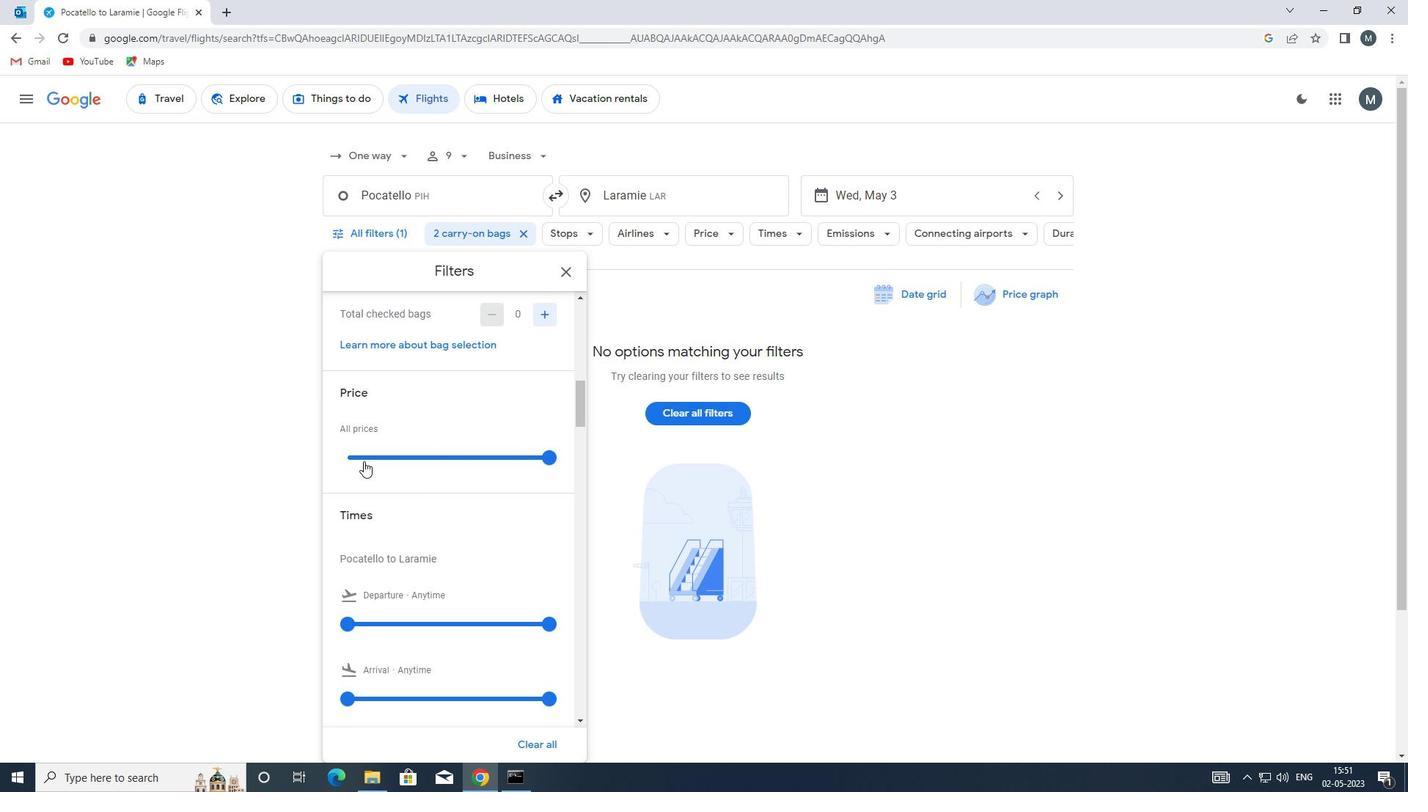 
Action: Mouse pressed left at (364, 452)
Screenshot: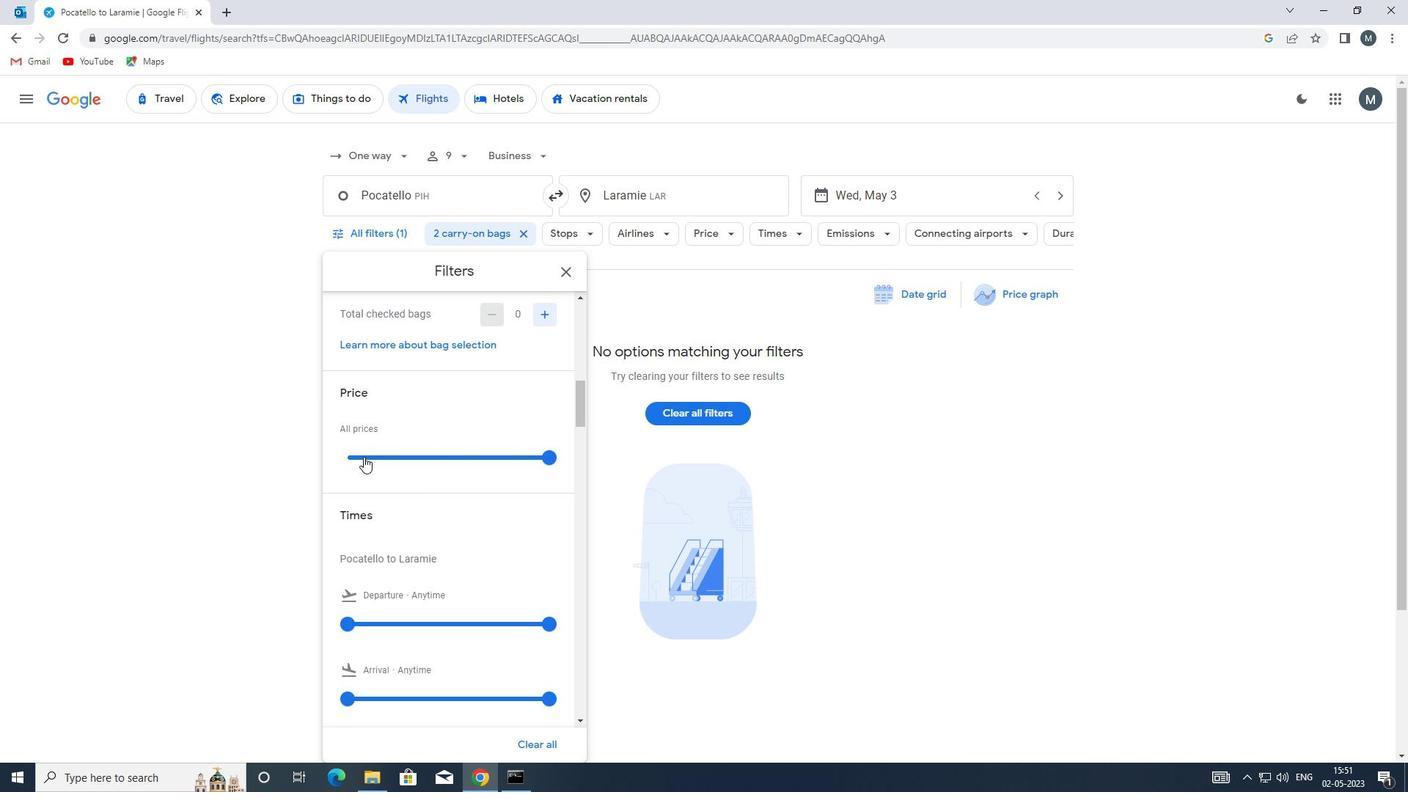
Action: Mouse pressed left at (364, 452)
Screenshot: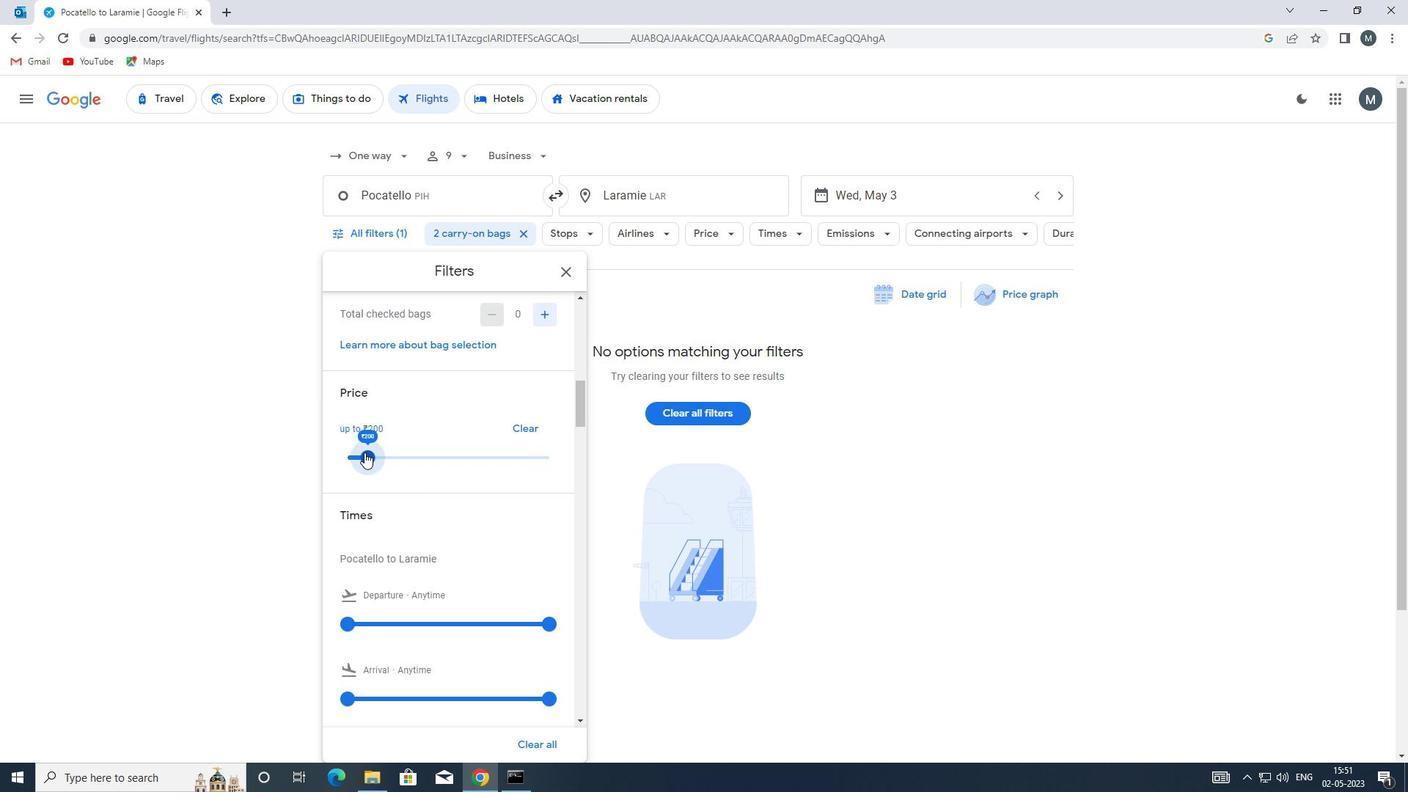 
Action: Mouse moved to (489, 470)
Screenshot: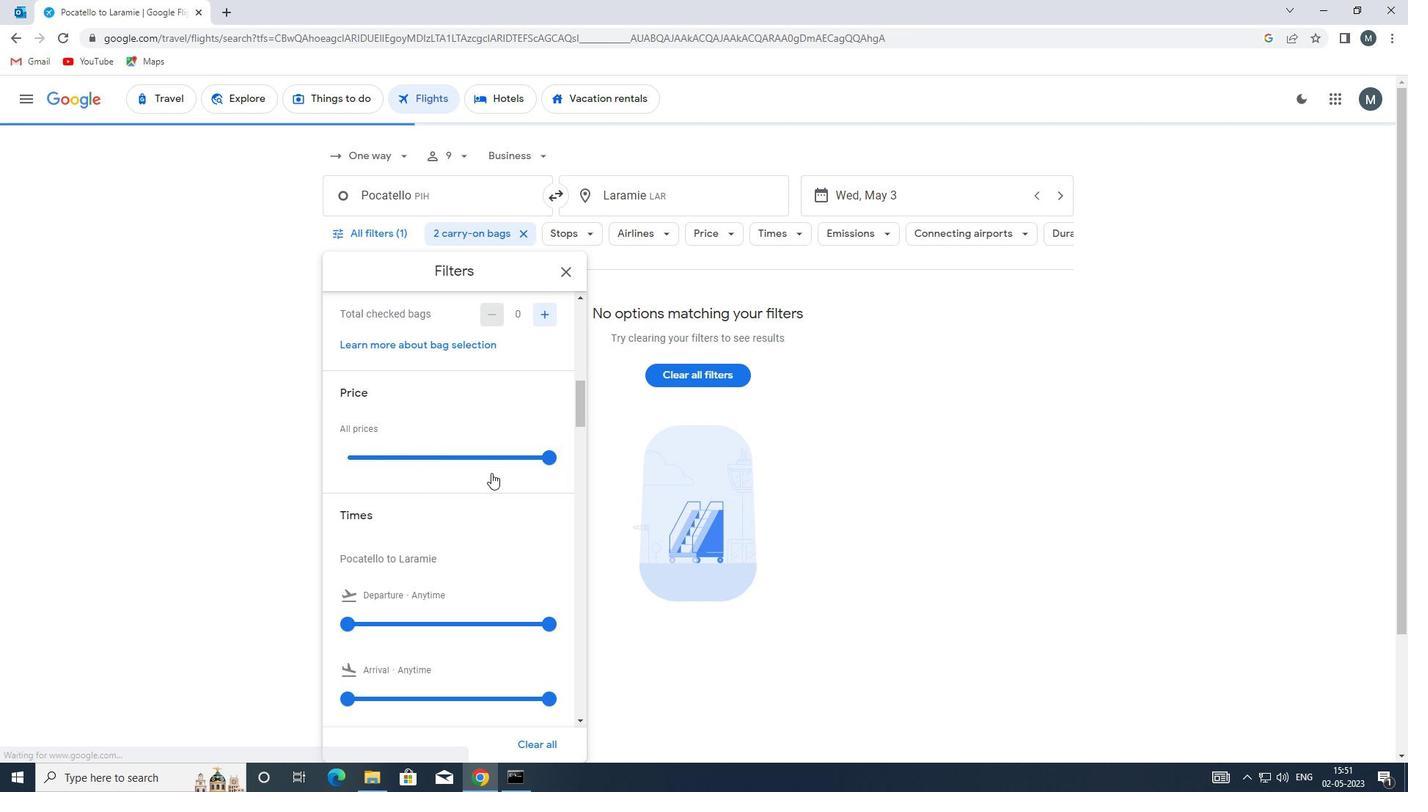 
Action: Mouse scrolled (489, 469) with delta (0, 0)
Screenshot: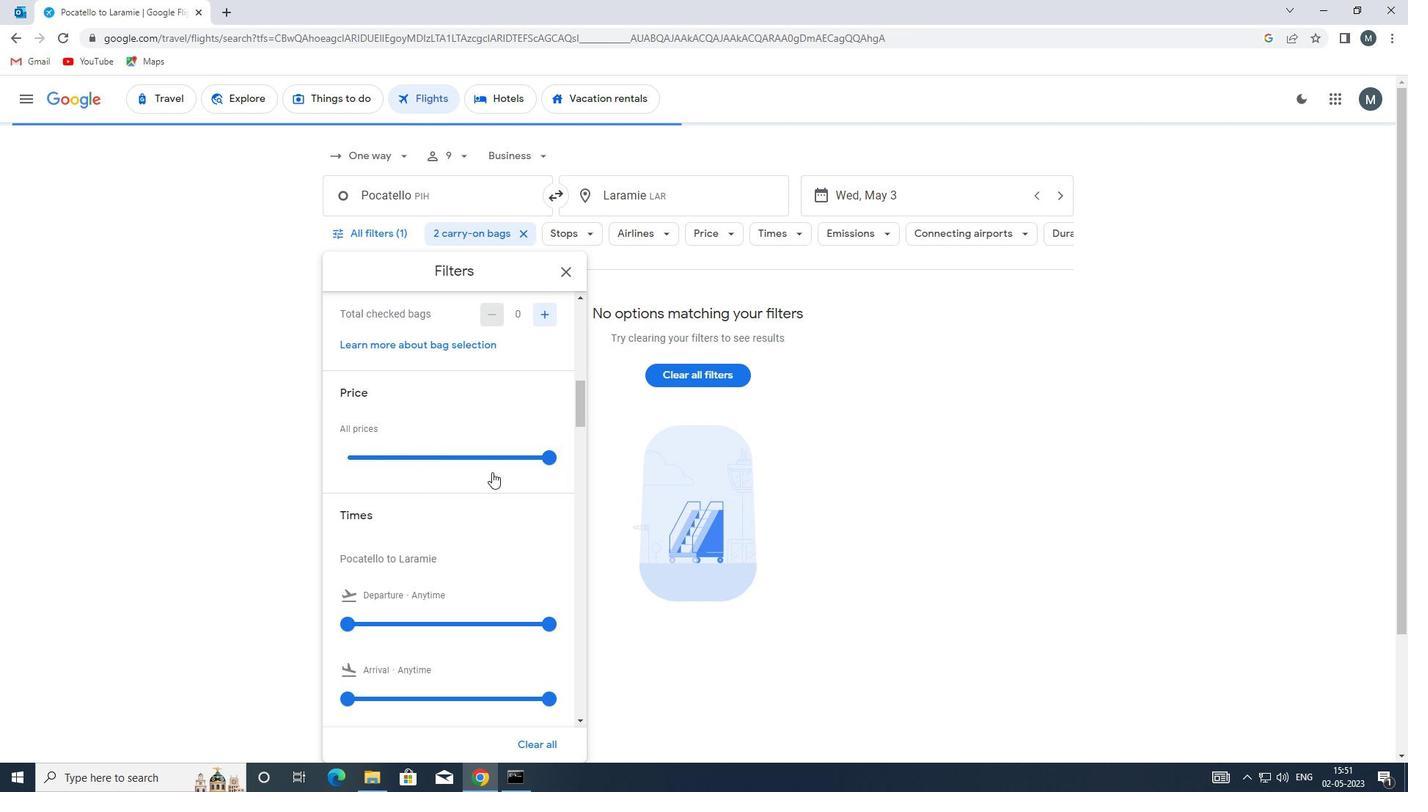 
Action: Mouse moved to (487, 470)
Screenshot: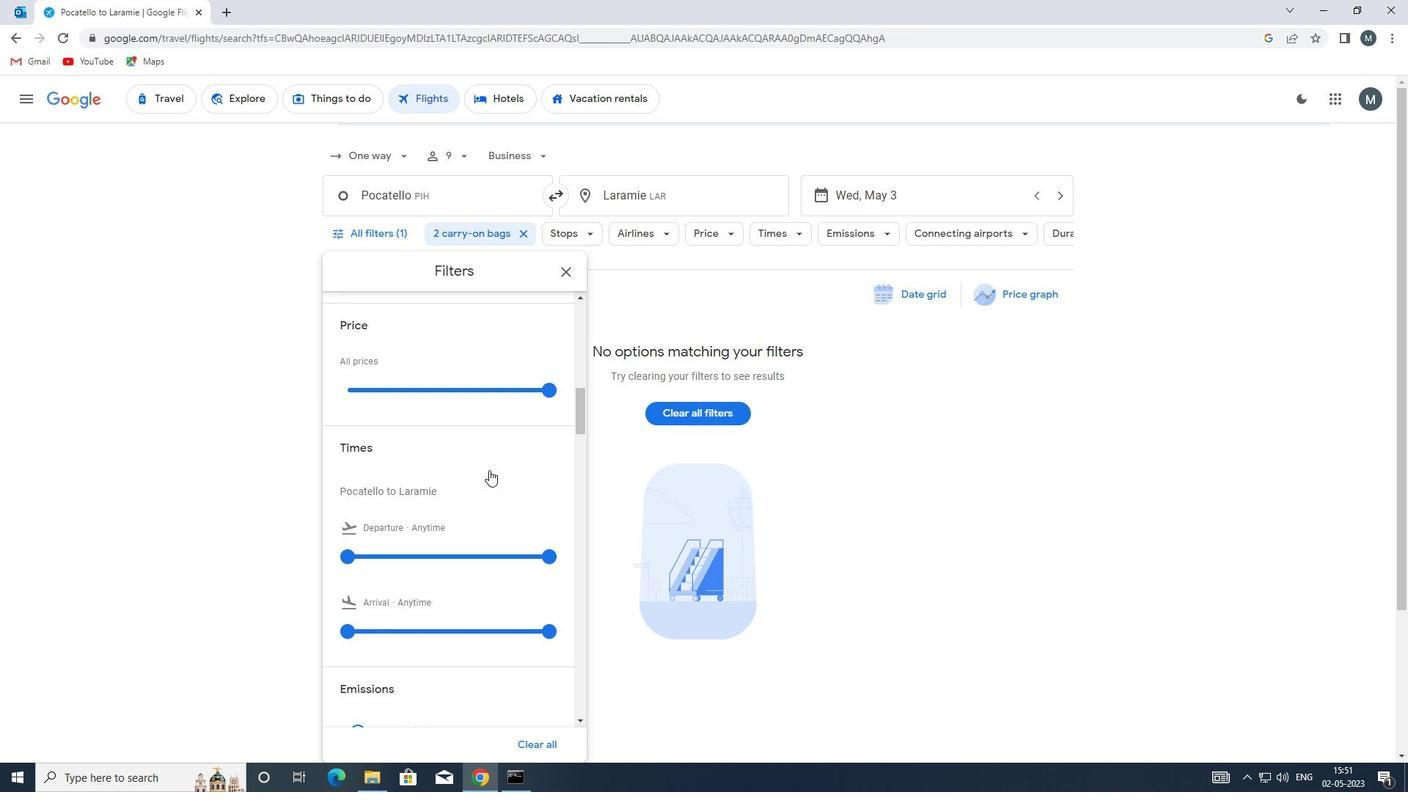 
Action: Mouse scrolled (487, 469) with delta (0, 0)
Screenshot: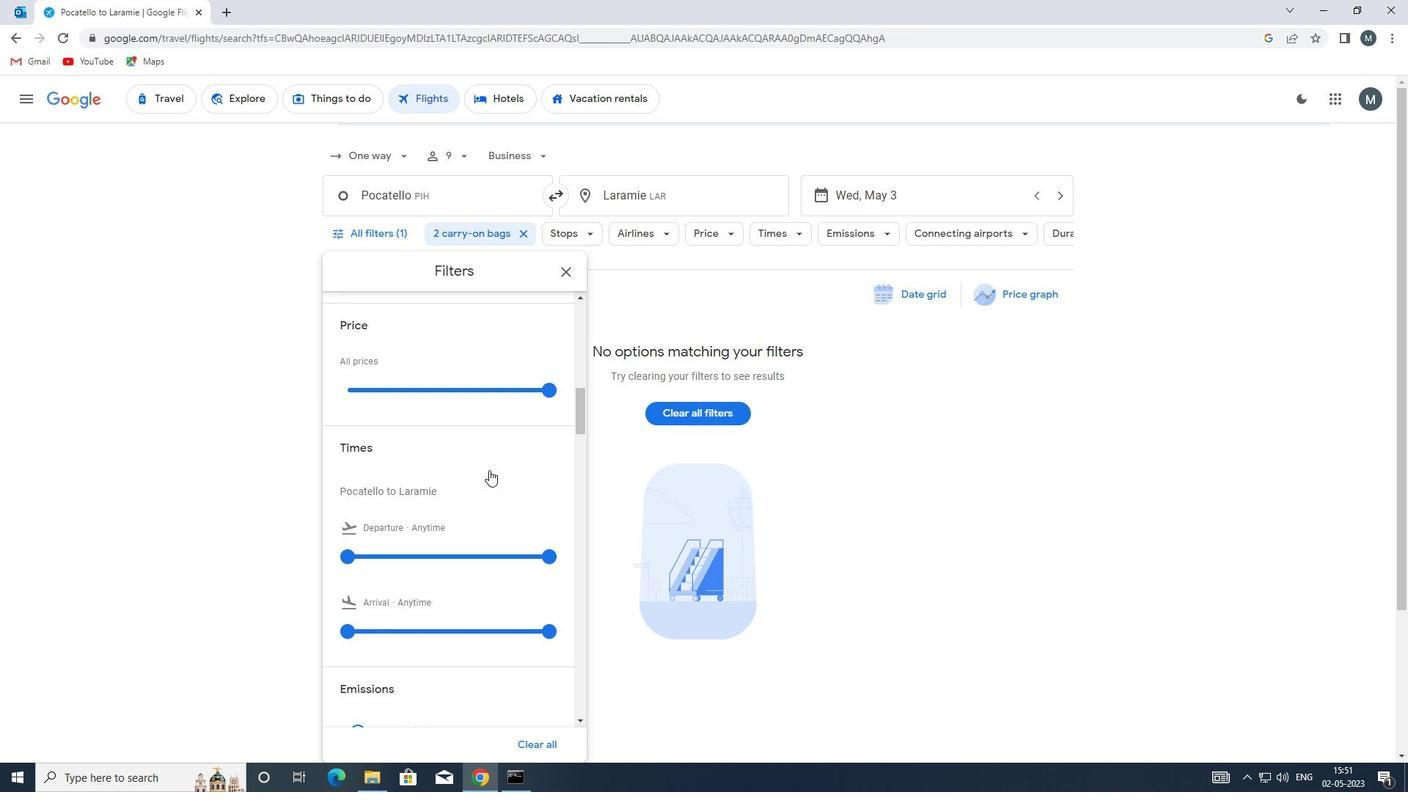 
Action: Mouse moved to (346, 474)
Screenshot: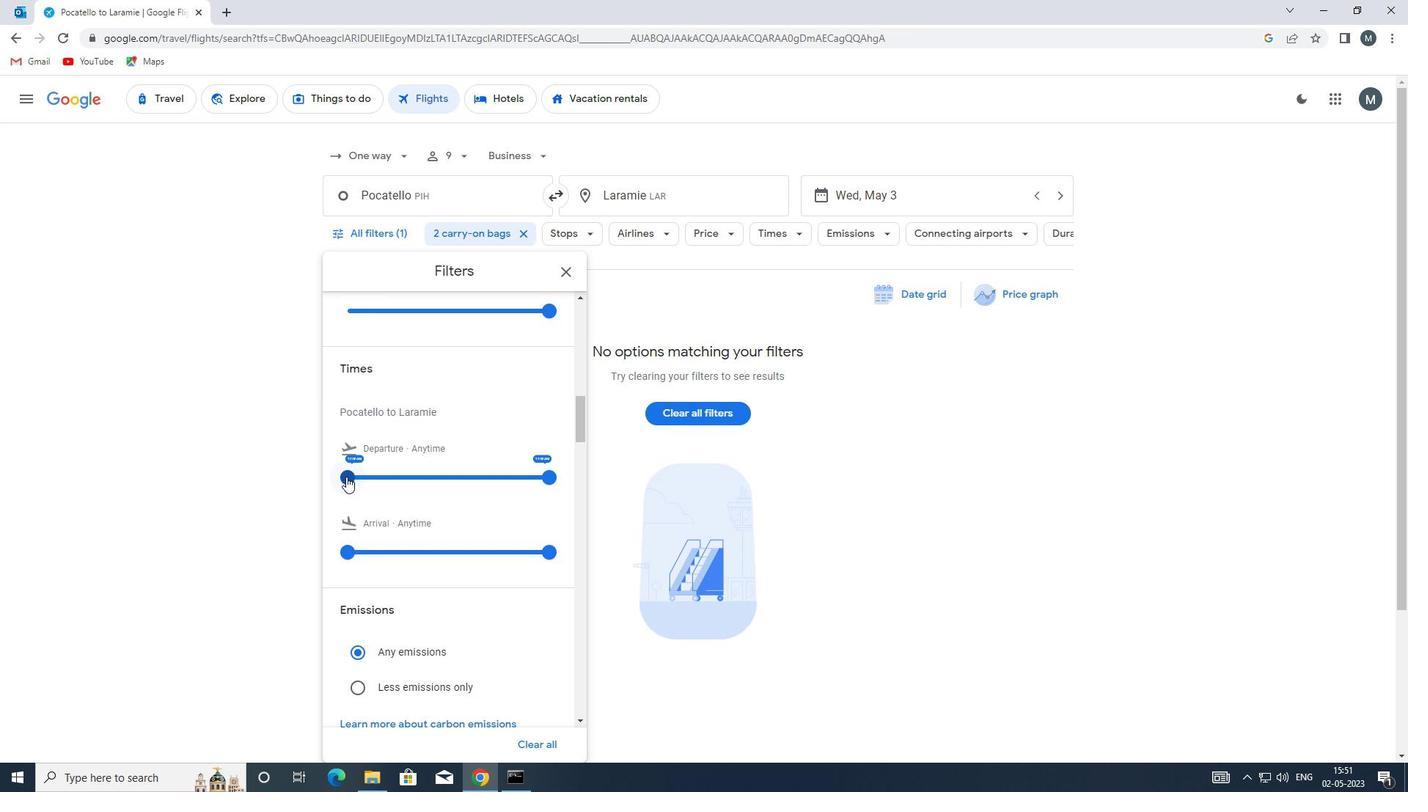 
Action: Mouse pressed left at (346, 474)
Screenshot: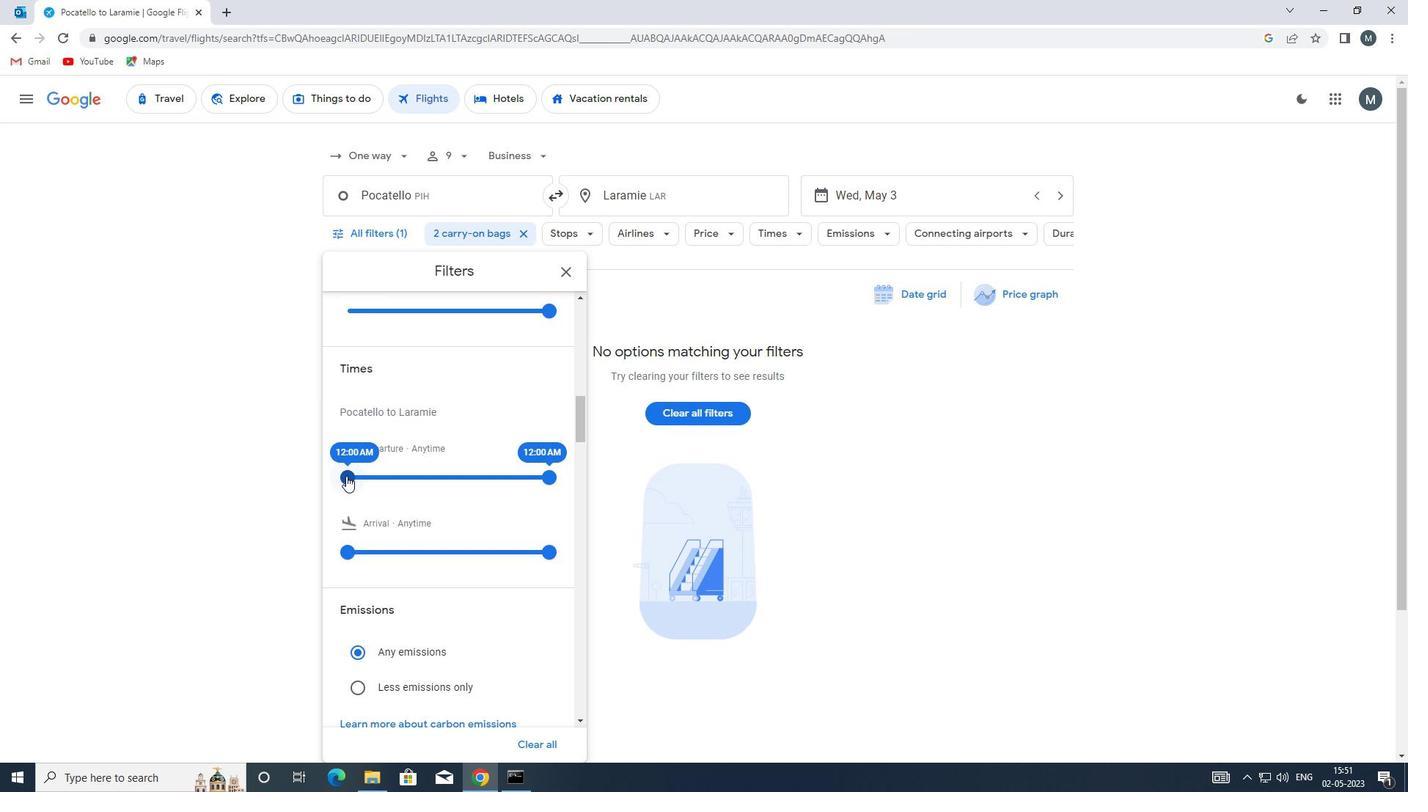 
Action: Mouse moved to (548, 476)
Screenshot: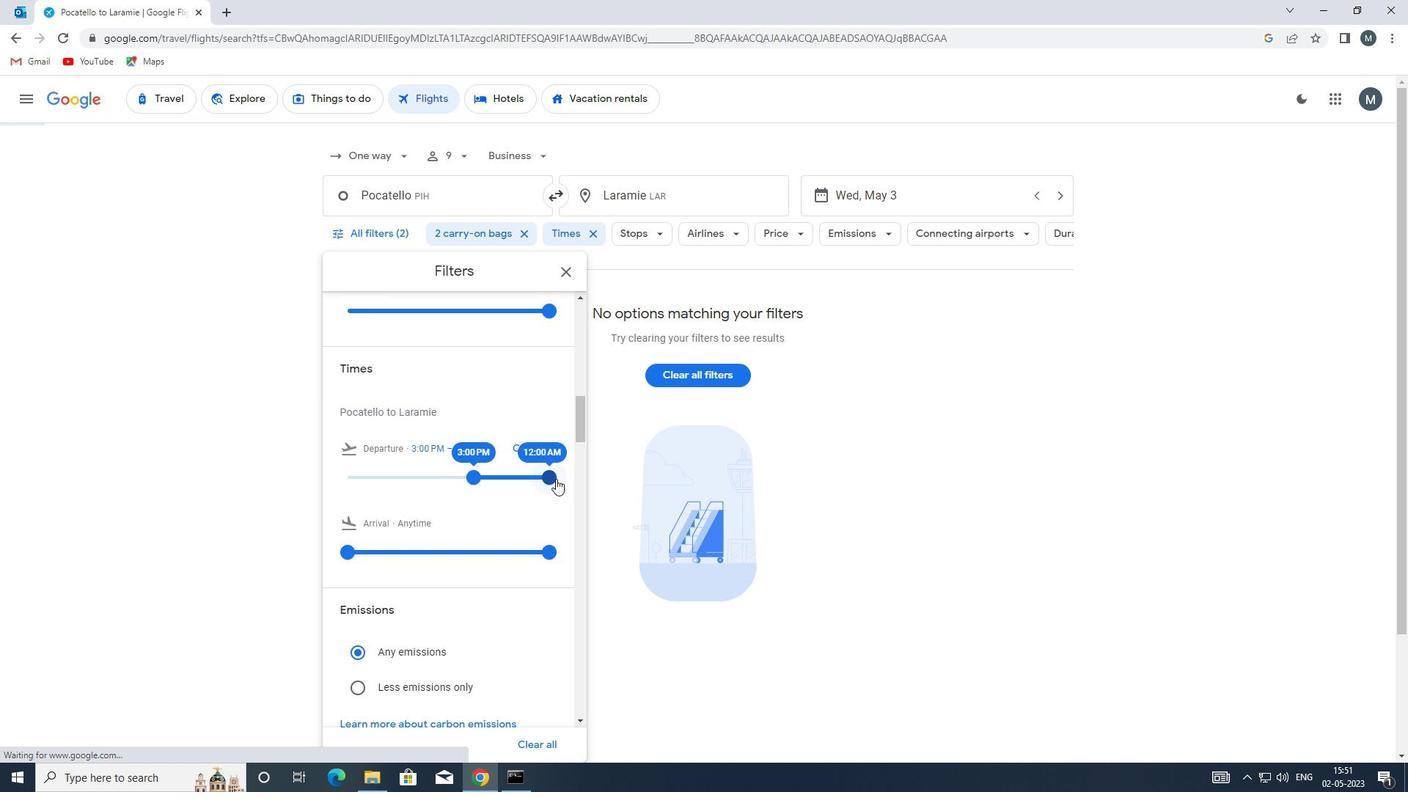 
Action: Mouse pressed left at (548, 476)
Screenshot: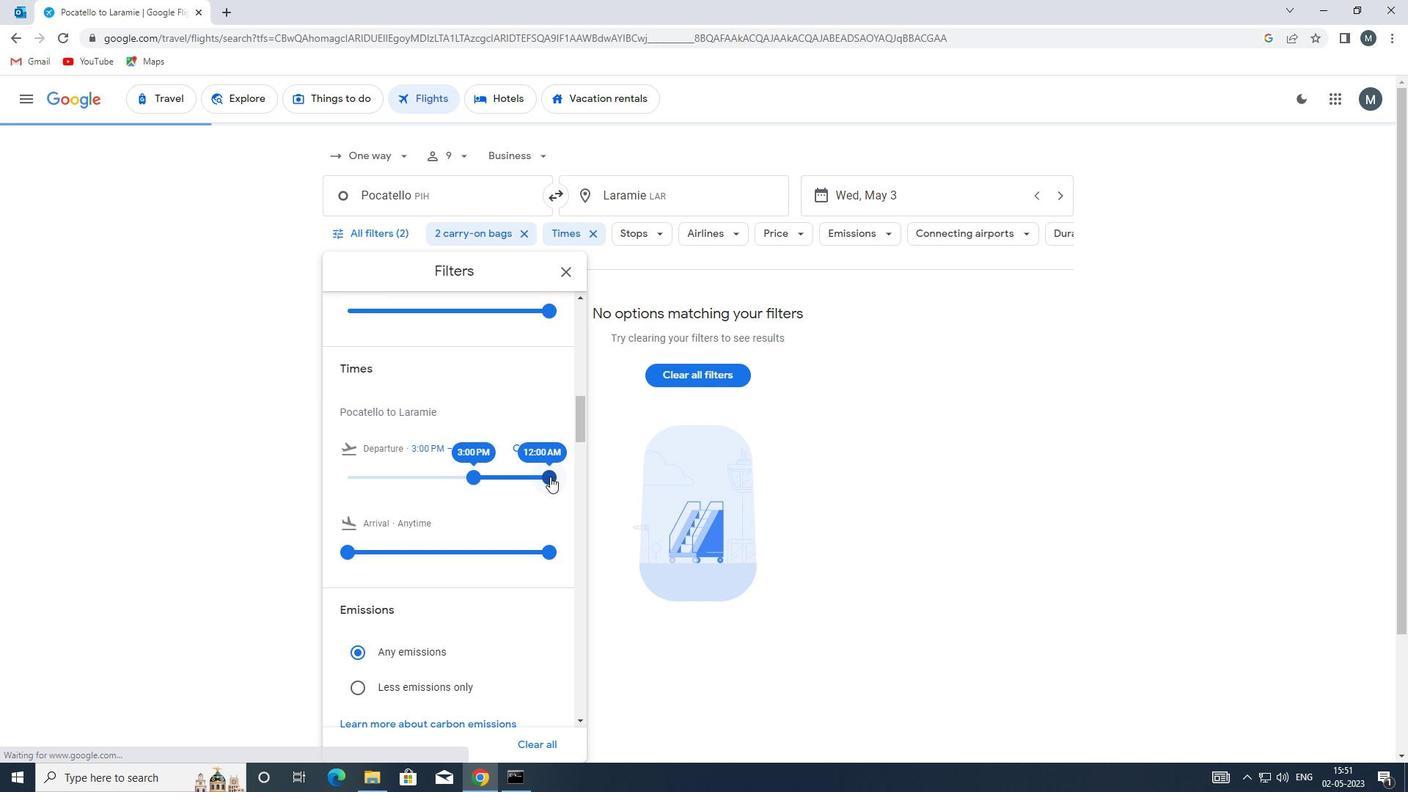 
Action: Mouse moved to (485, 460)
Screenshot: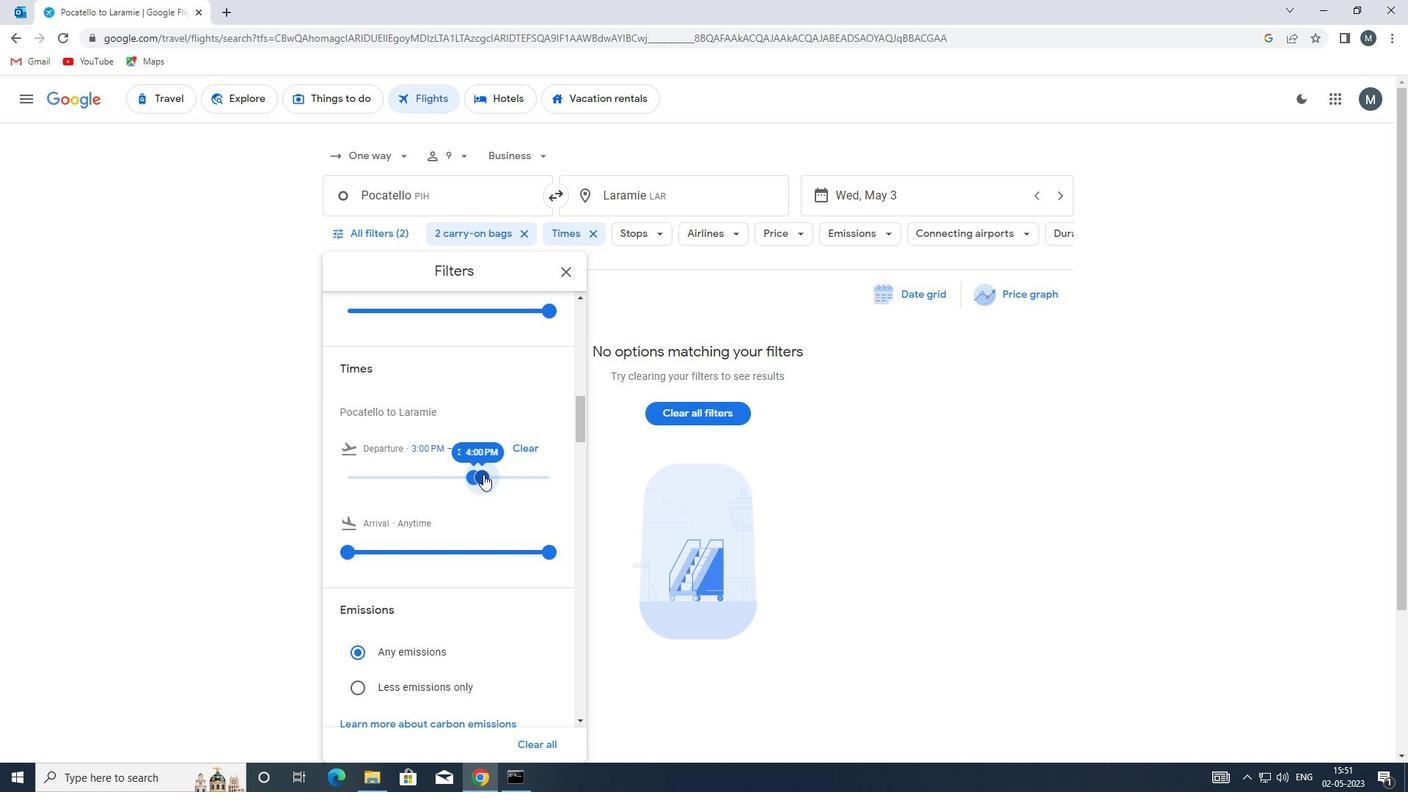 
Action: Mouse scrolled (485, 459) with delta (0, 0)
Screenshot: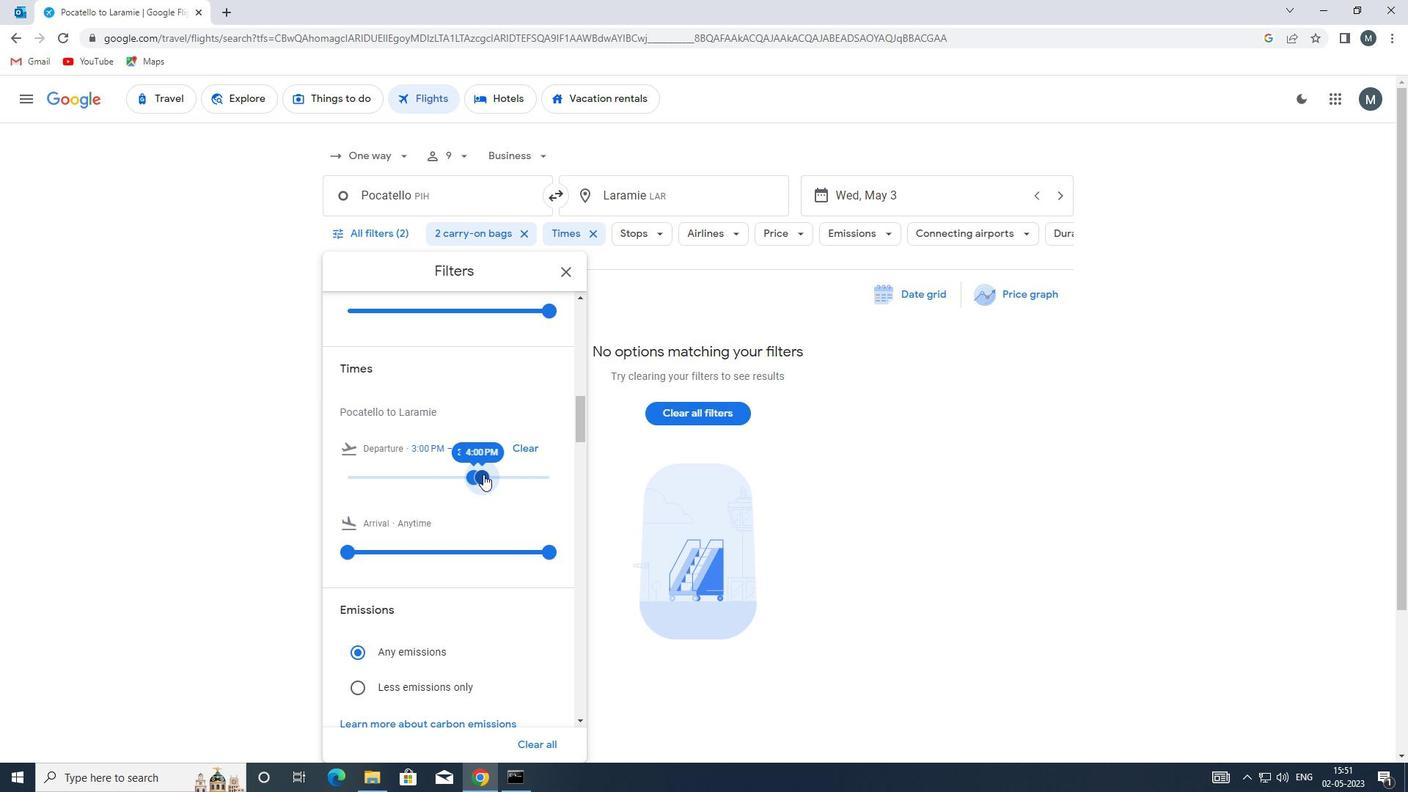 
Action: Mouse scrolled (485, 459) with delta (0, 0)
Screenshot: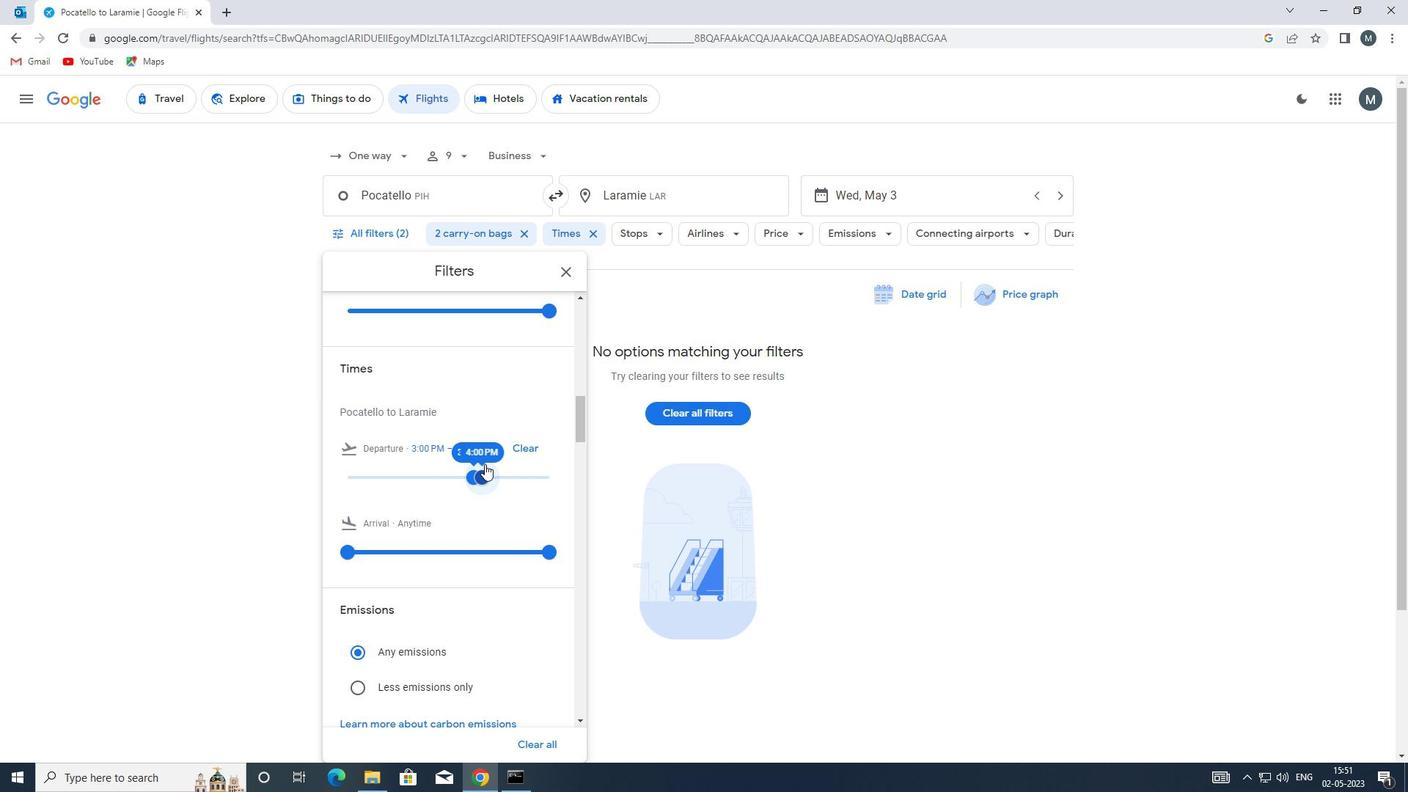 
Action: Mouse moved to (485, 459)
Screenshot: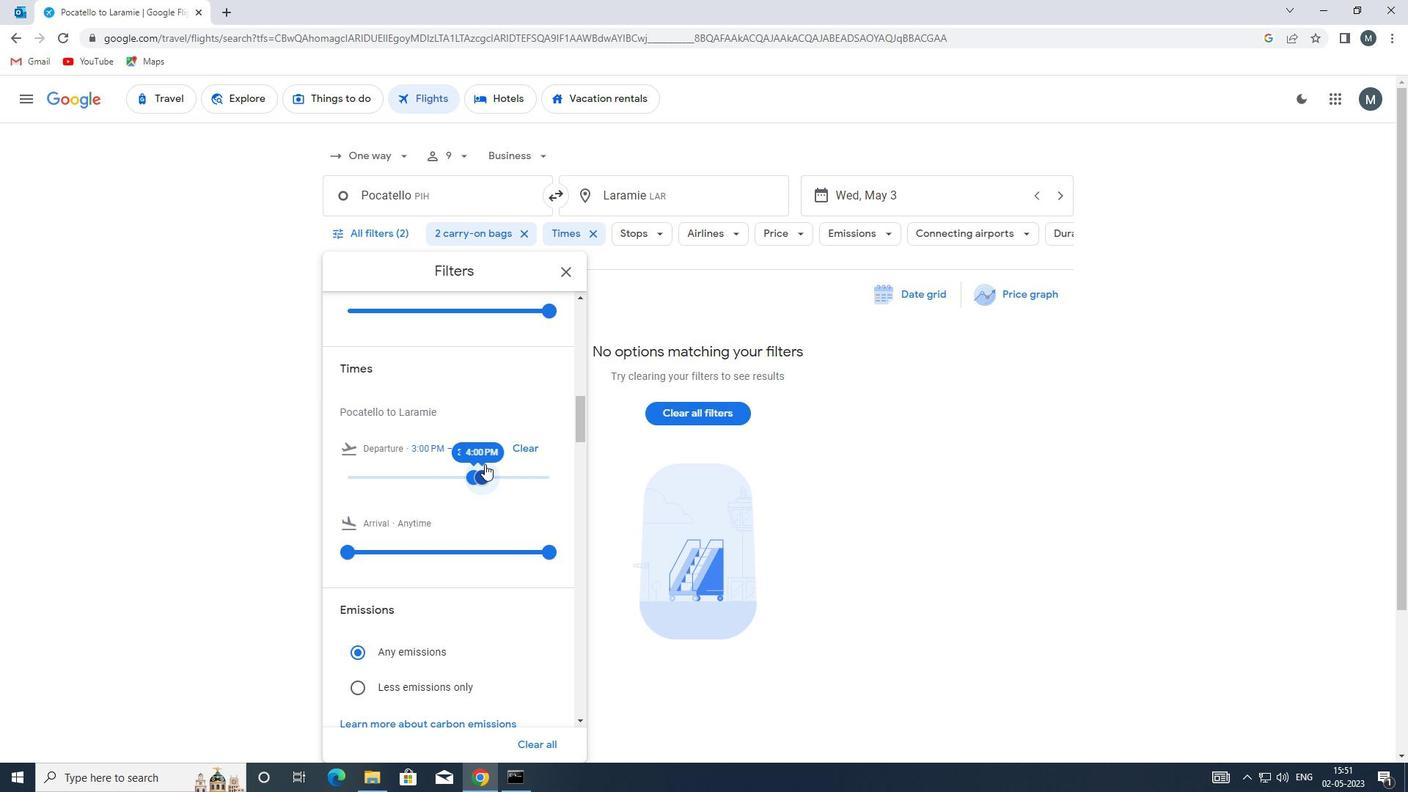 
Action: Mouse scrolled (485, 458) with delta (0, 0)
Screenshot: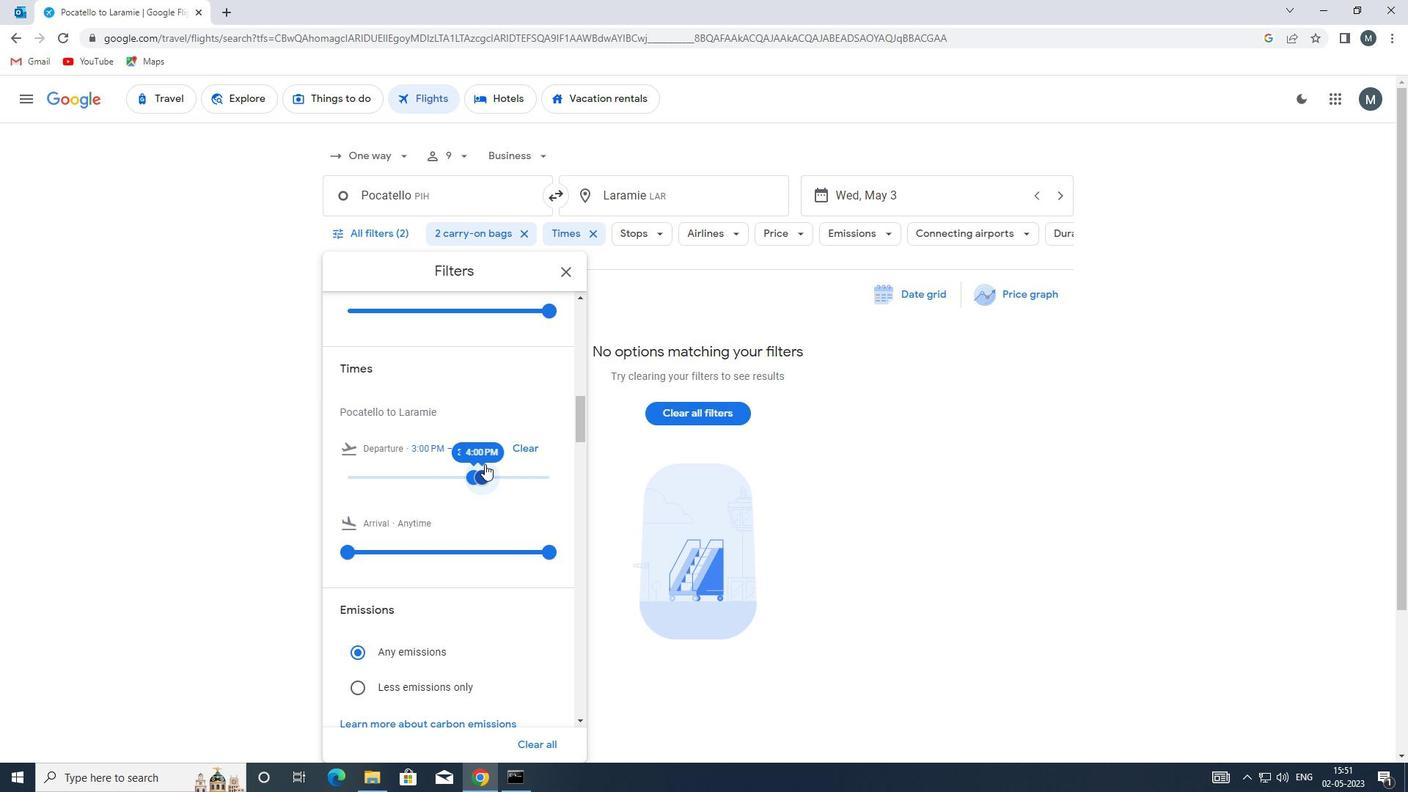 
Action: Mouse moved to (568, 270)
Screenshot: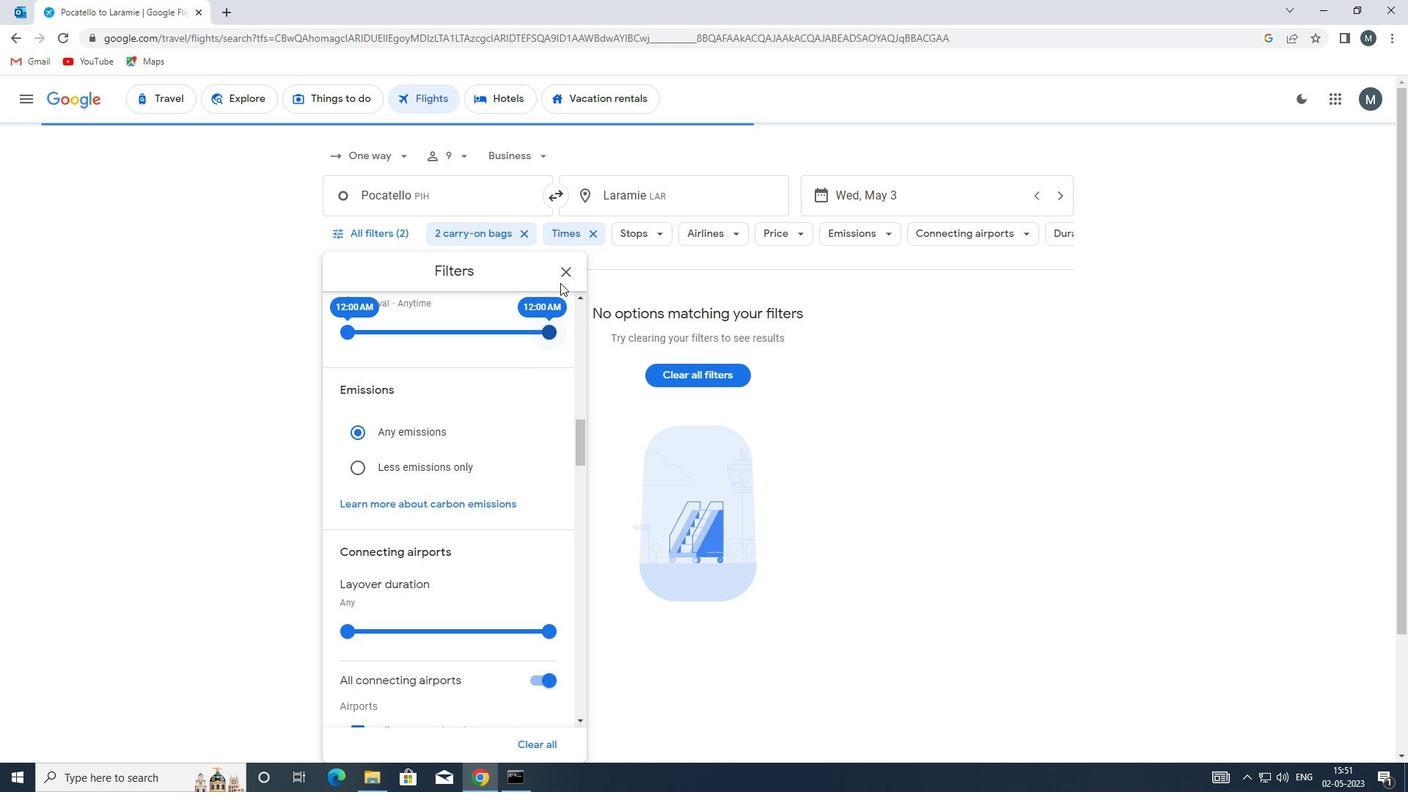 
Action: Mouse pressed left at (568, 270)
Screenshot: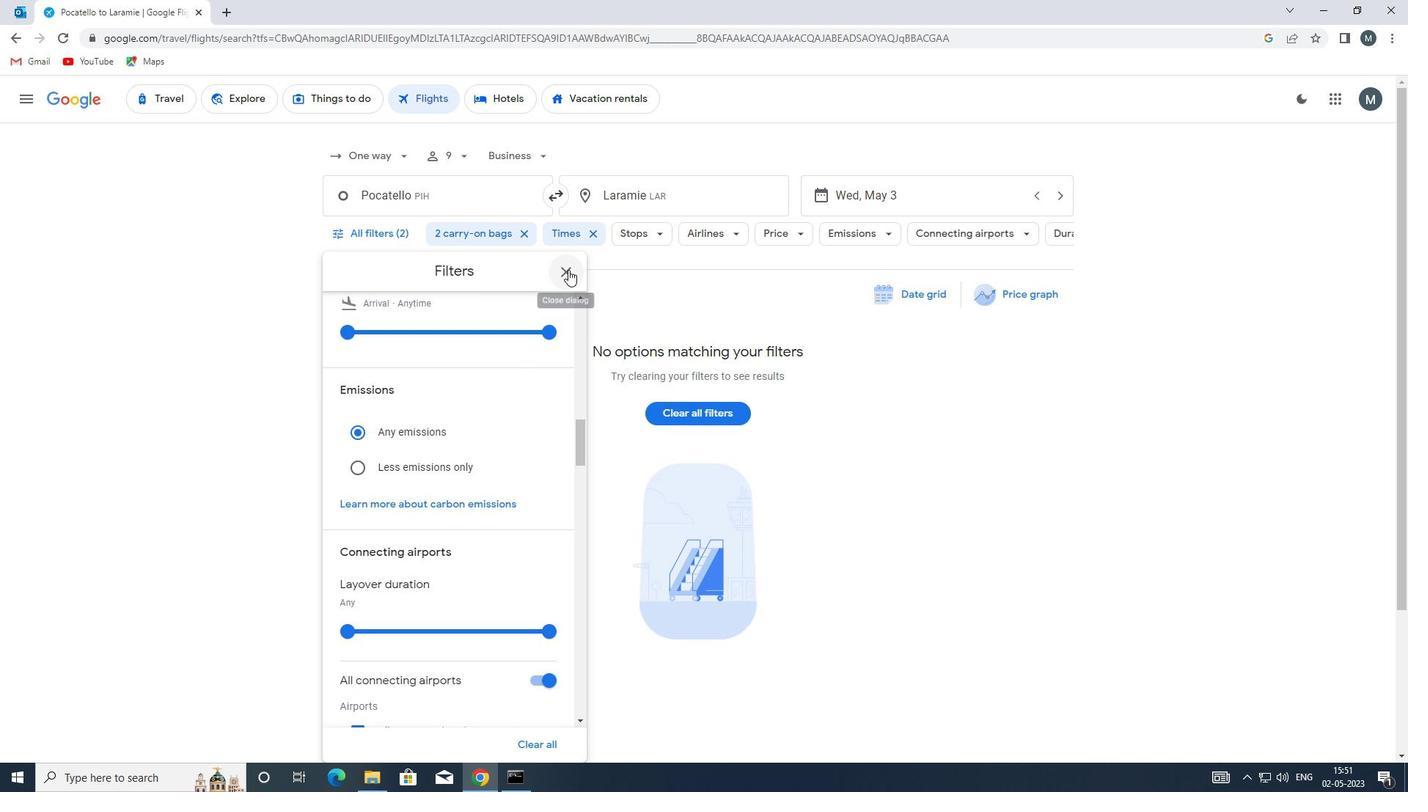 
